 Task: Plan a trip to Sobral, Brazil from 1st November, 2023 to 4th November, 2023 for 1 adult.1  bedroom having 1 bed and 1 bathroom. Property type can be flat. Amenities needed are: wifi. Look for 3 properties as per requirement.
Action: Mouse moved to (424, 68)
Screenshot: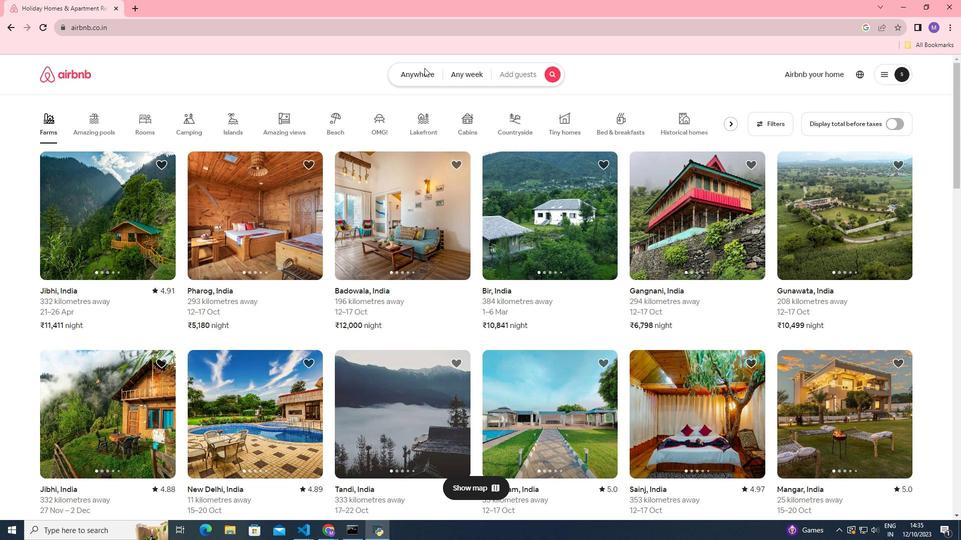 
Action: Mouse pressed left at (424, 68)
Screenshot: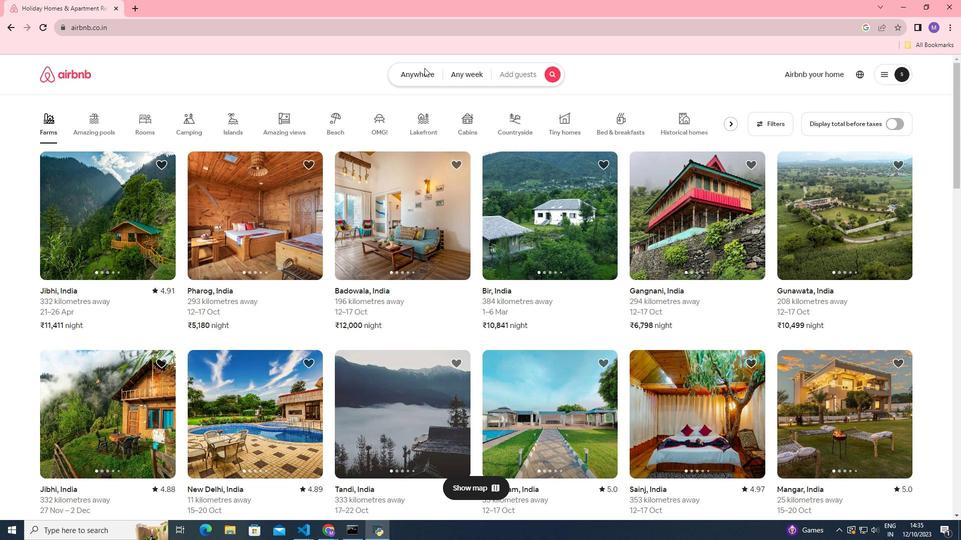 
Action: Mouse moved to (368, 110)
Screenshot: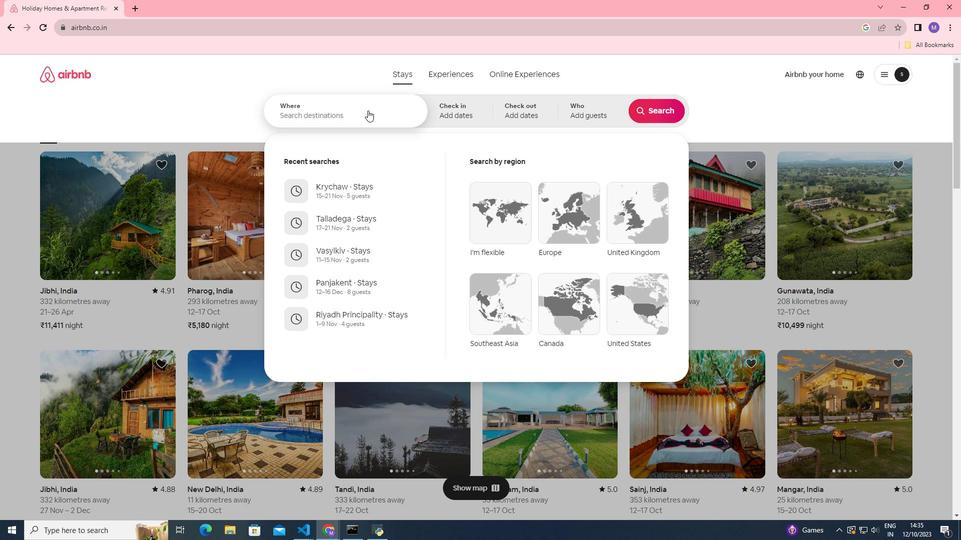 
Action: Mouse pressed left at (368, 110)
Screenshot: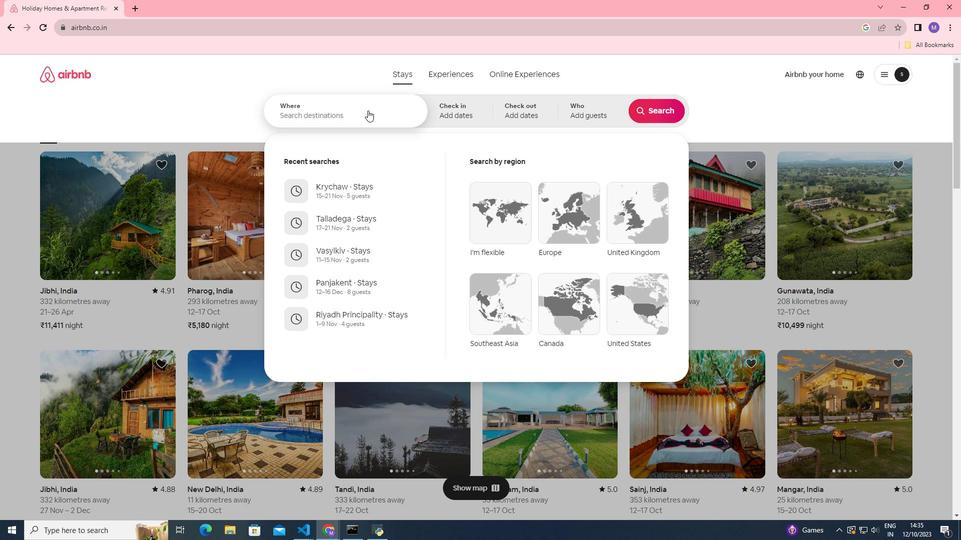 
Action: Mouse moved to (359, 112)
Screenshot: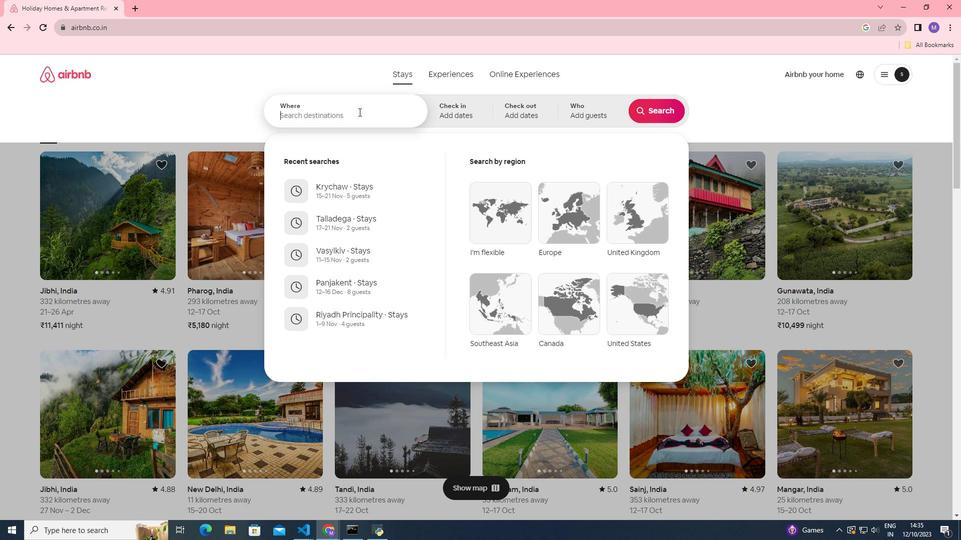 
Action: Key pressed <Key.shift><Key.shift><Key.shift>Brazil
Screenshot: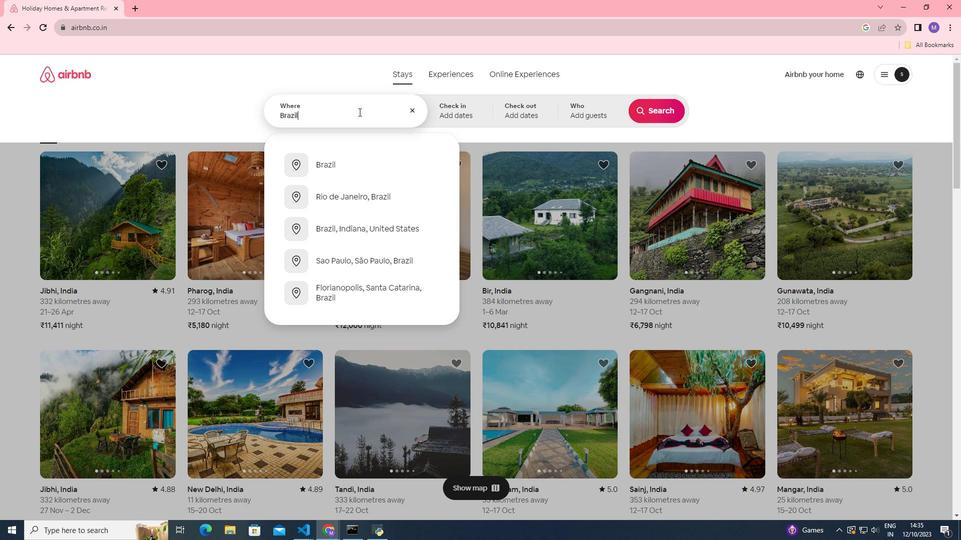 
Action: Mouse moved to (279, 115)
Screenshot: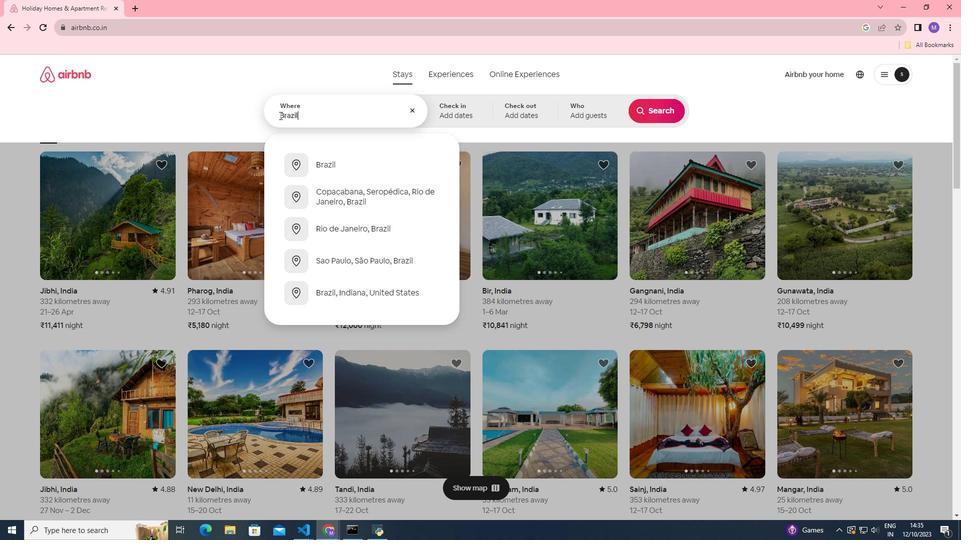 
Action: Mouse pressed left at (279, 115)
Screenshot: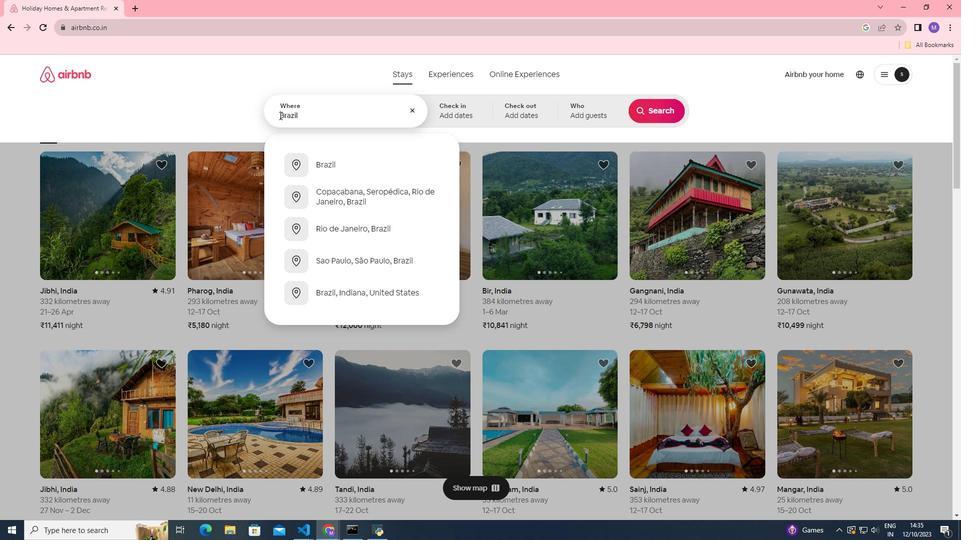 
Action: Key pressed <Key.shift><Key.shift><Key.shift><Key.shift><Key.shift><Key.shift><Key.shift><Key.shift><Key.shift><Key.shift><Key.shift>Sobral,
Screenshot: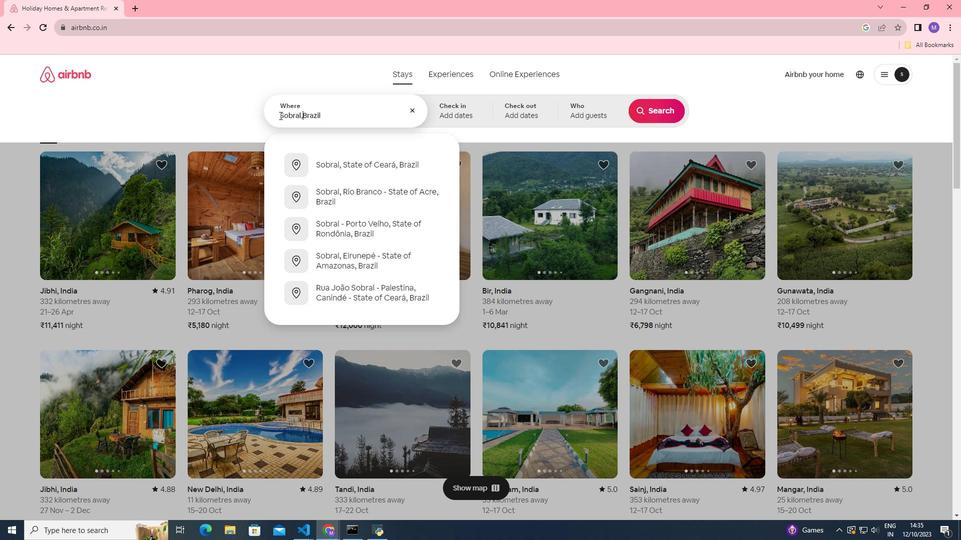 
Action: Mouse moved to (471, 112)
Screenshot: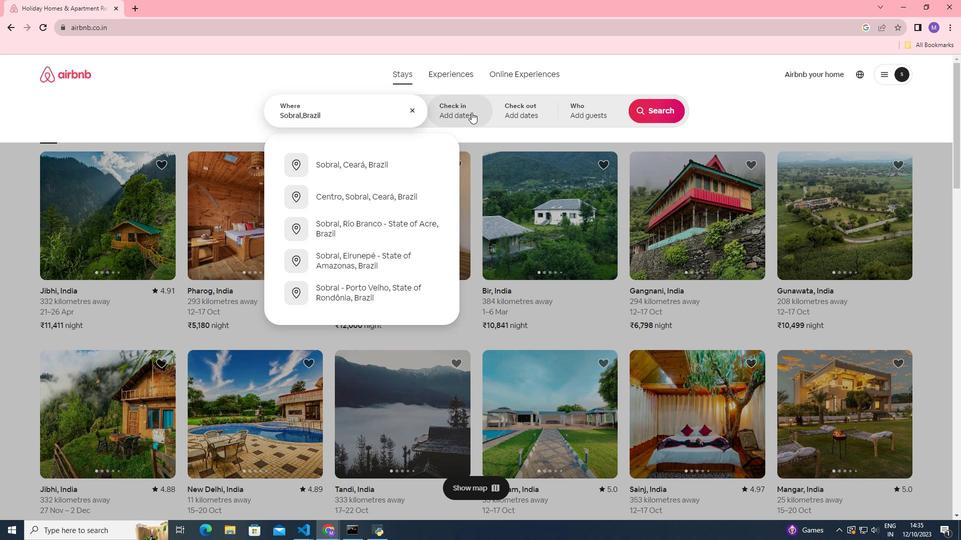 
Action: Mouse pressed left at (471, 112)
Screenshot: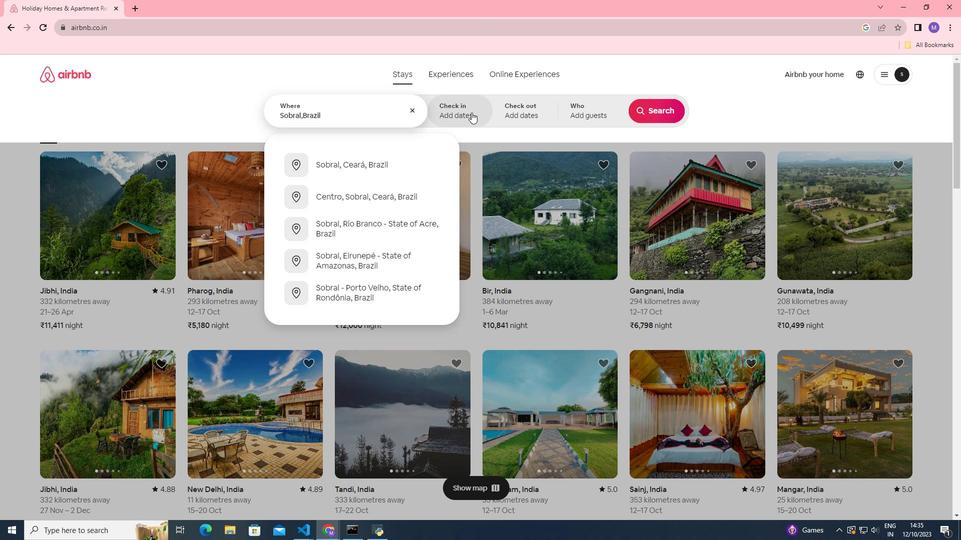 
Action: Mouse moved to (563, 234)
Screenshot: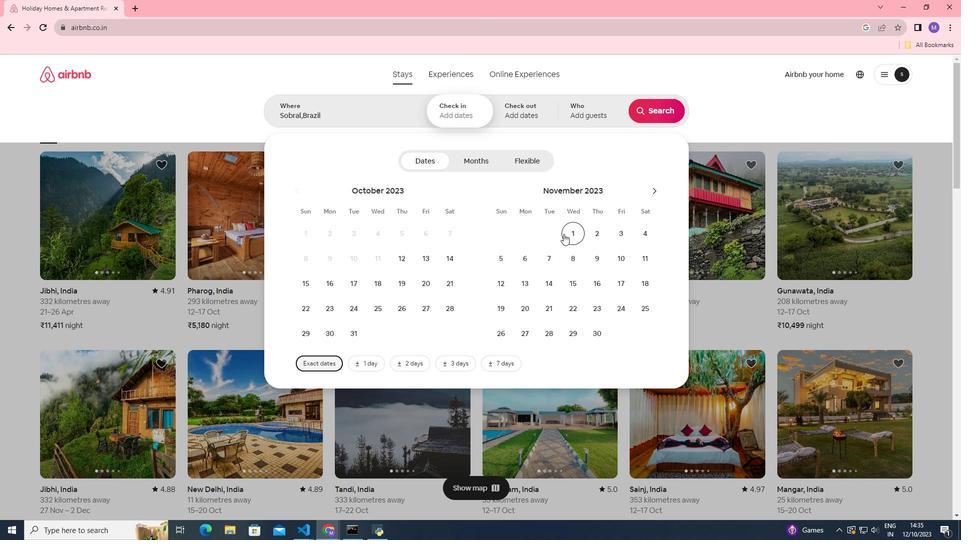 
Action: Mouse pressed left at (563, 234)
Screenshot: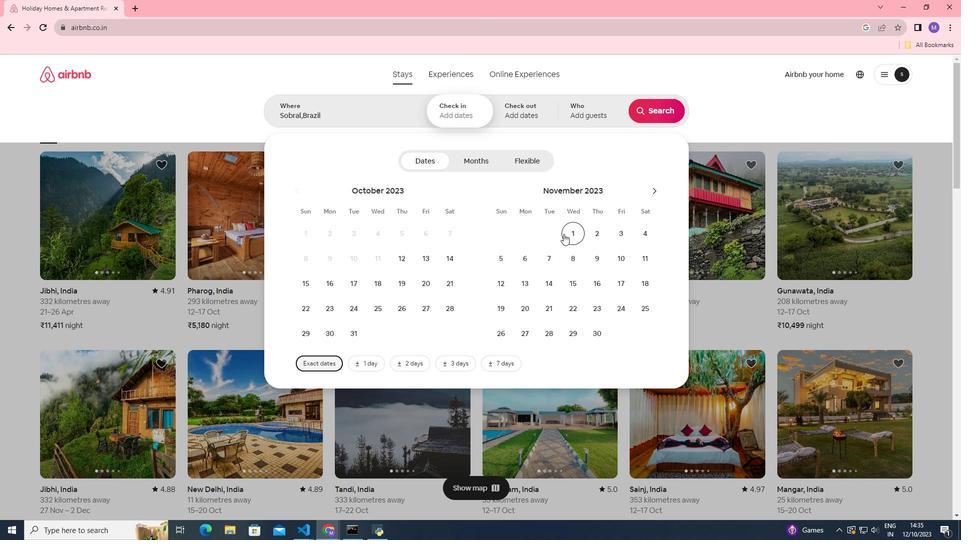 
Action: Mouse moved to (652, 231)
Screenshot: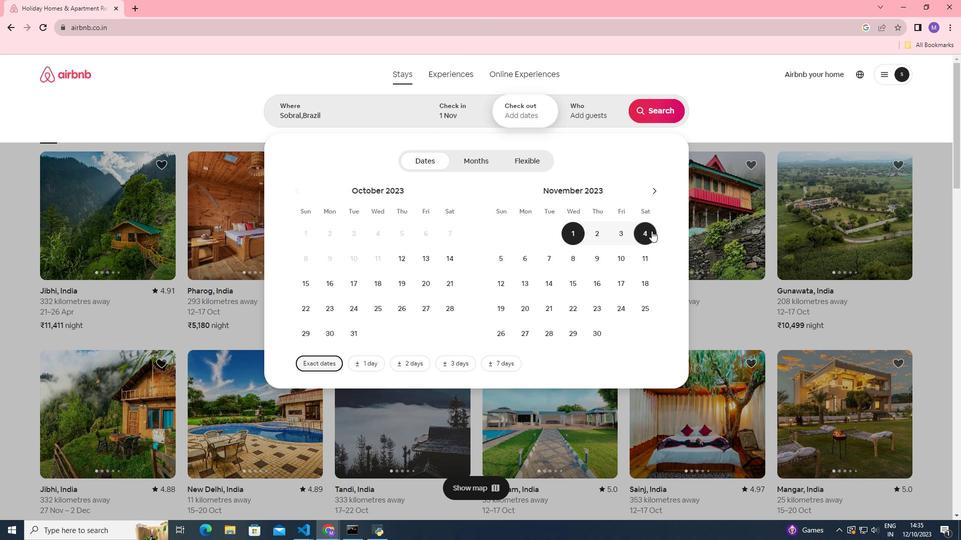 
Action: Mouse pressed left at (652, 231)
Screenshot: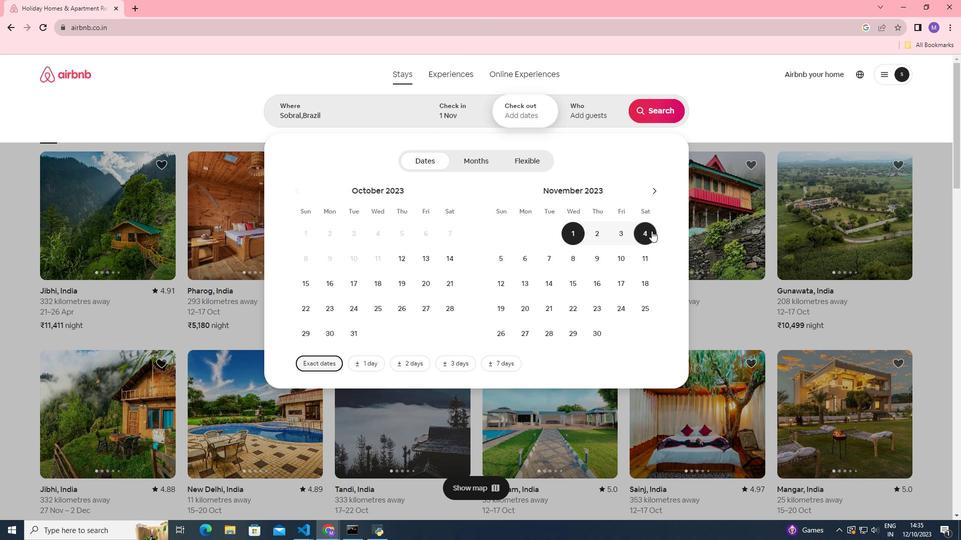 
Action: Mouse moved to (584, 105)
Screenshot: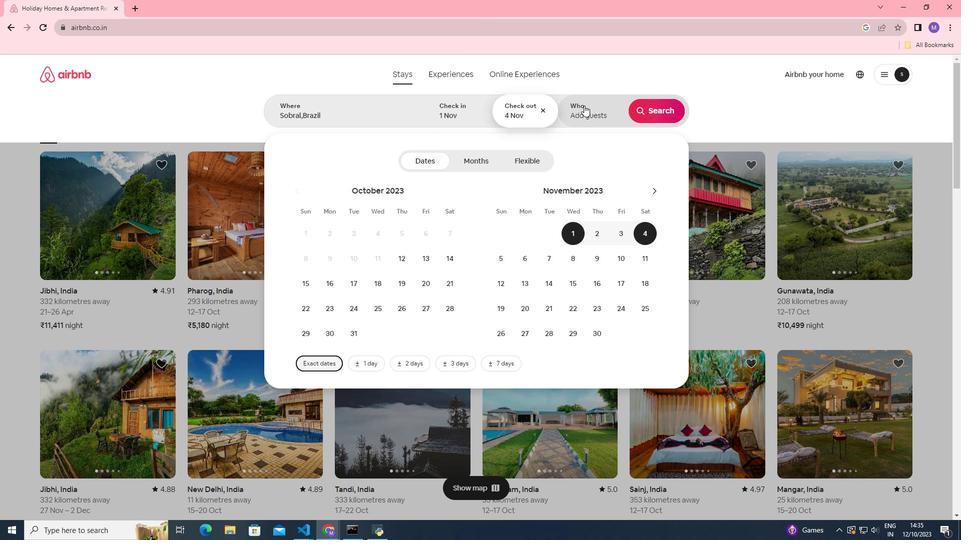 
Action: Mouse pressed left at (584, 105)
Screenshot: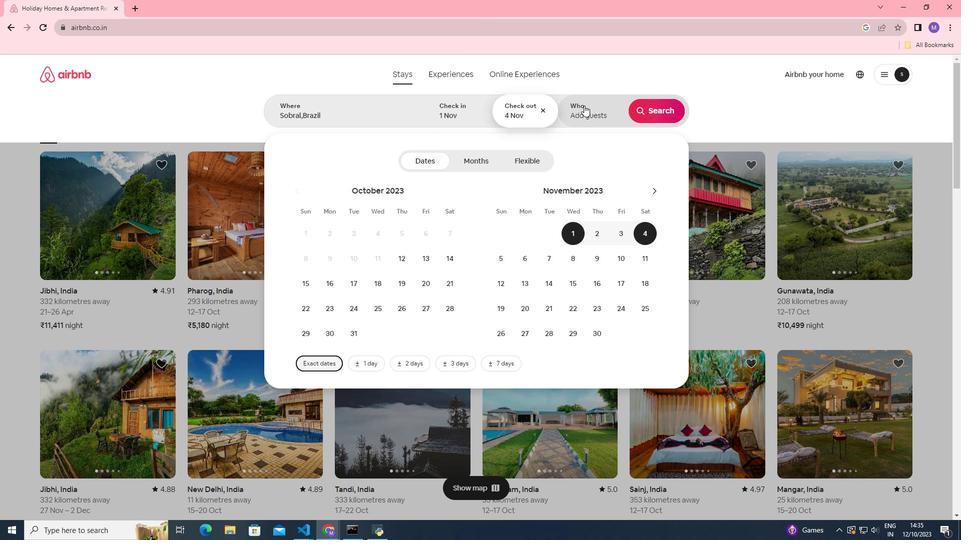 
Action: Mouse moved to (660, 163)
Screenshot: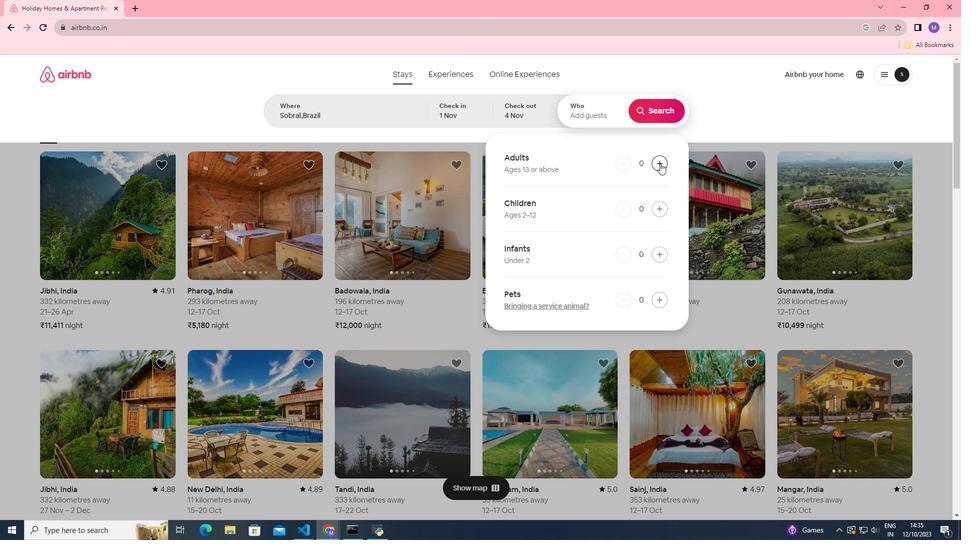 
Action: Mouse pressed left at (660, 163)
Screenshot: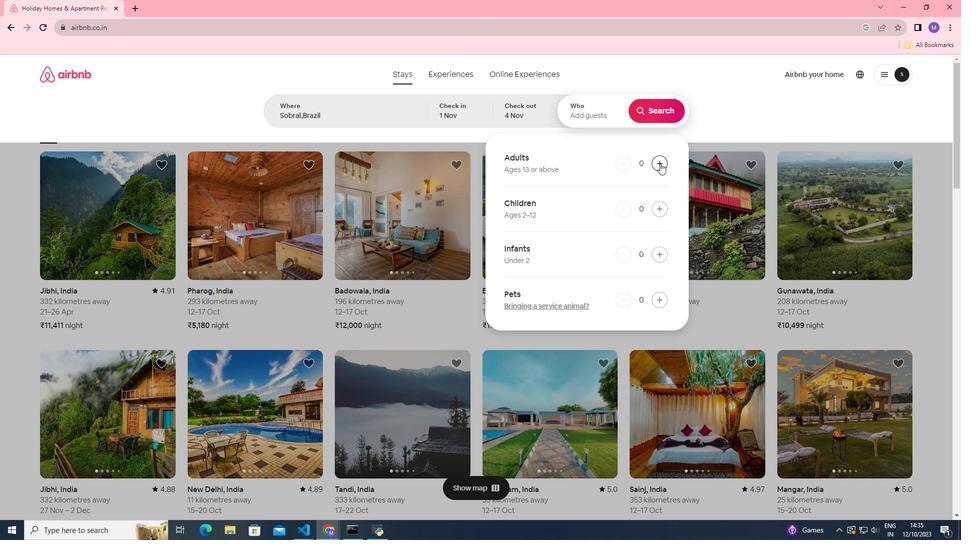 
Action: Mouse moved to (658, 110)
Screenshot: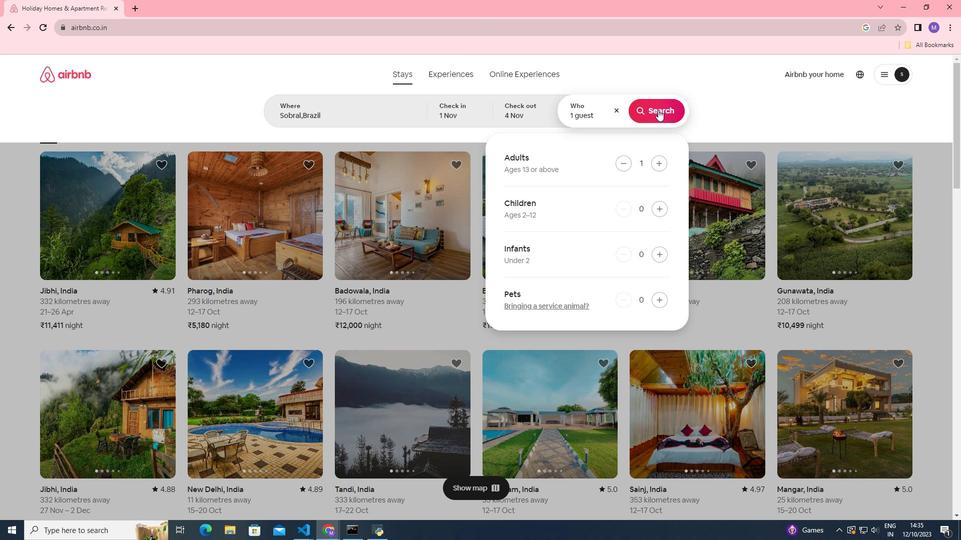
Action: Mouse pressed left at (658, 110)
Screenshot: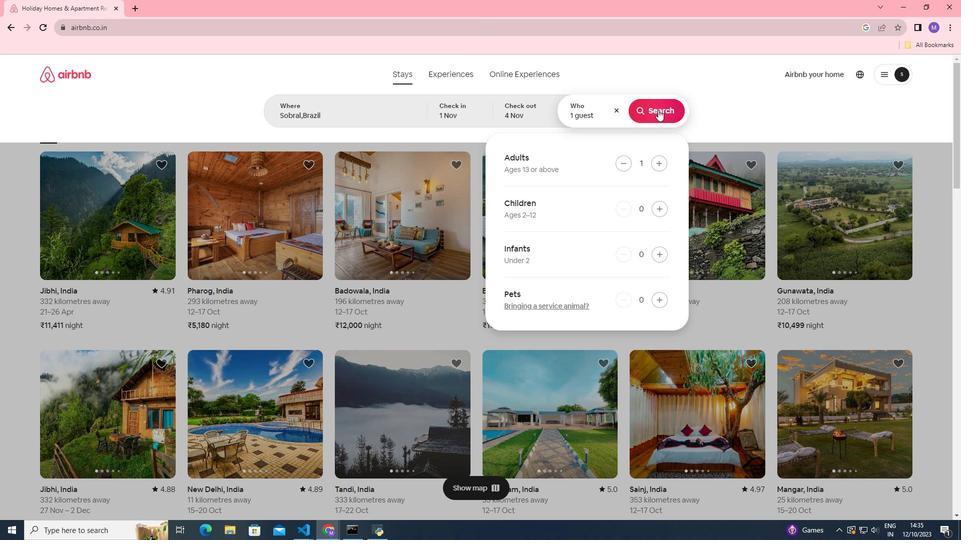 
Action: Mouse moved to (806, 117)
Screenshot: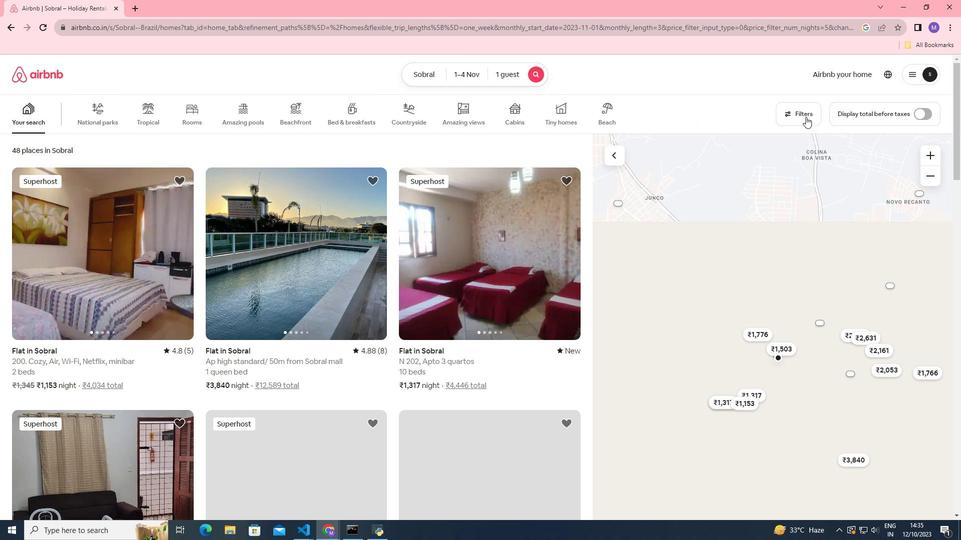 
Action: Mouse pressed left at (806, 117)
Screenshot: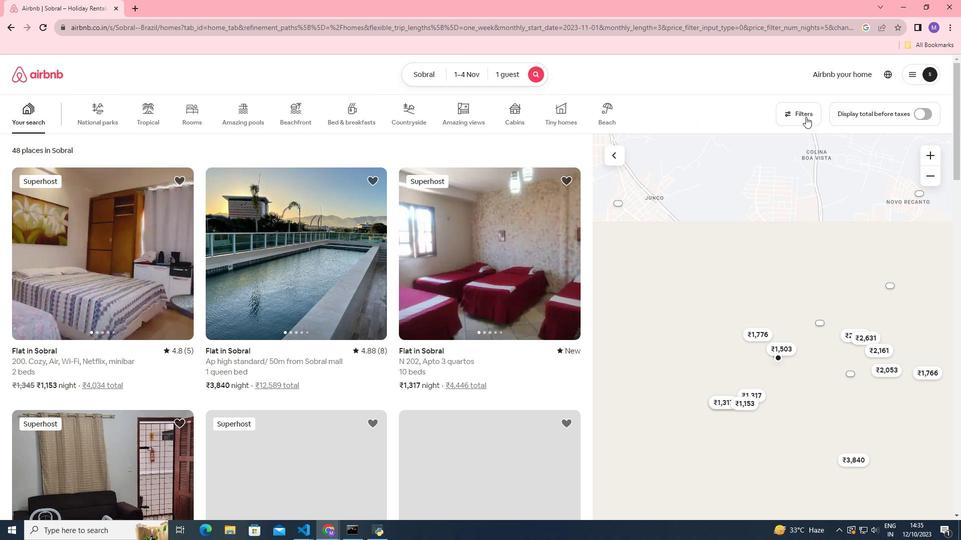 
Action: Mouse moved to (433, 381)
Screenshot: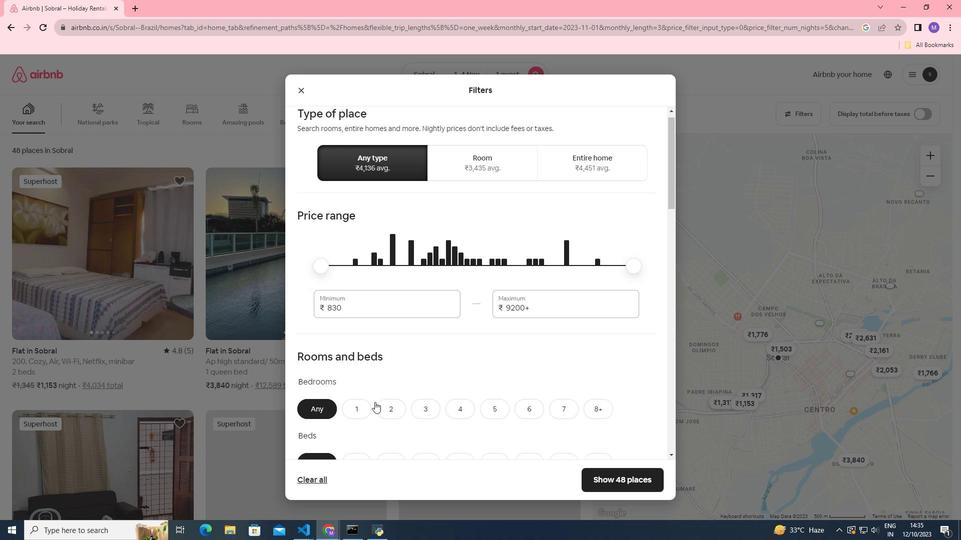 
Action: Mouse scrolled (433, 380) with delta (0, 0)
Screenshot: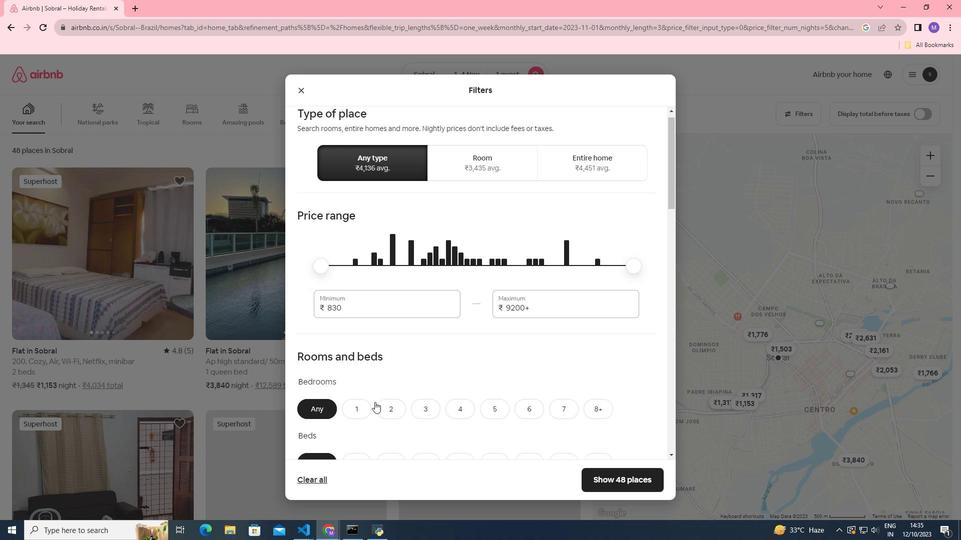 
Action: Mouse moved to (358, 368)
Screenshot: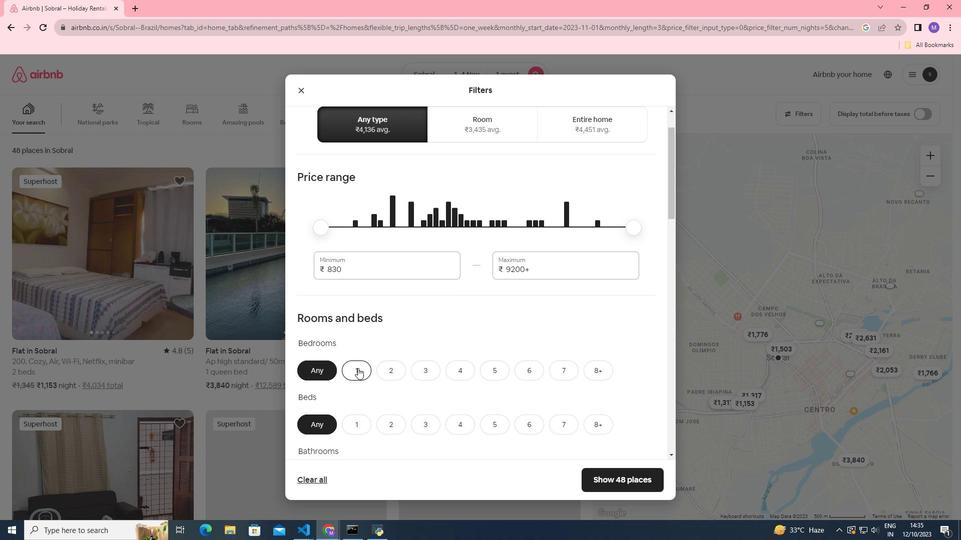 
Action: Mouse pressed left at (358, 368)
Screenshot: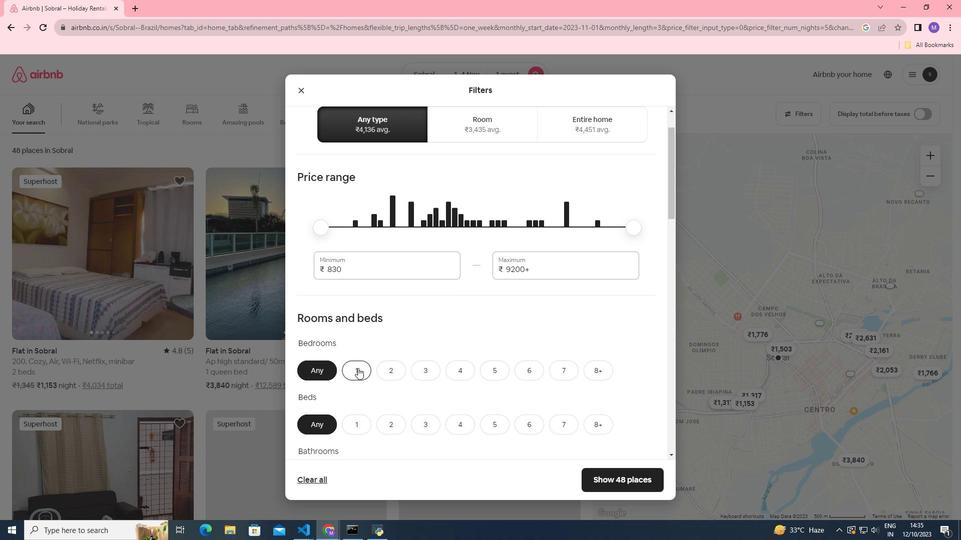 
Action: Mouse moved to (354, 428)
Screenshot: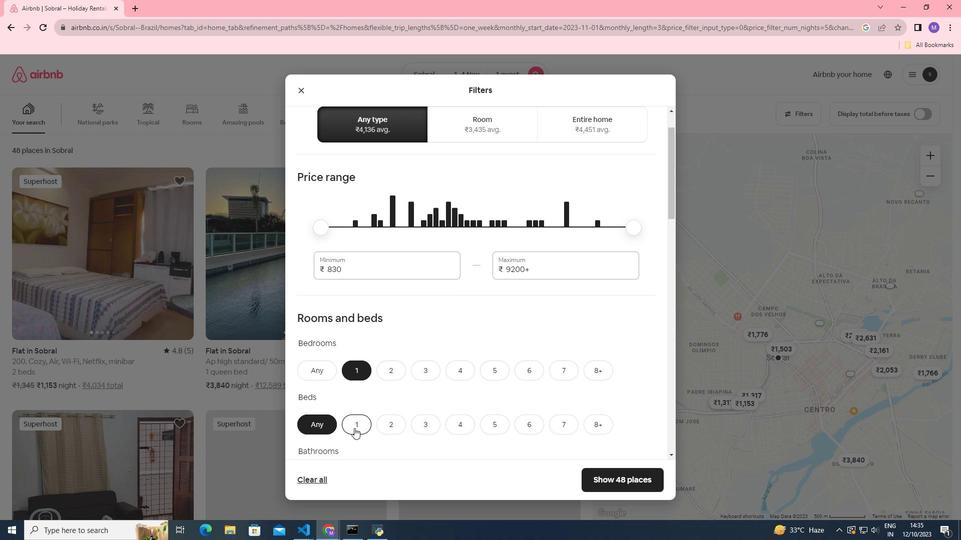 
Action: Mouse pressed left at (354, 428)
Screenshot: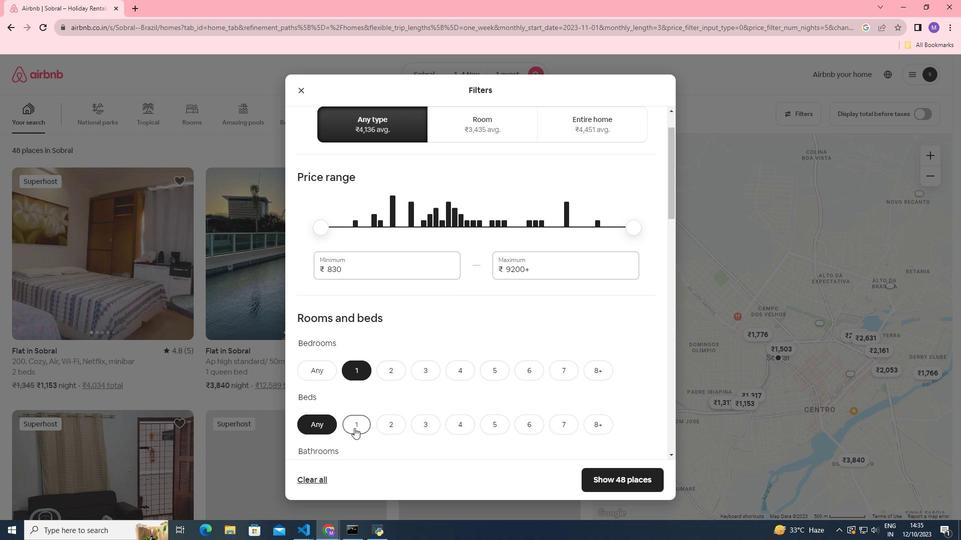 
Action: Mouse moved to (405, 383)
Screenshot: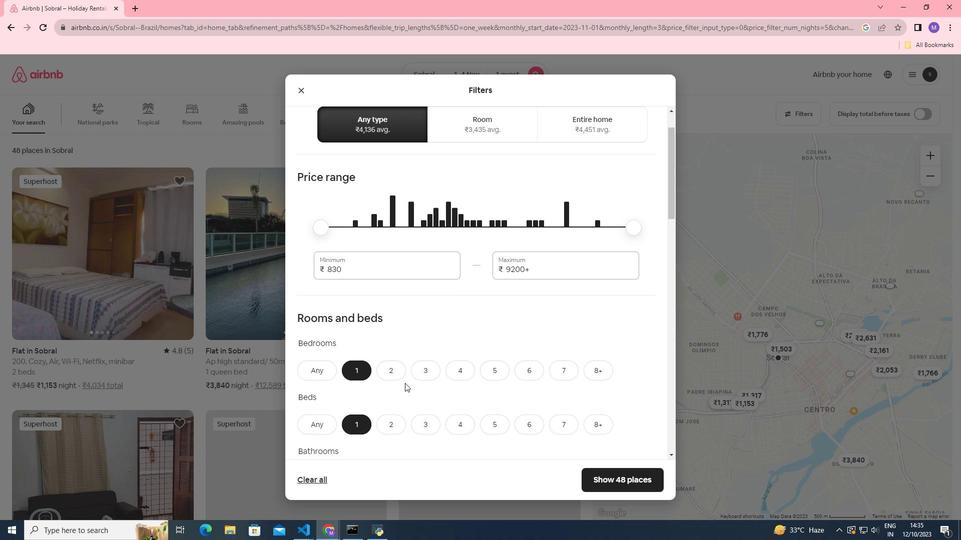 
Action: Mouse scrolled (405, 383) with delta (0, 0)
Screenshot: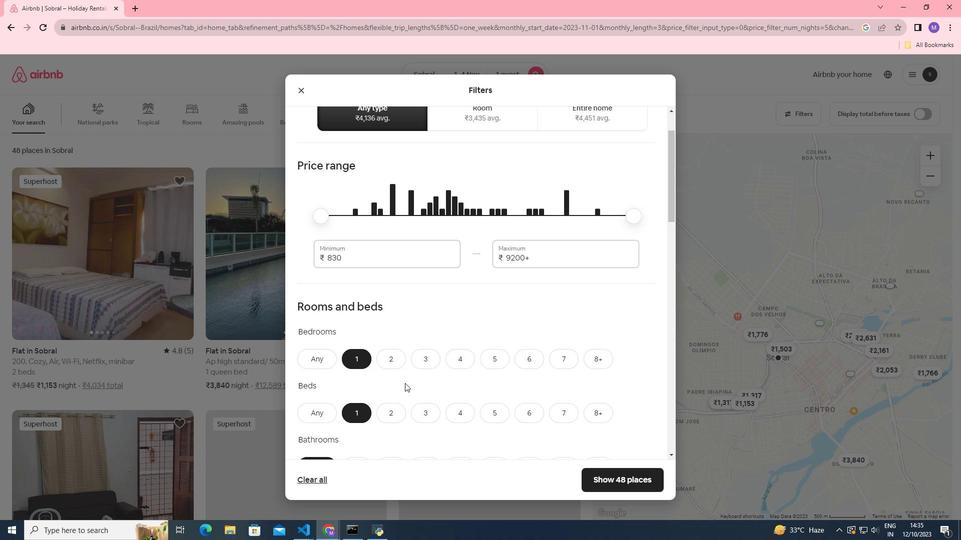 
Action: Mouse moved to (354, 425)
Screenshot: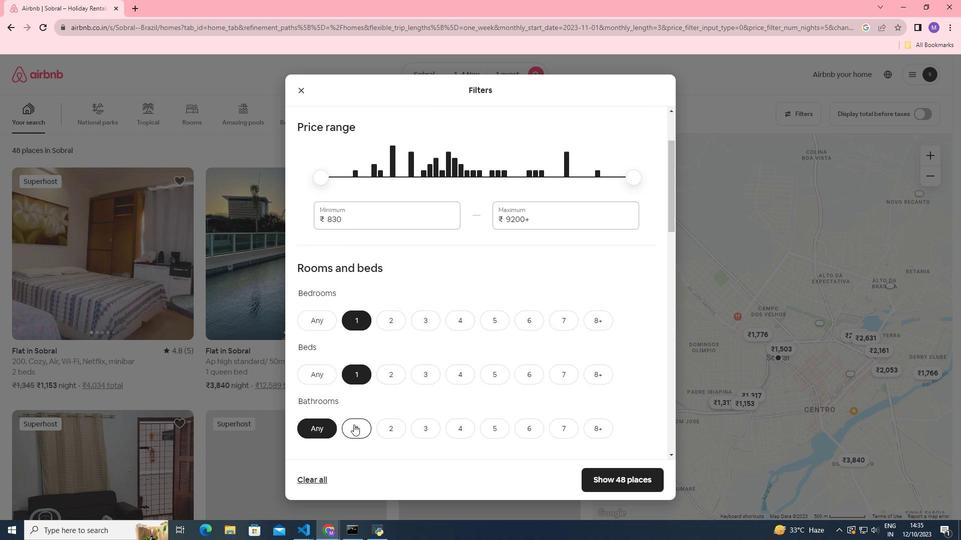 
Action: Mouse pressed left at (354, 425)
Screenshot: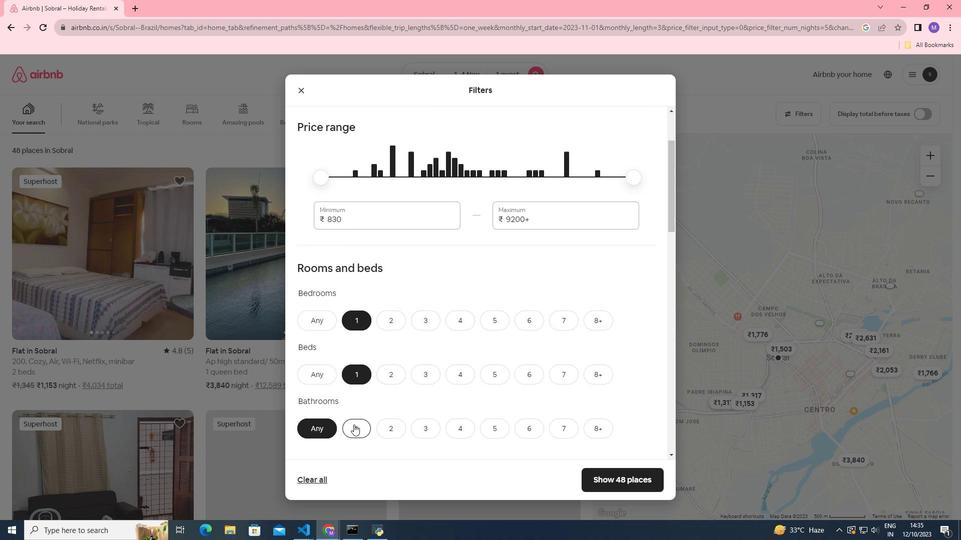 
Action: Mouse moved to (482, 403)
Screenshot: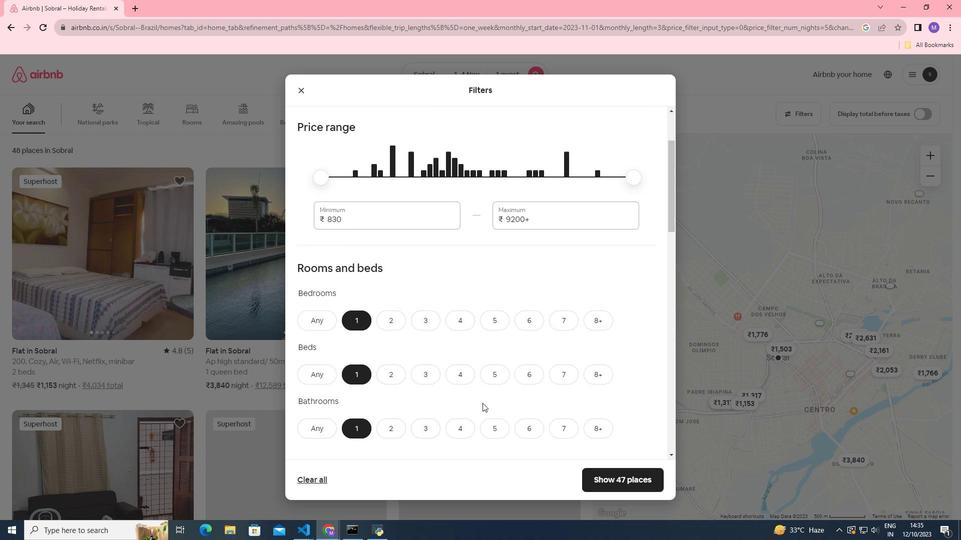 
Action: Mouse scrolled (482, 403) with delta (0, 0)
Screenshot: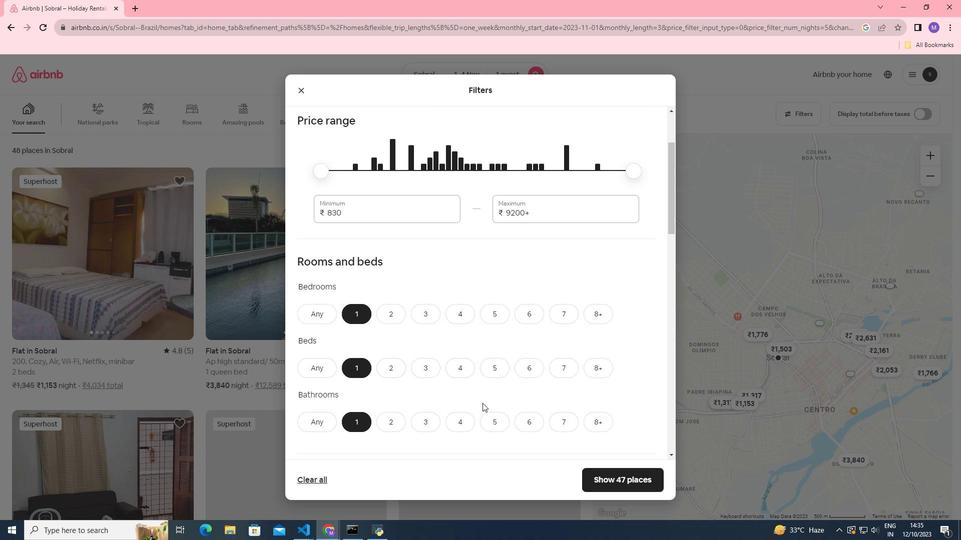 
Action: Mouse moved to (494, 376)
Screenshot: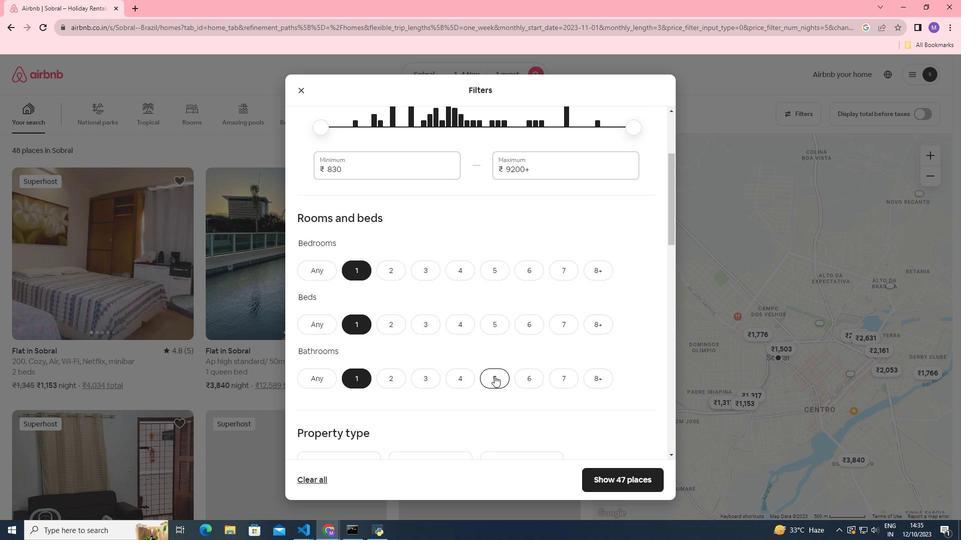 
Action: Mouse scrolled (494, 376) with delta (0, 0)
Screenshot: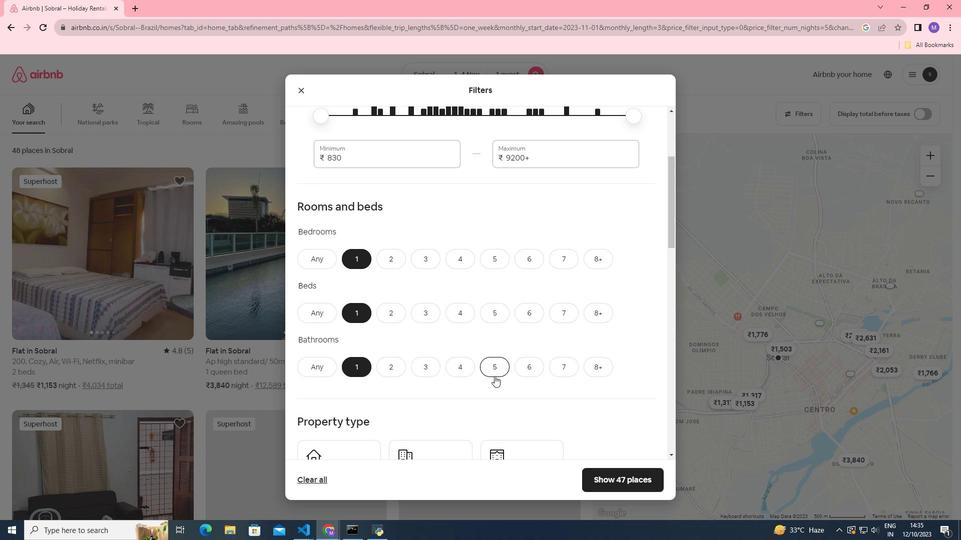 
Action: Mouse scrolled (494, 376) with delta (0, 0)
Screenshot: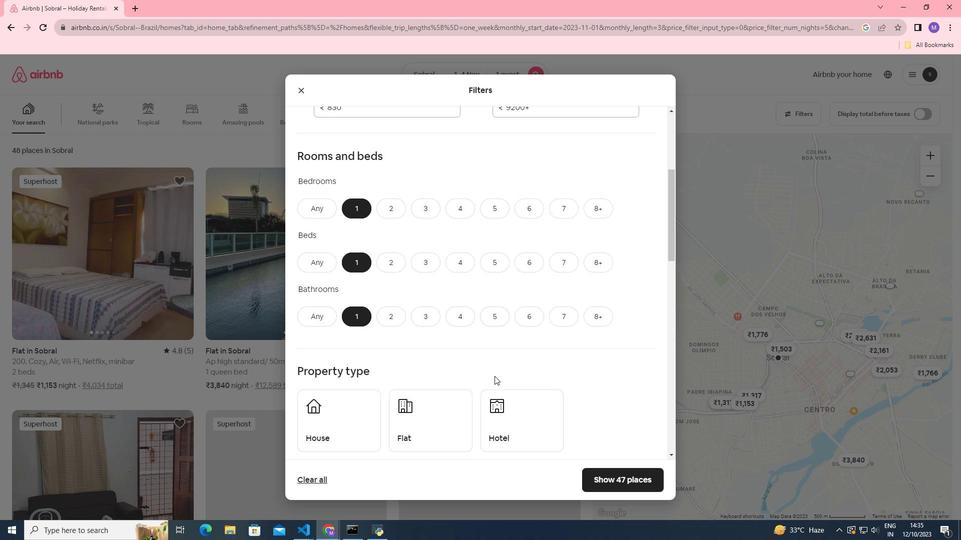 
Action: Mouse moved to (435, 372)
Screenshot: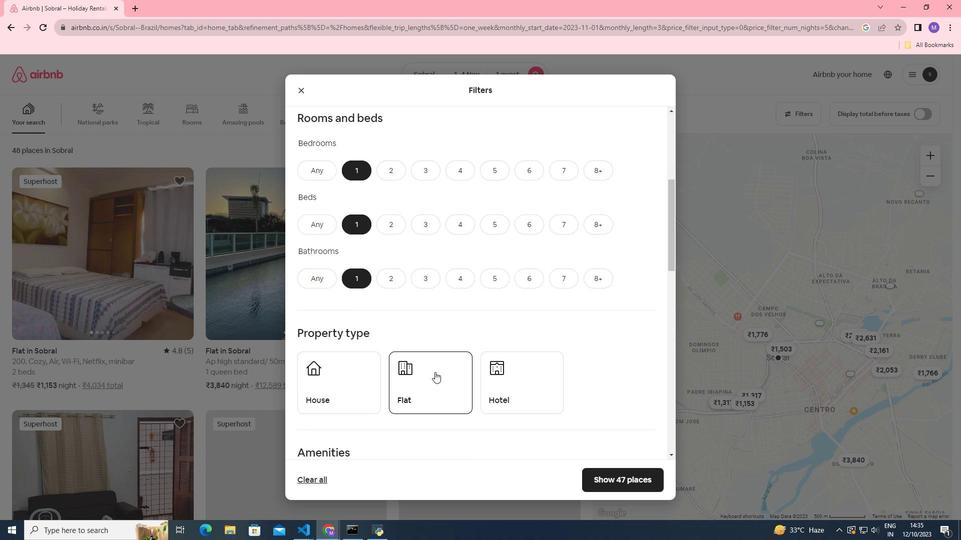 
Action: Mouse pressed left at (435, 372)
Screenshot: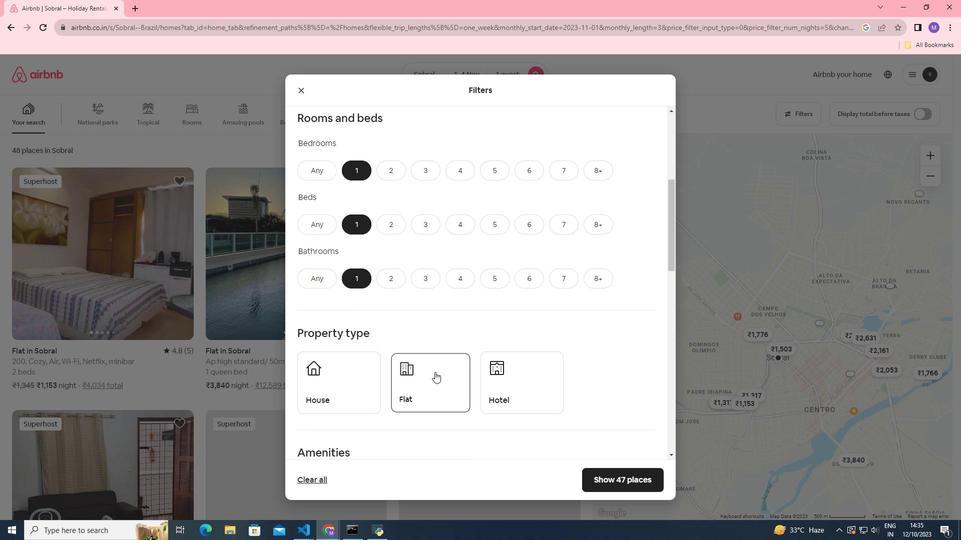 
Action: Mouse moved to (476, 363)
Screenshot: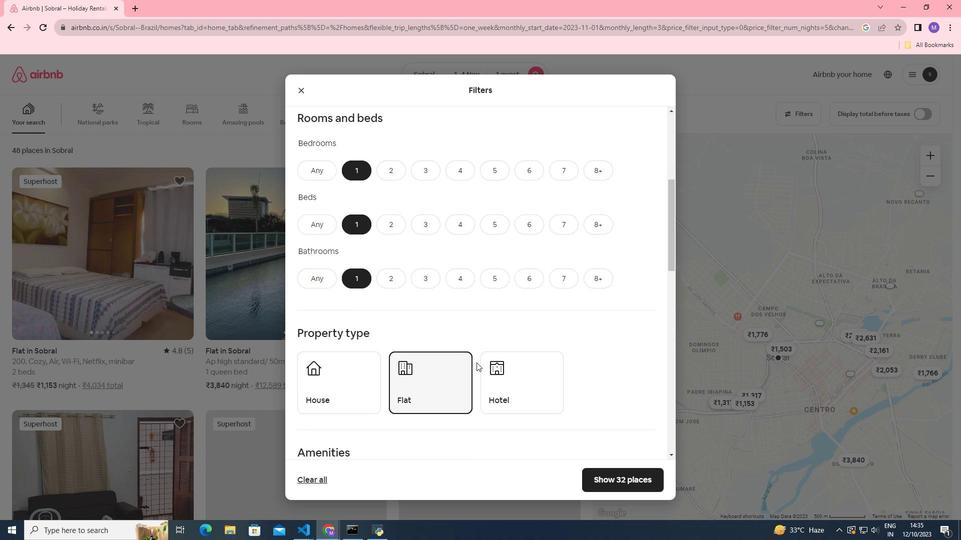 
Action: Mouse scrolled (476, 362) with delta (0, 0)
Screenshot: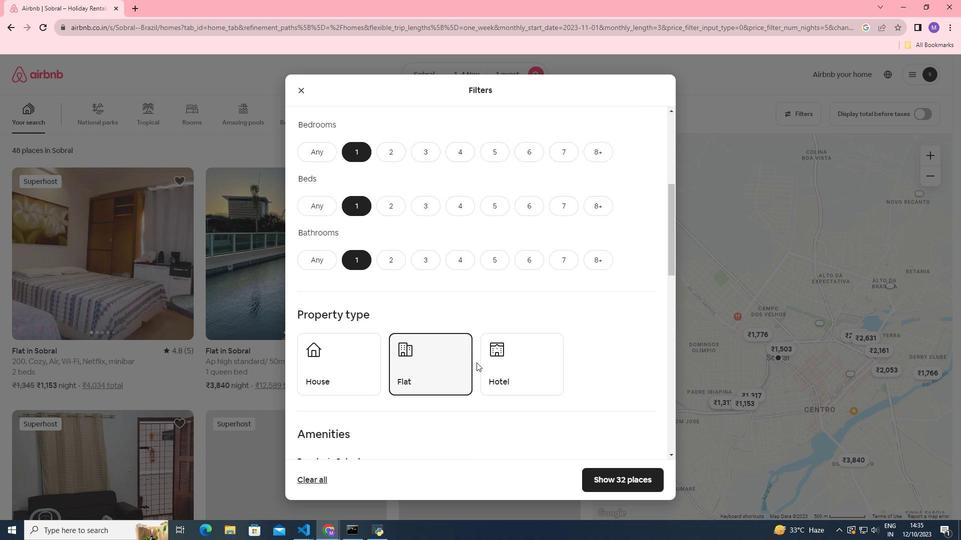 
Action: Mouse scrolled (476, 362) with delta (0, 0)
Screenshot: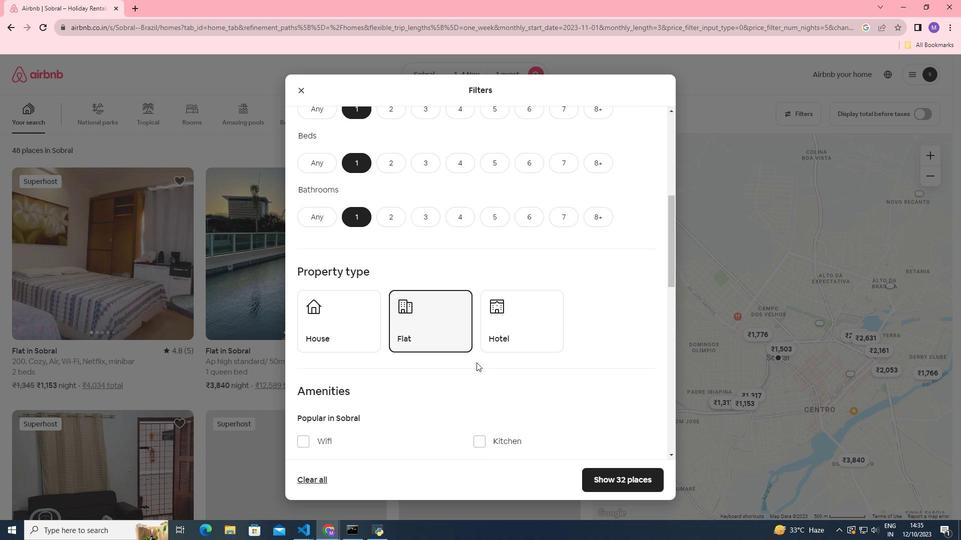 
Action: Mouse scrolled (476, 362) with delta (0, 0)
Screenshot: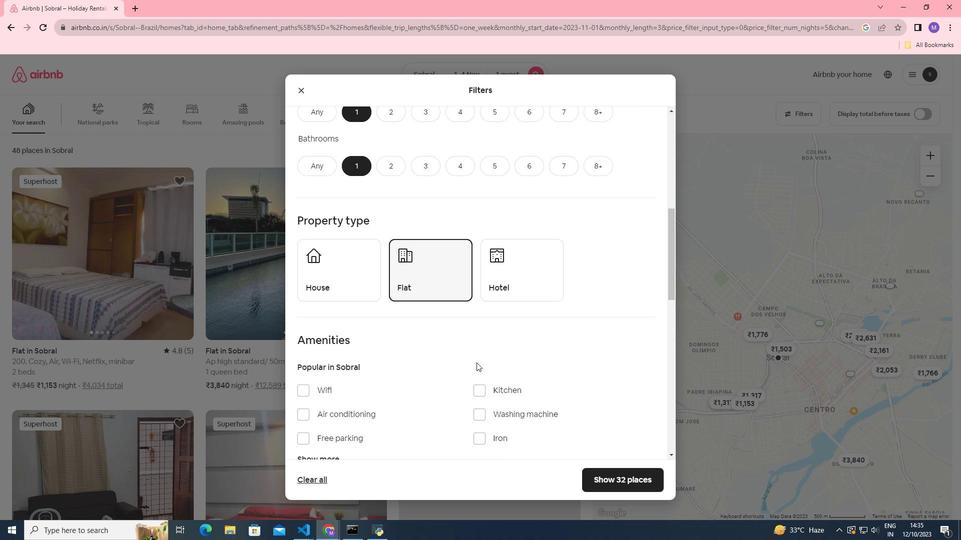 
Action: Mouse moved to (306, 349)
Screenshot: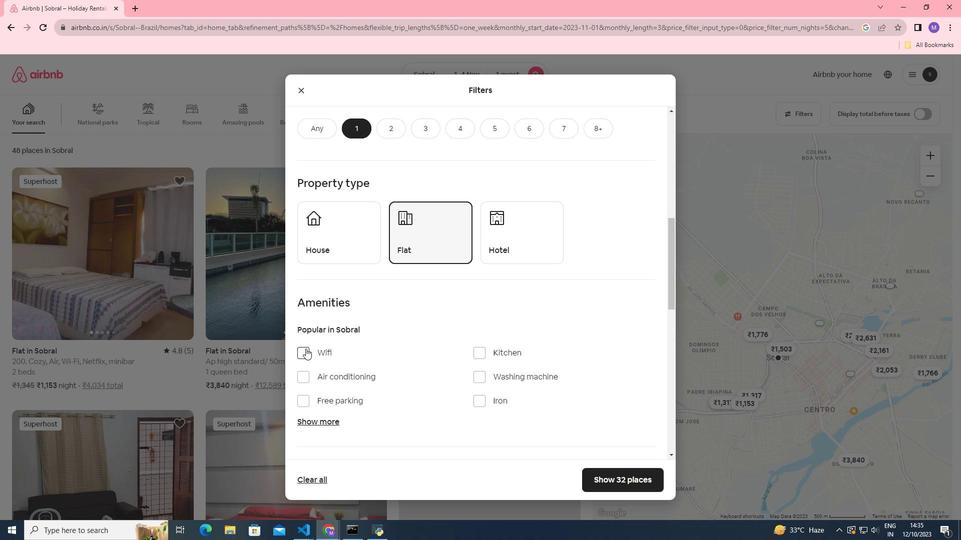 
Action: Mouse pressed left at (306, 349)
Screenshot: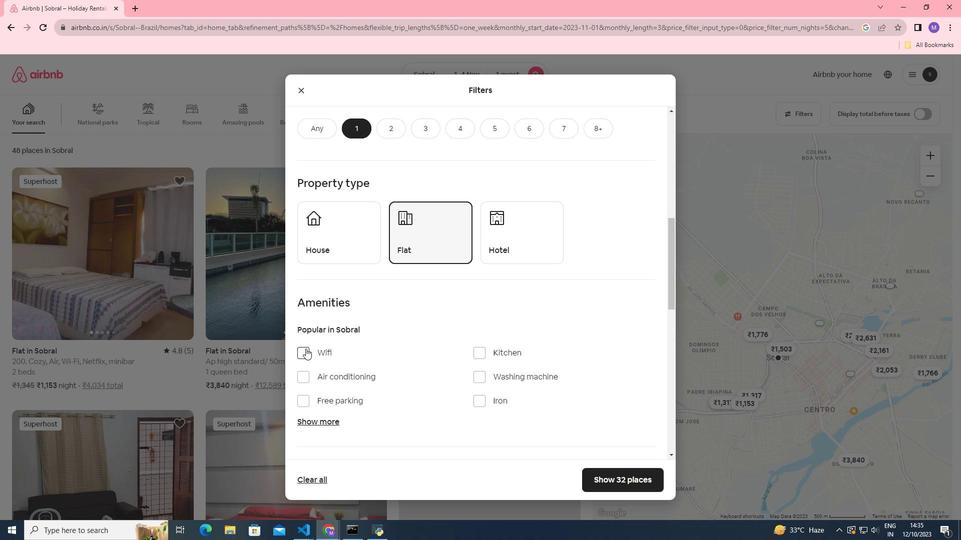 
Action: Mouse moved to (431, 367)
Screenshot: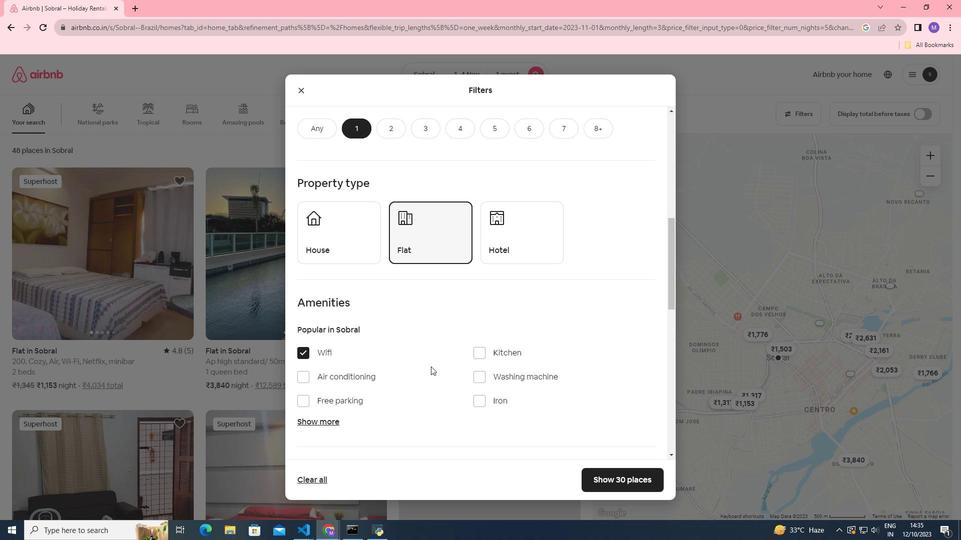 
Action: Mouse scrolled (431, 366) with delta (0, 0)
Screenshot: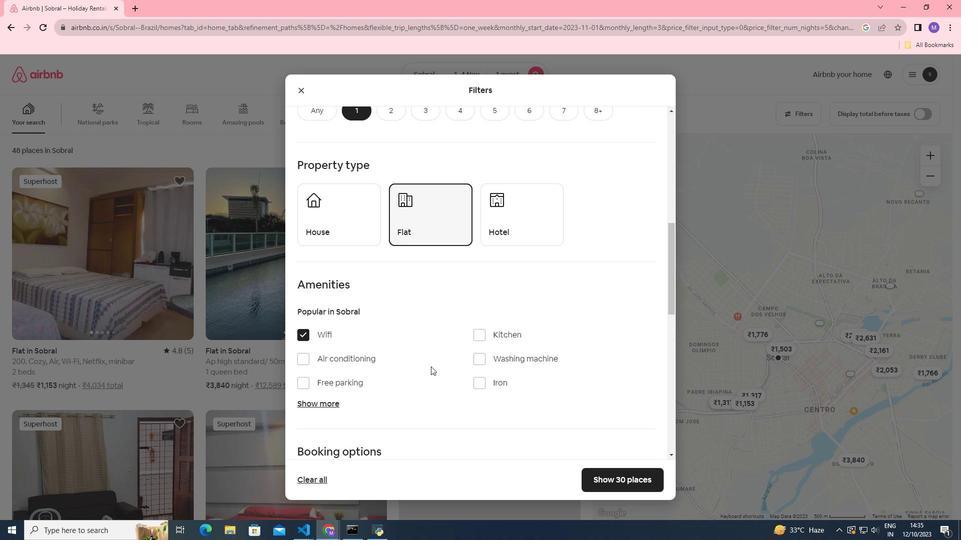 
Action: Mouse moved to (605, 474)
Screenshot: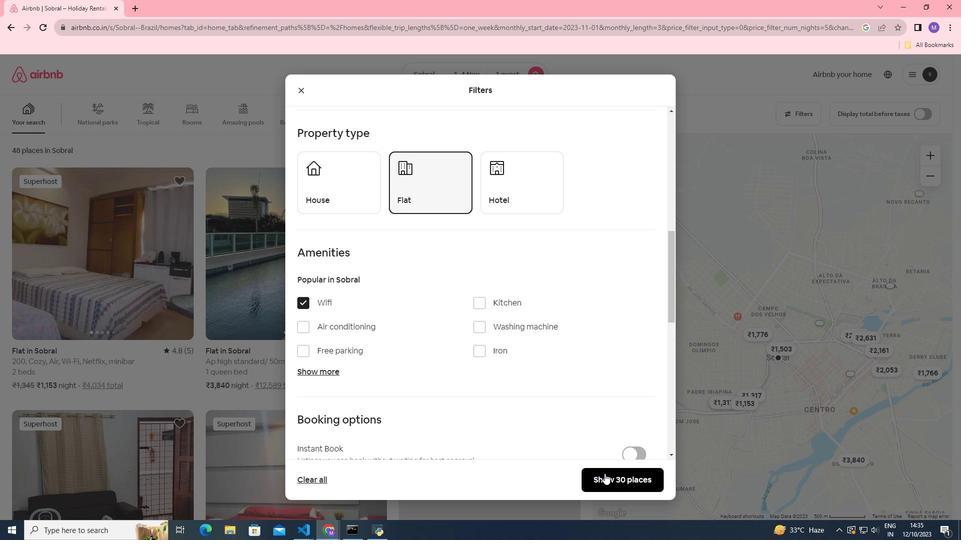 
Action: Mouse pressed left at (605, 474)
Screenshot: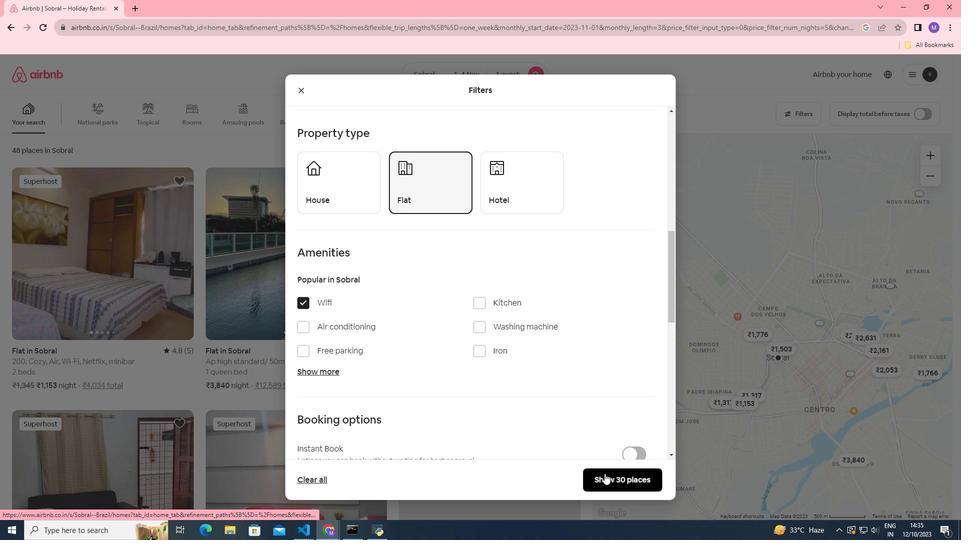 
Action: Mouse moved to (140, 238)
Screenshot: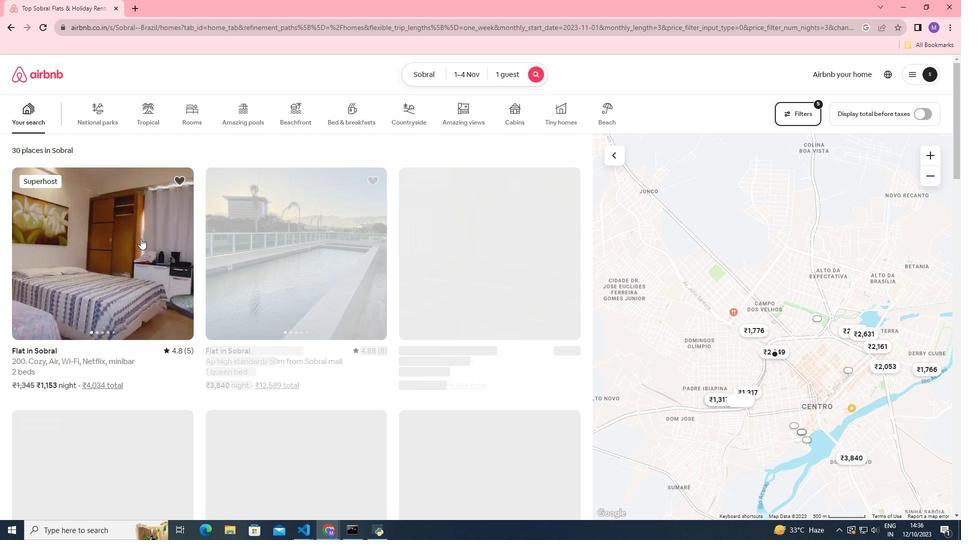 
Action: Mouse pressed left at (140, 238)
Screenshot: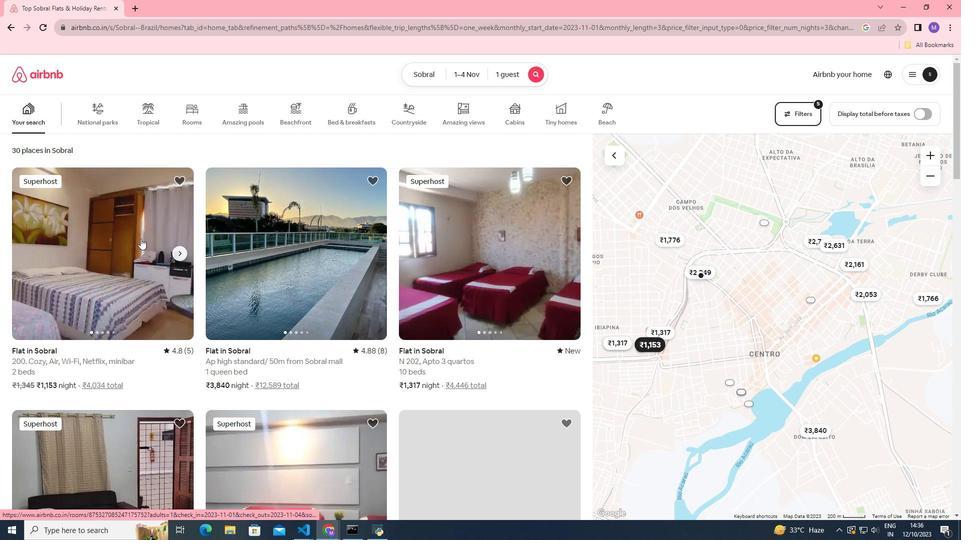 
Action: Mouse pressed left at (140, 238)
Screenshot: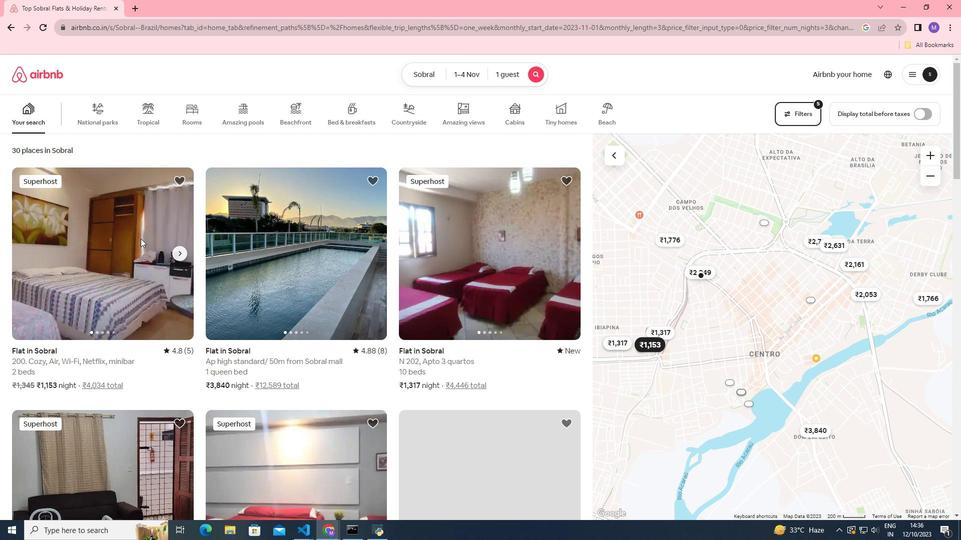
Action: Mouse moved to (737, 373)
Screenshot: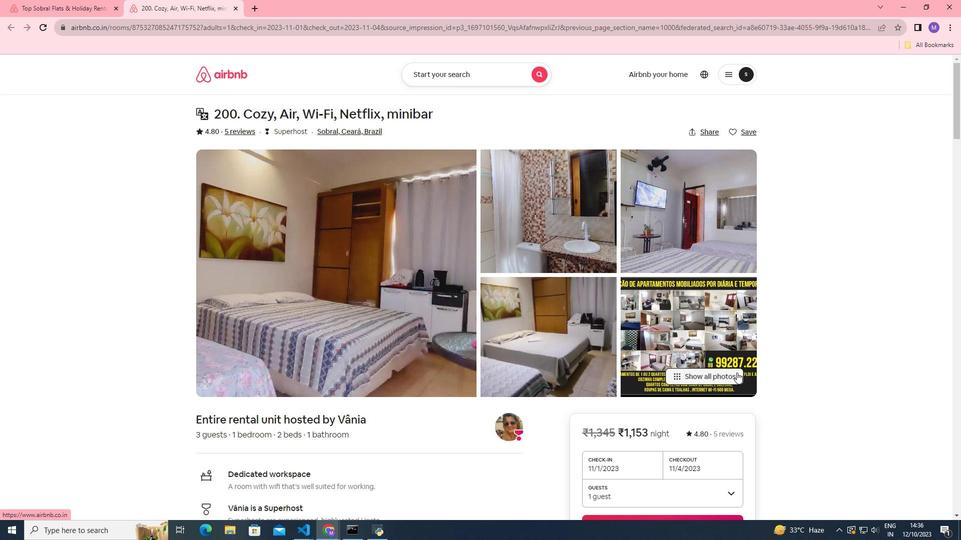
Action: Mouse pressed left at (737, 373)
Screenshot: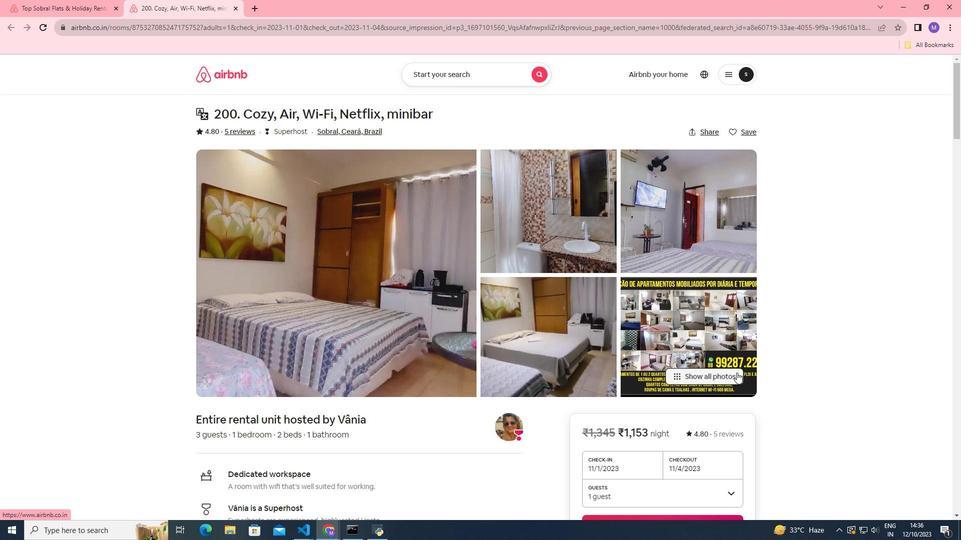 
Action: Mouse moved to (573, 297)
Screenshot: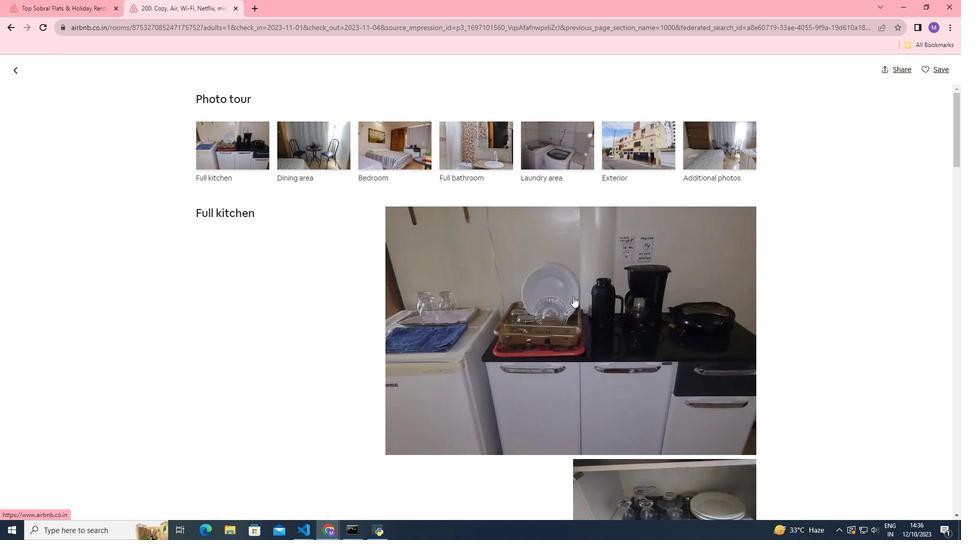 
Action: Mouse scrolled (573, 296) with delta (0, 0)
Screenshot: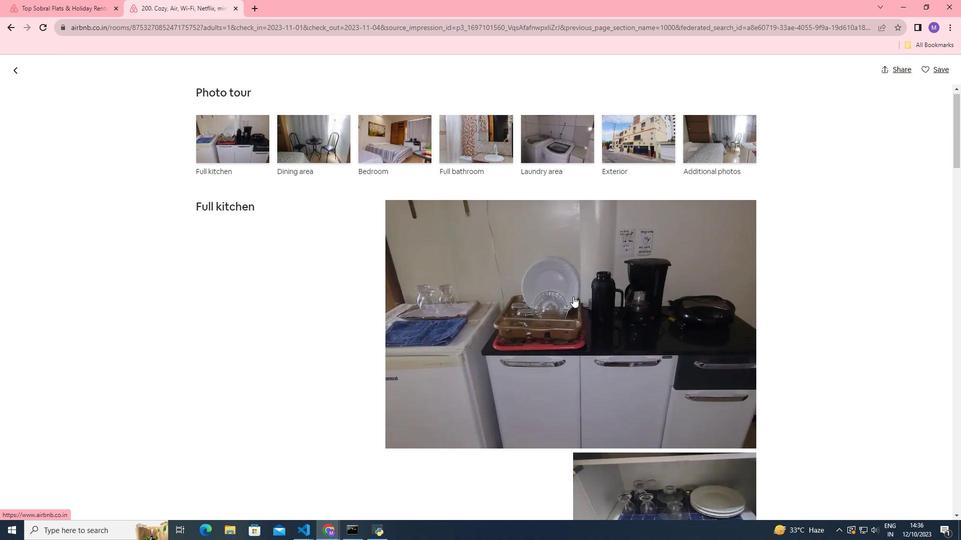 
Action: Mouse scrolled (573, 296) with delta (0, 0)
Screenshot: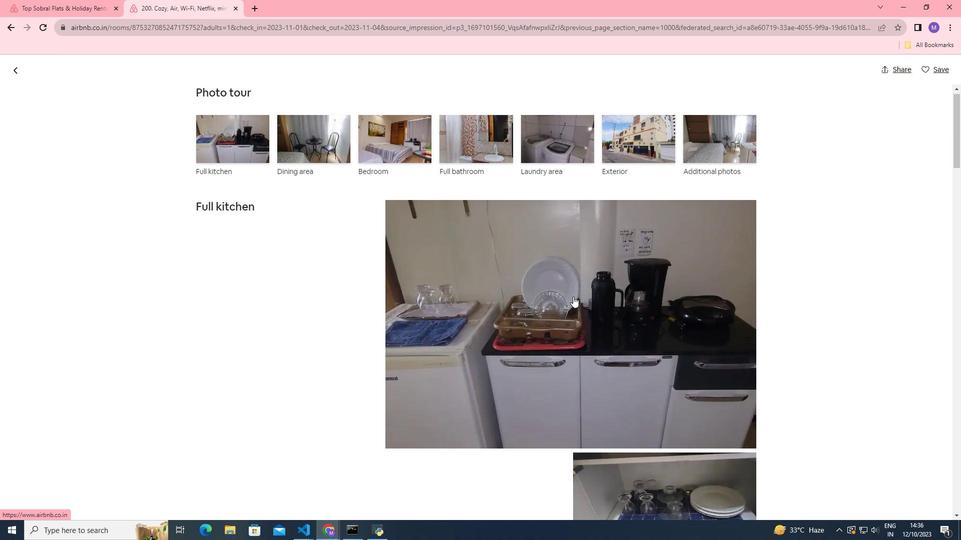 
Action: Mouse scrolled (573, 296) with delta (0, 0)
Screenshot: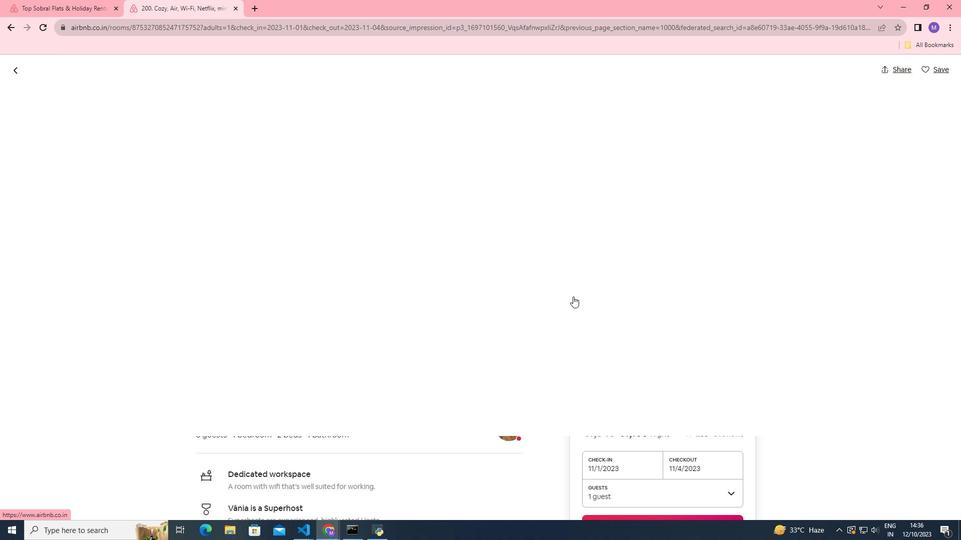 
Action: Mouse scrolled (573, 296) with delta (0, 0)
Screenshot: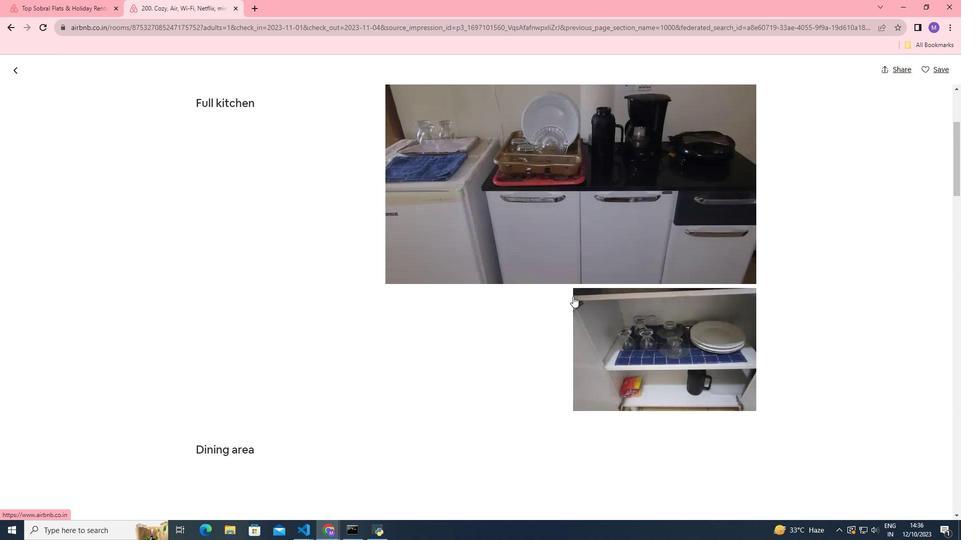 
Action: Mouse scrolled (573, 296) with delta (0, 0)
Screenshot: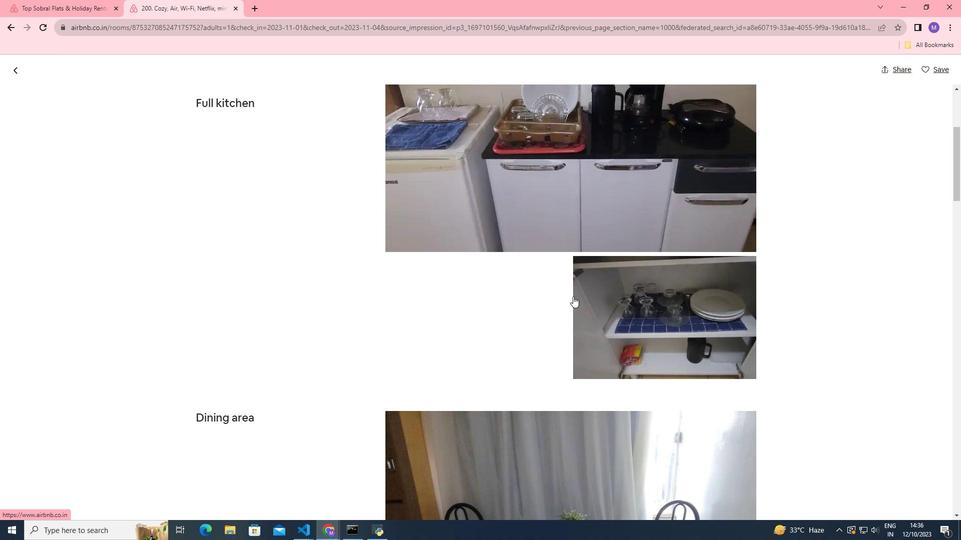 
Action: Mouse scrolled (573, 296) with delta (0, 0)
Screenshot: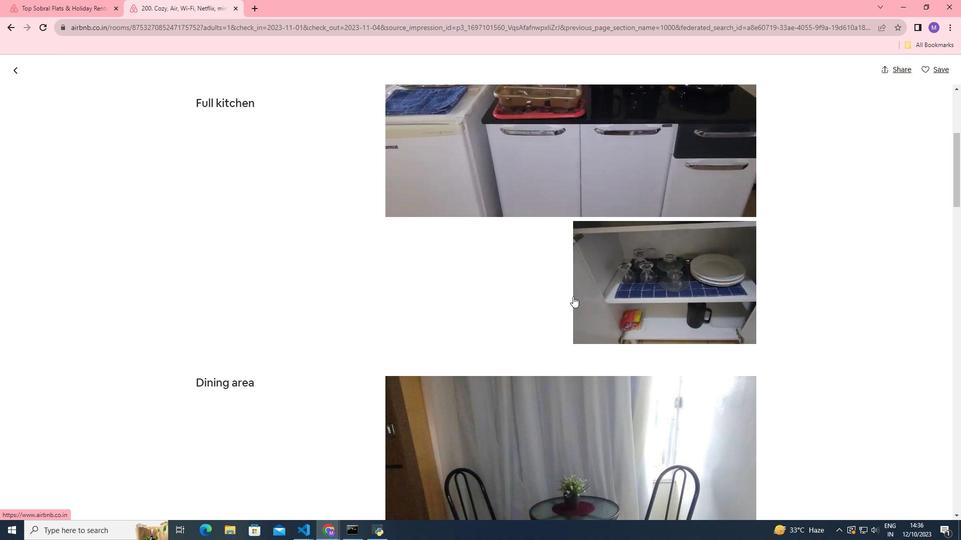 
Action: Mouse scrolled (573, 296) with delta (0, 0)
Screenshot: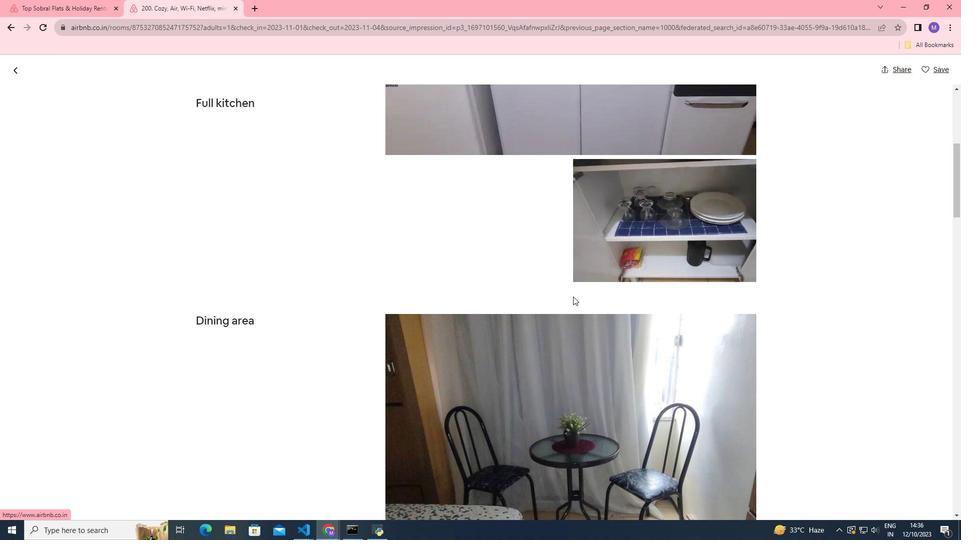 
Action: Mouse scrolled (573, 296) with delta (0, 0)
Screenshot: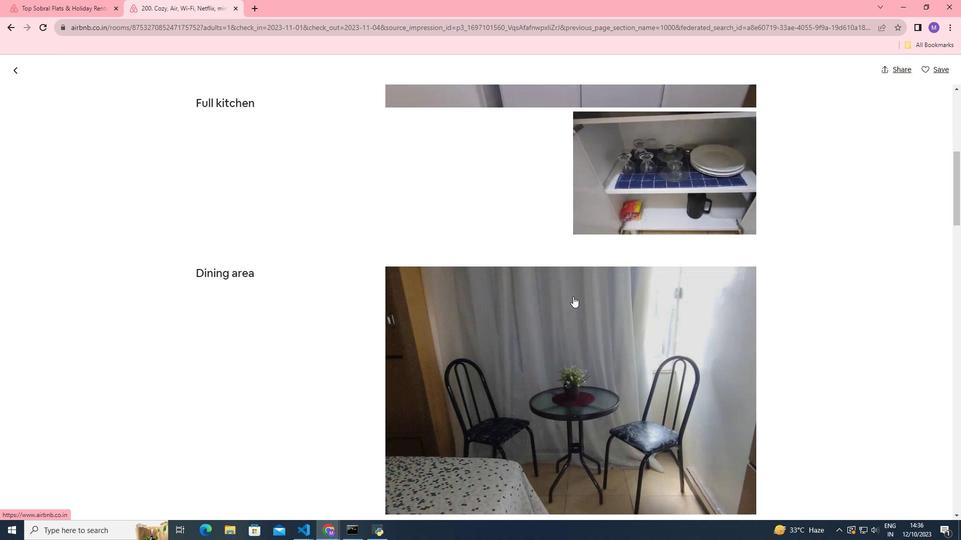 
Action: Mouse scrolled (573, 296) with delta (0, 0)
Screenshot: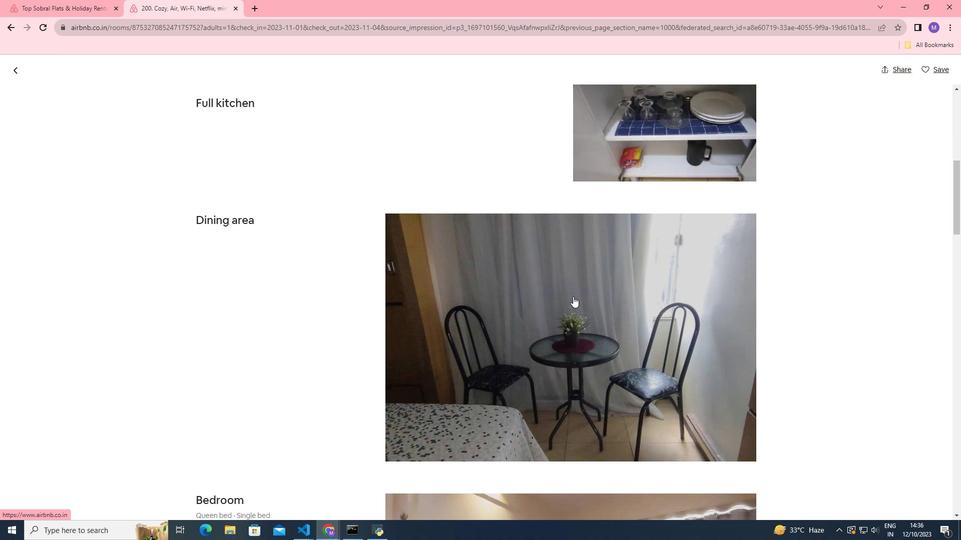 
Action: Mouse scrolled (573, 296) with delta (0, 0)
Screenshot: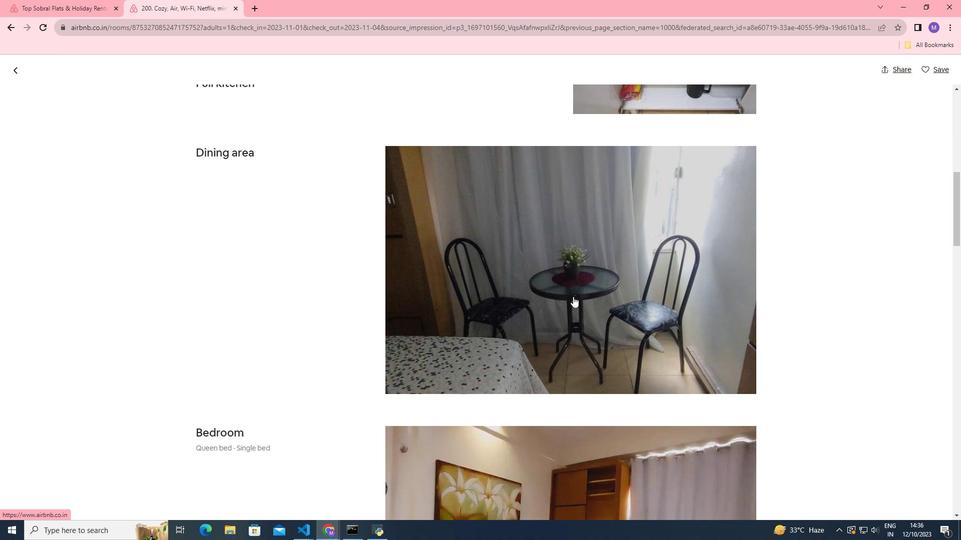 
Action: Mouse scrolled (573, 296) with delta (0, 0)
Screenshot: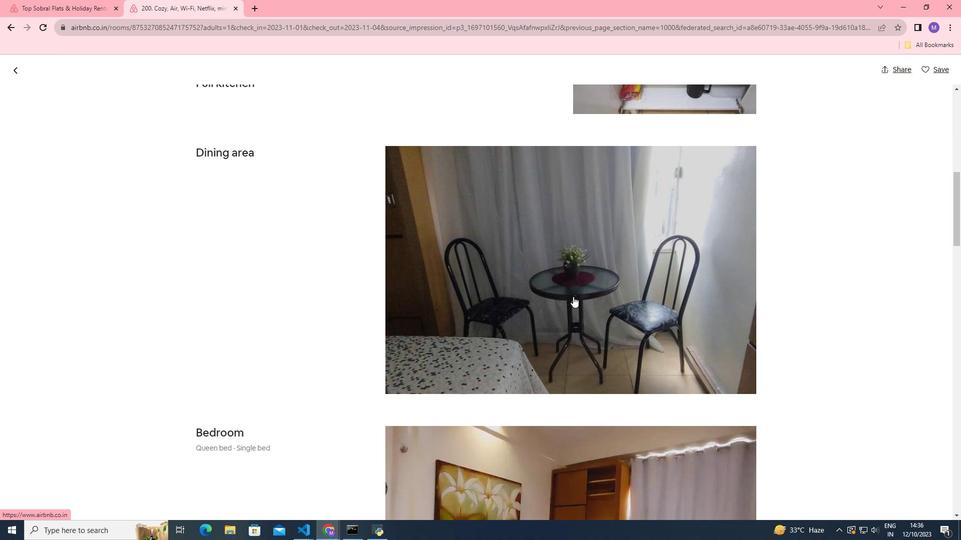 
Action: Mouse scrolled (573, 296) with delta (0, 0)
Screenshot: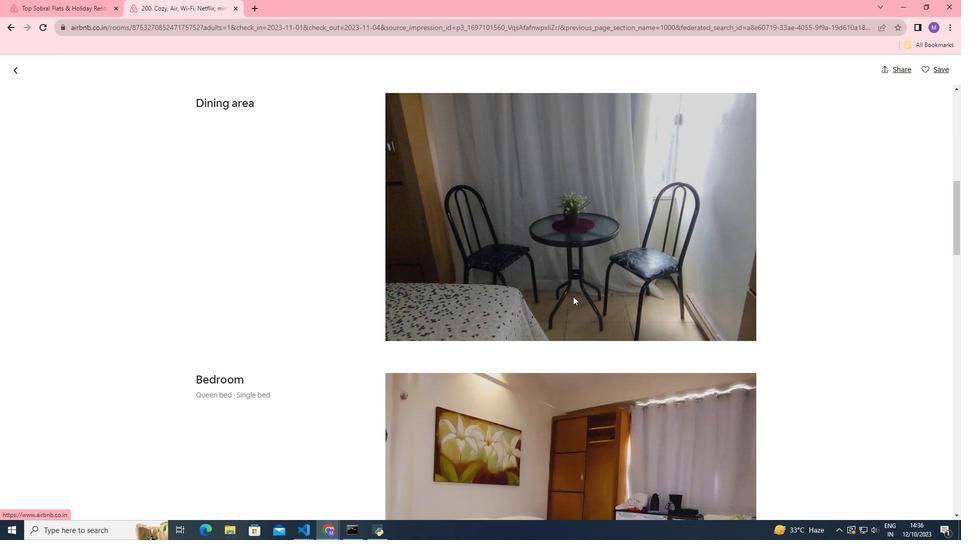 
Action: Mouse scrolled (573, 296) with delta (0, 0)
Screenshot: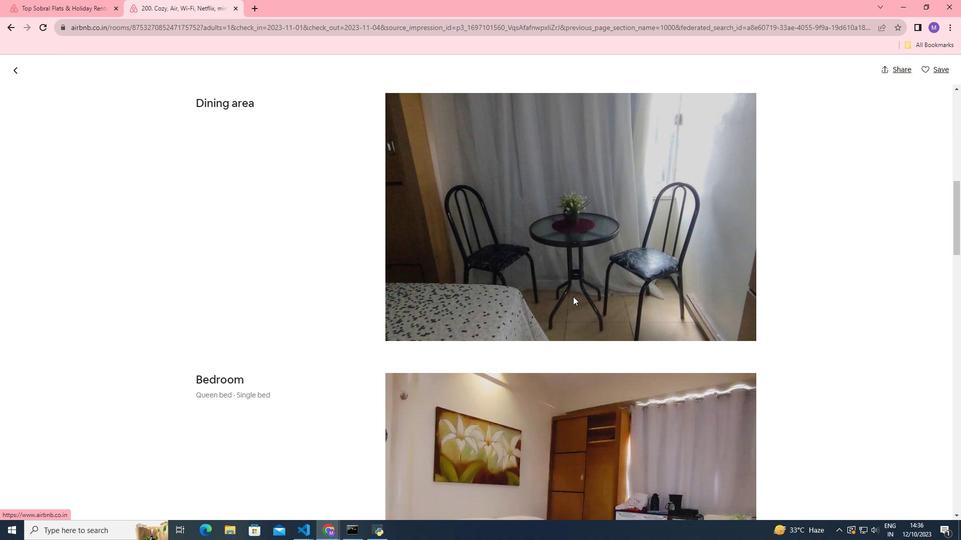 
Action: Mouse scrolled (573, 296) with delta (0, 0)
Screenshot: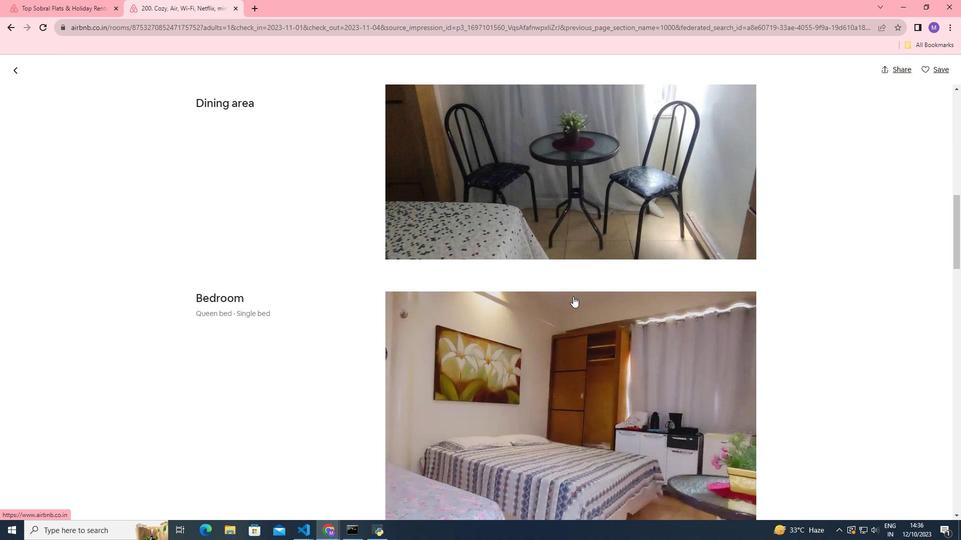 
Action: Mouse moved to (572, 296)
Screenshot: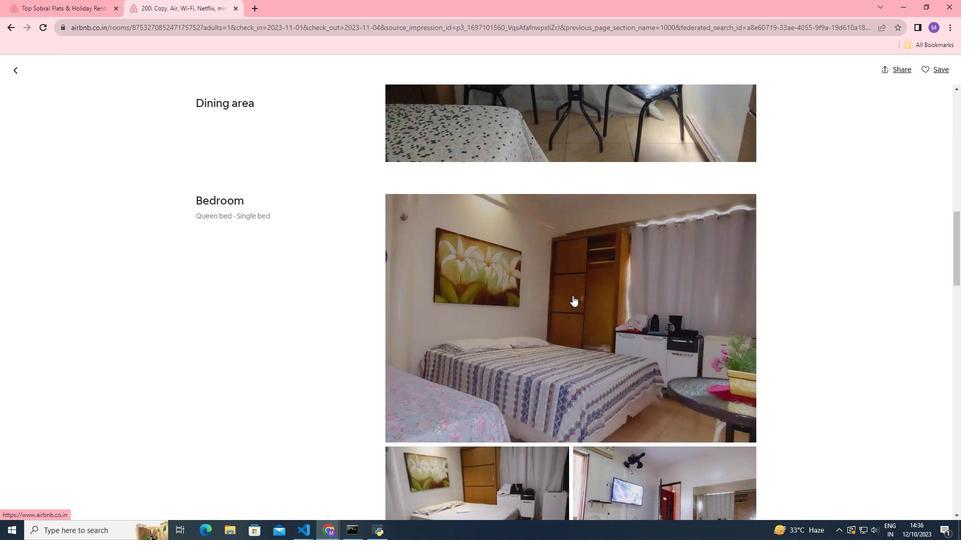 
Action: Mouse scrolled (572, 295) with delta (0, 0)
Screenshot: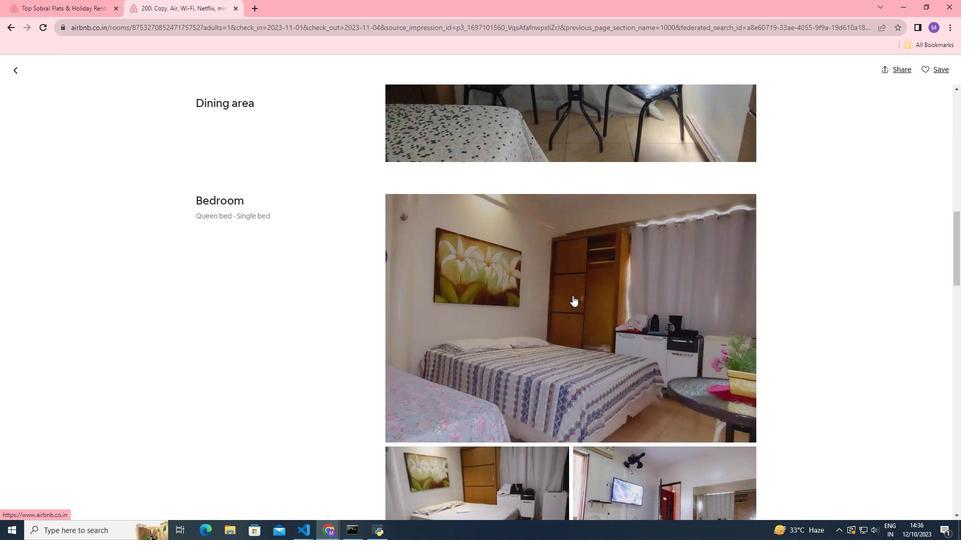 
Action: Mouse scrolled (572, 295) with delta (0, 0)
Screenshot: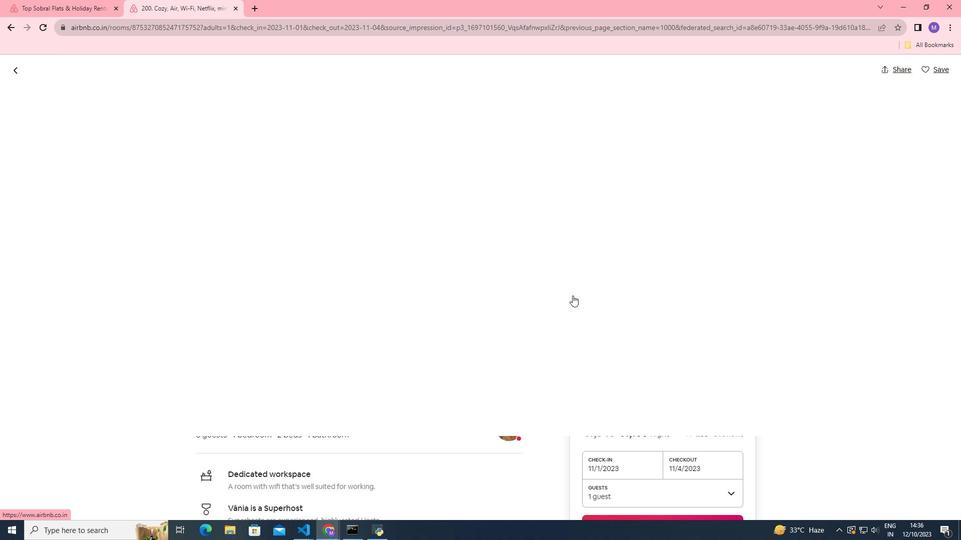 
Action: Mouse scrolled (572, 295) with delta (0, 0)
Screenshot: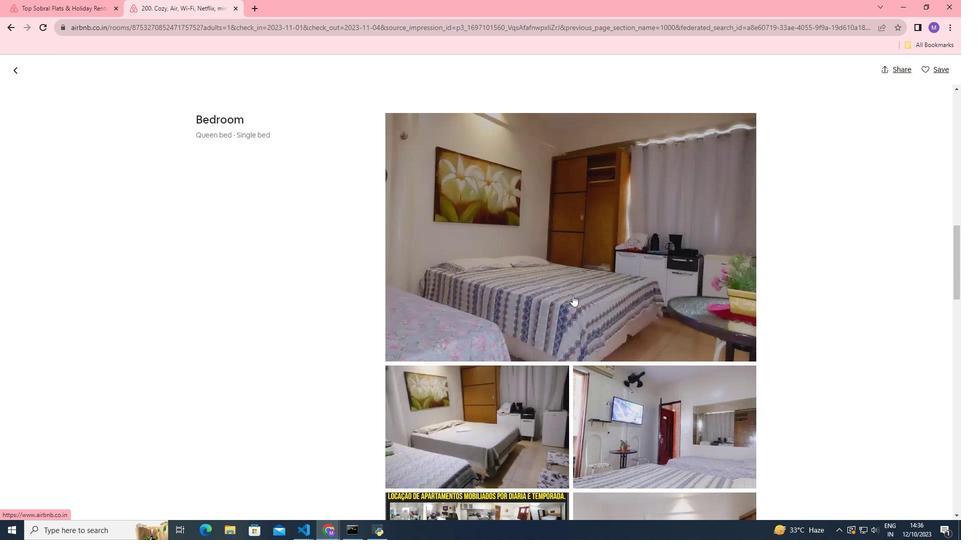 
Action: Mouse scrolled (572, 295) with delta (0, 0)
Screenshot: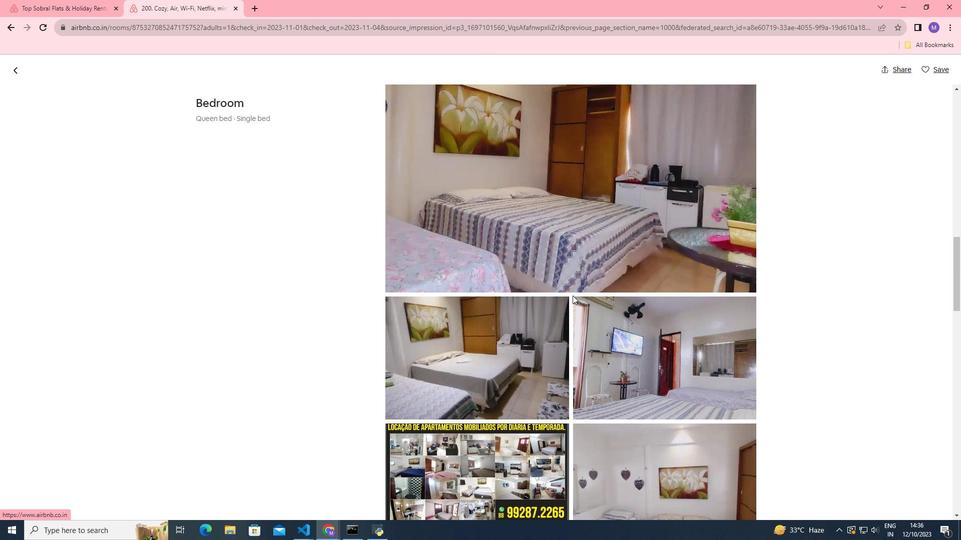 
Action: Mouse scrolled (572, 295) with delta (0, 0)
Screenshot: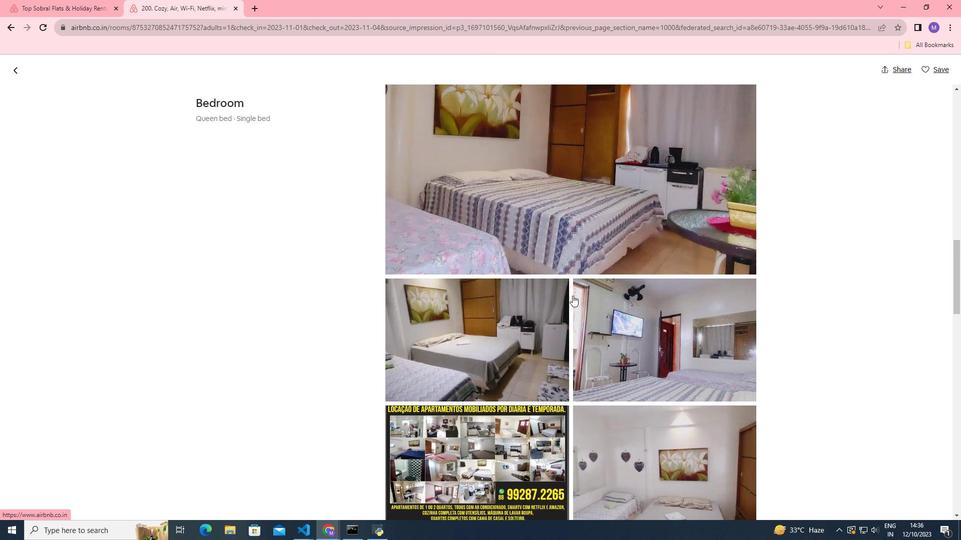 
Action: Mouse scrolled (572, 295) with delta (0, 0)
Screenshot: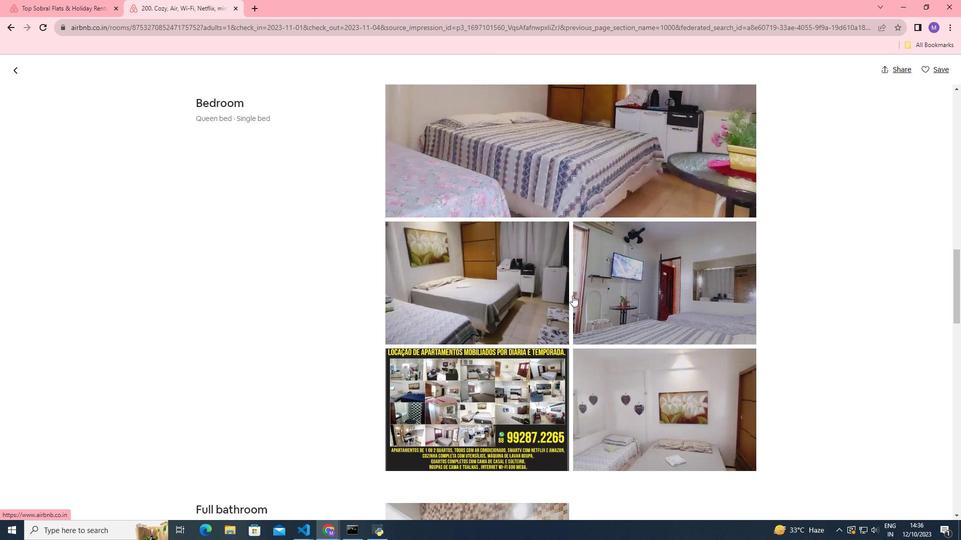 
Action: Mouse scrolled (572, 295) with delta (0, 0)
Screenshot: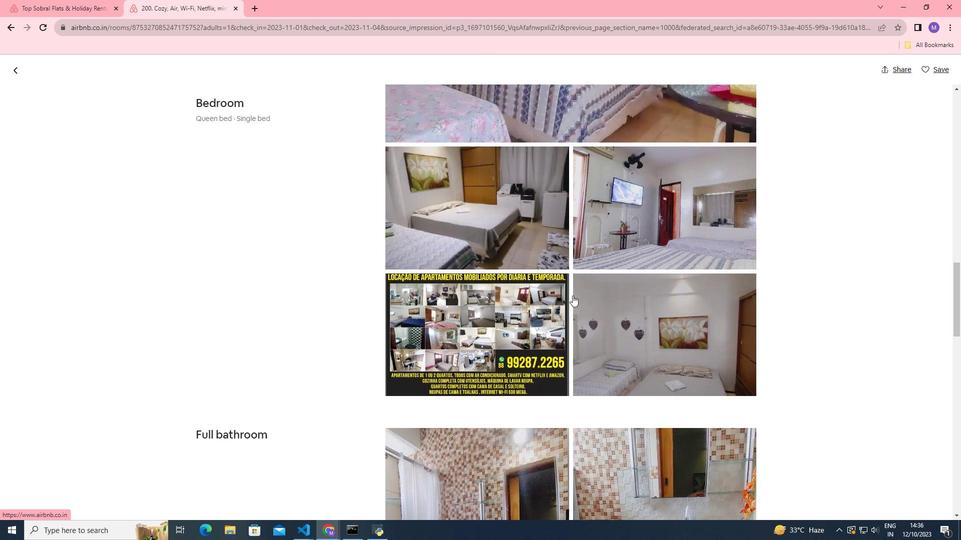 
Action: Mouse scrolled (572, 295) with delta (0, 0)
Screenshot: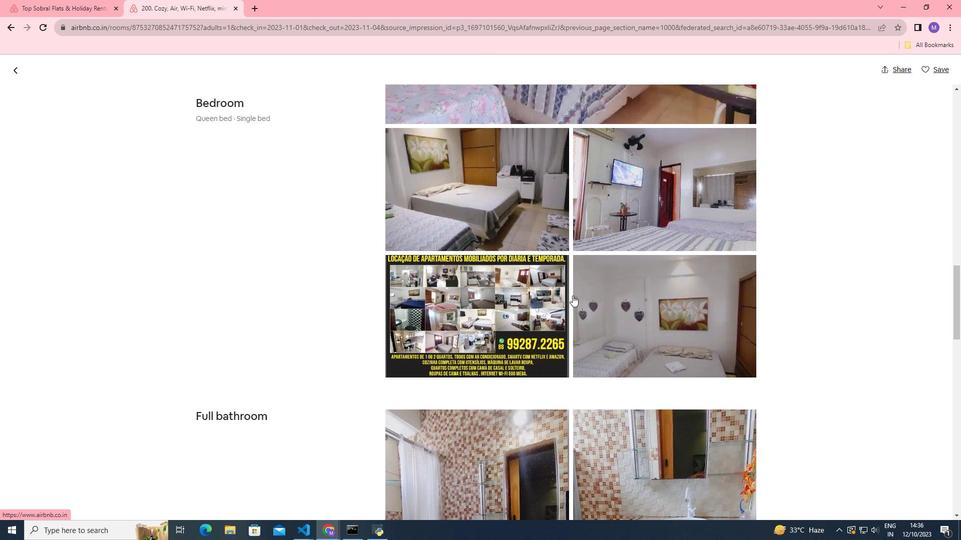 
Action: Mouse scrolled (572, 295) with delta (0, 0)
Screenshot: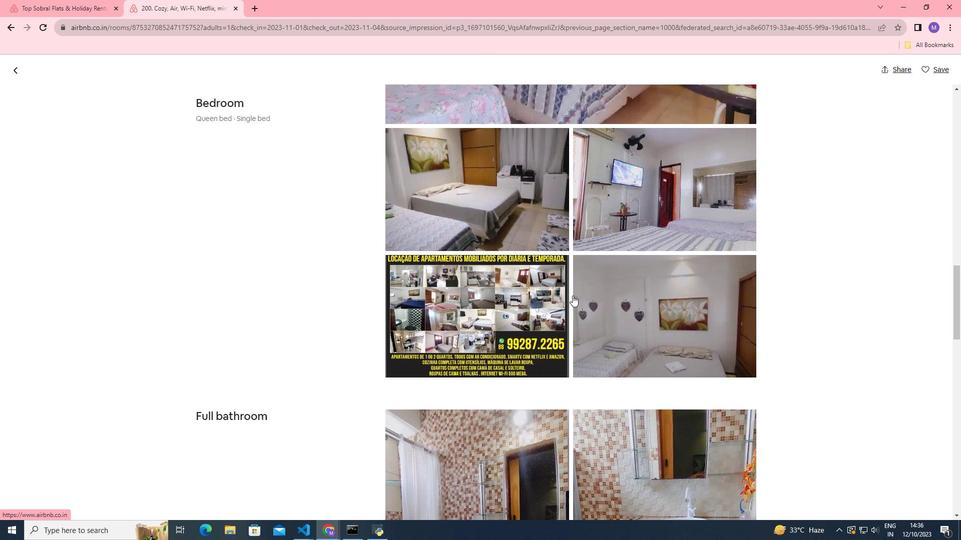
Action: Mouse moved to (570, 296)
Screenshot: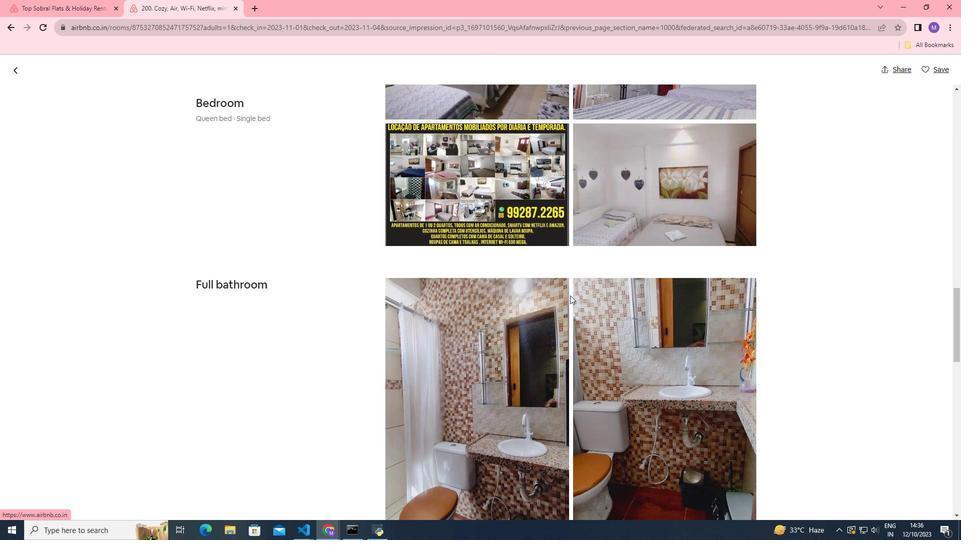 
Action: Mouse scrolled (570, 295) with delta (0, 0)
Screenshot: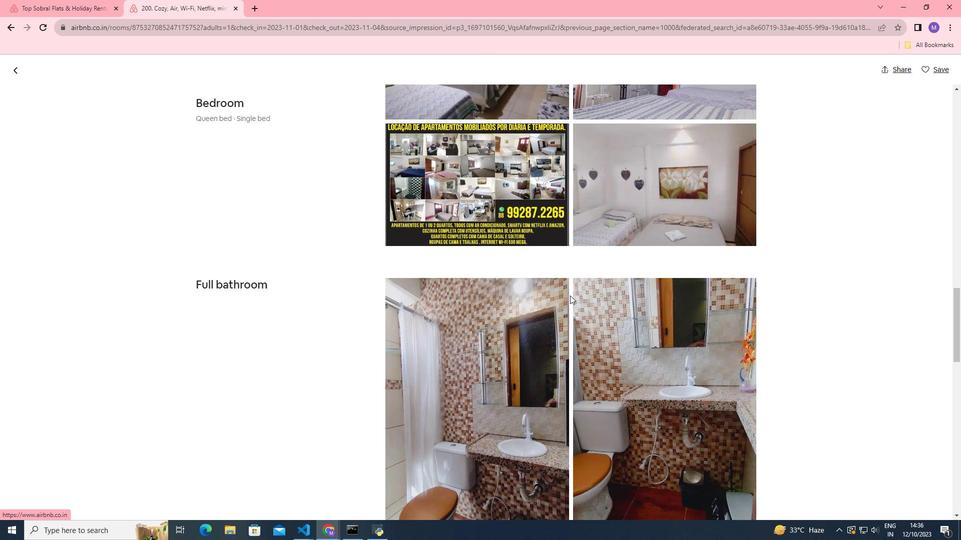 
Action: Mouse moved to (570, 296)
Screenshot: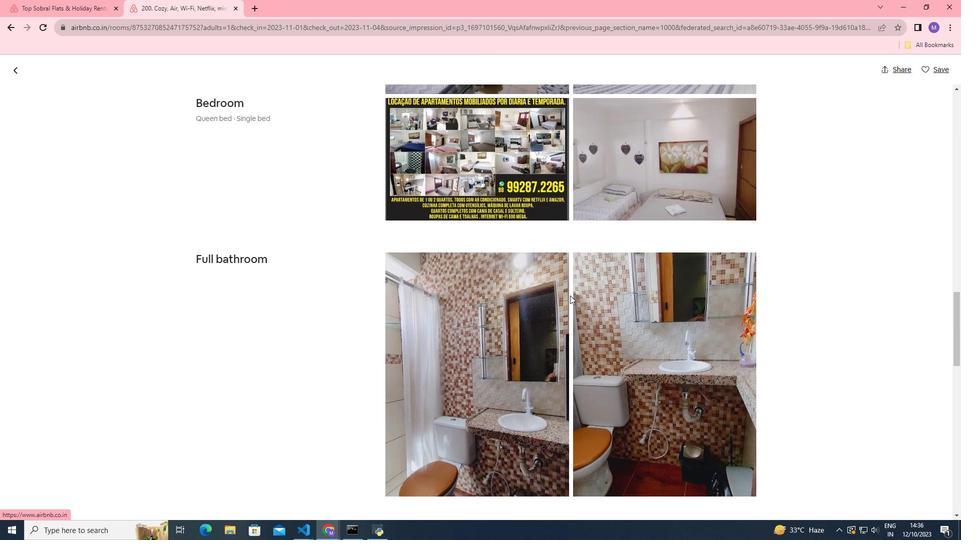
Action: Mouse scrolled (570, 295) with delta (0, 0)
Screenshot: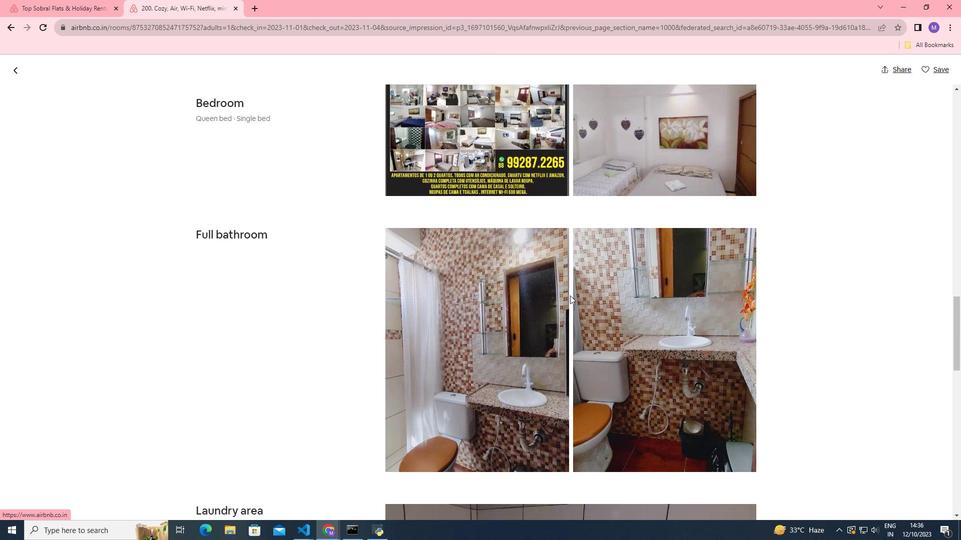 
Action: Mouse scrolled (570, 295) with delta (0, 0)
Screenshot: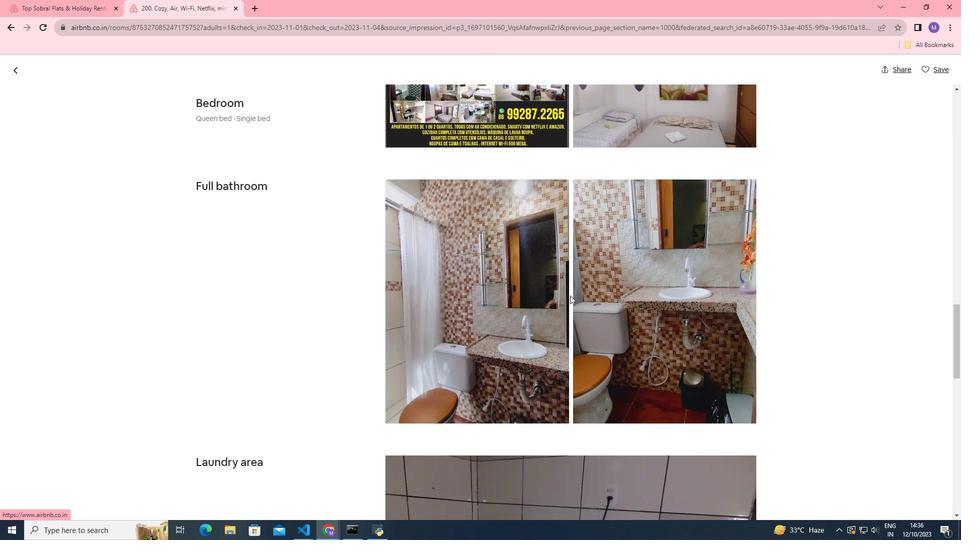 
Action: Mouse scrolled (570, 295) with delta (0, 0)
Screenshot: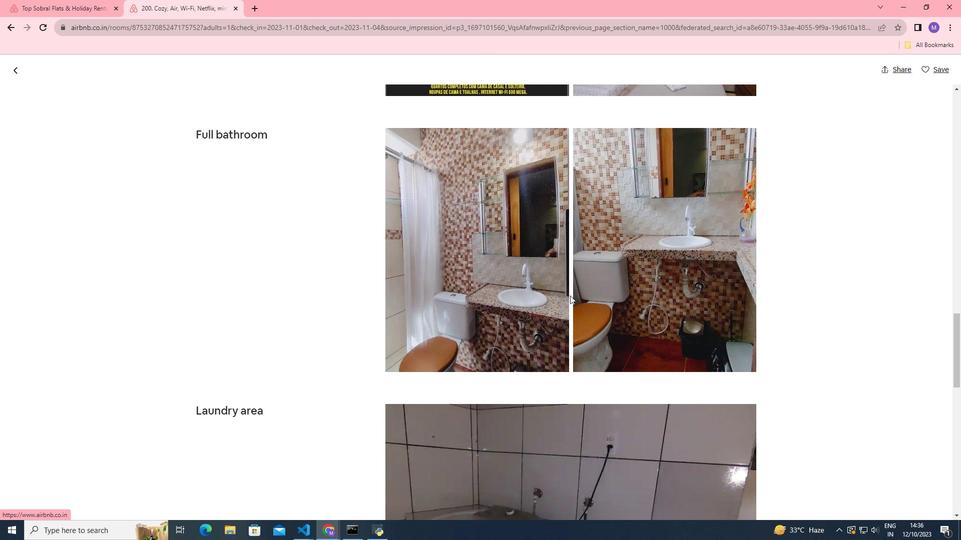 
Action: Mouse moved to (569, 296)
Screenshot: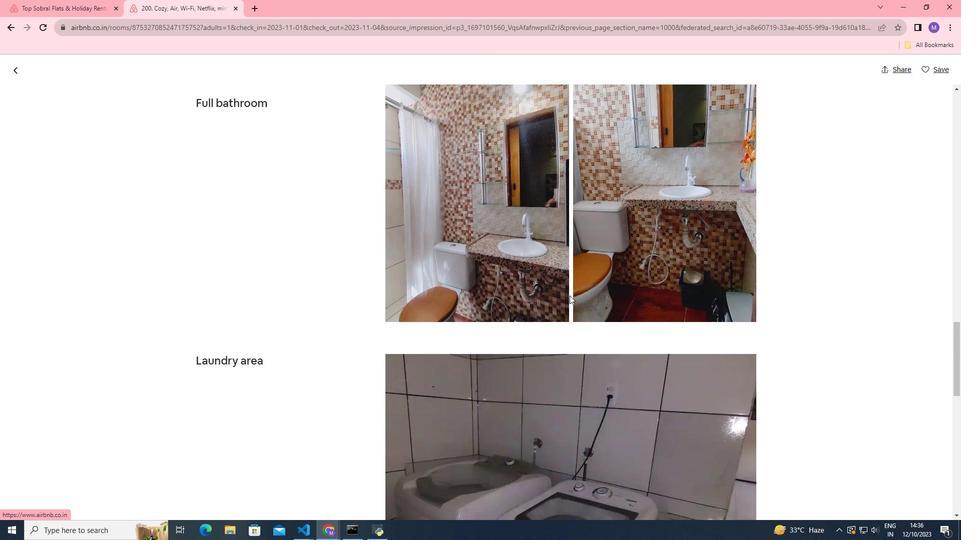 
Action: Mouse scrolled (569, 295) with delta (0, 0)
Screenshot: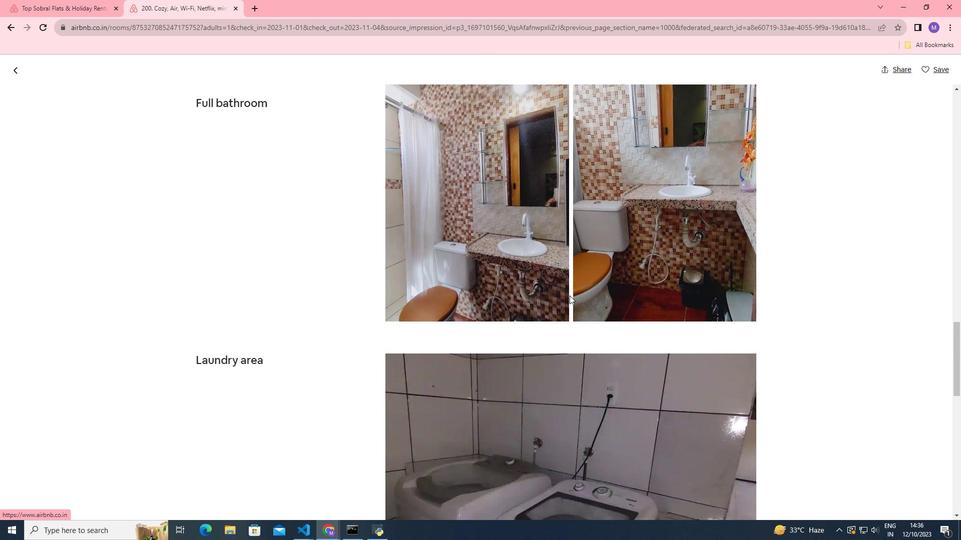 
Action: Mouse scrolled (569, 295) with delta (0, 0)
Screenshot: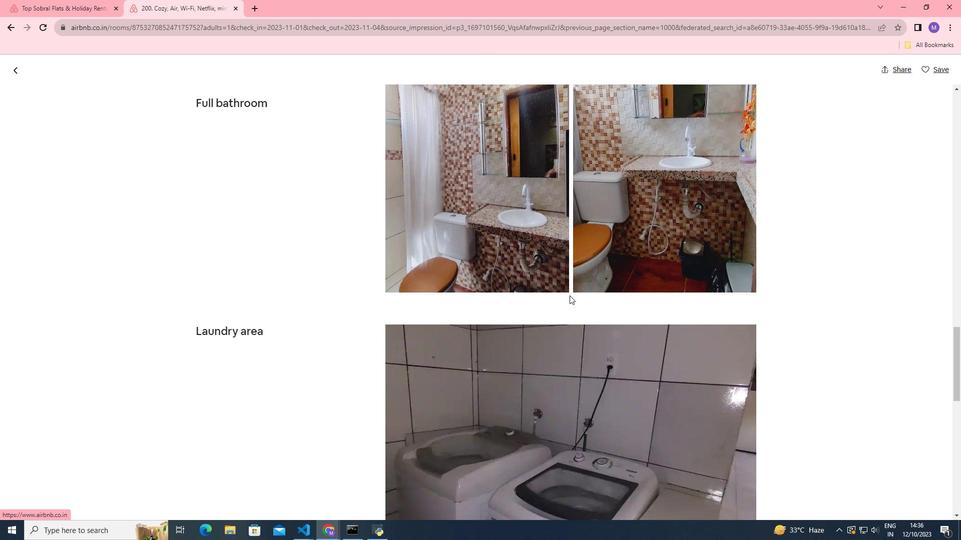 
Action: Mouse scrolled (569, 295) with delta (0, 0)
Screenshot: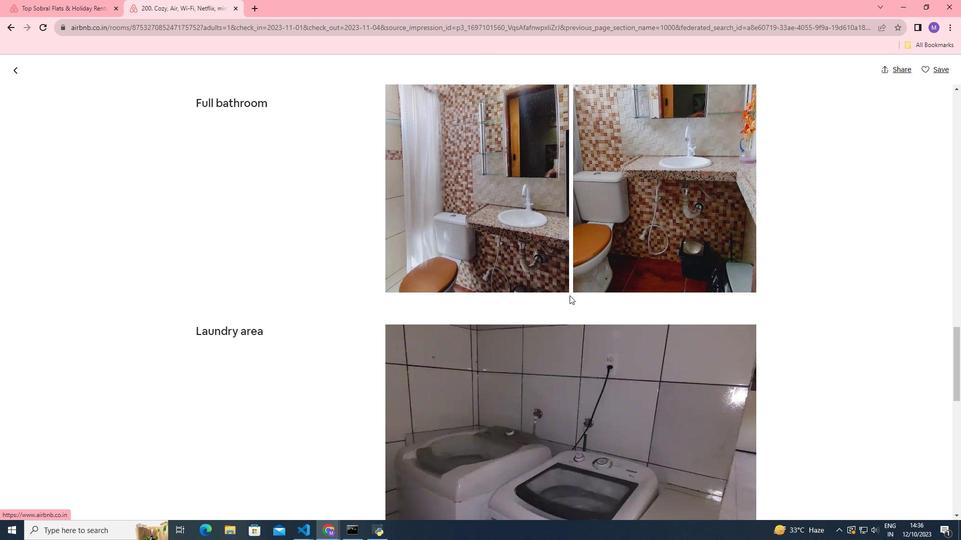 
Action: Mouse scrolled (569, 295) with delta (0, 0)
Screenshot: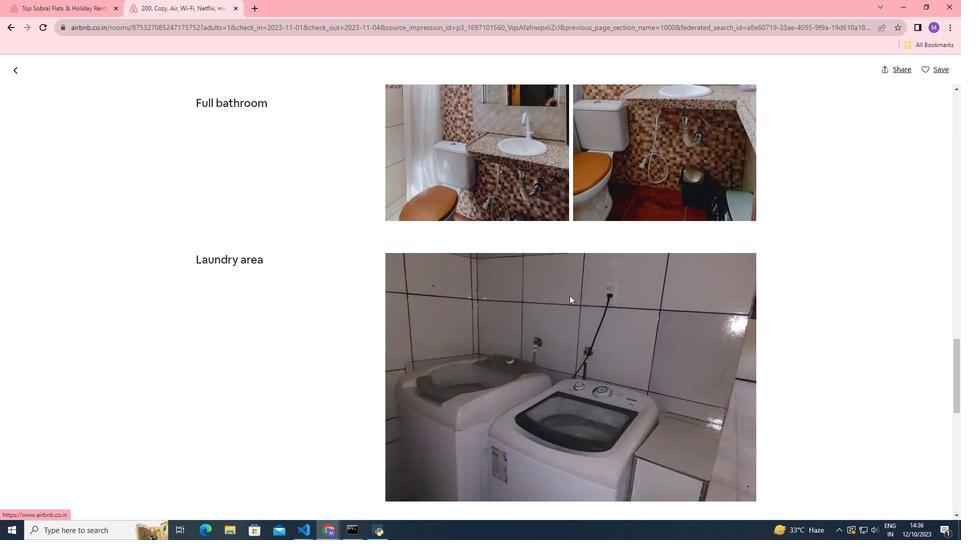
Action: Mouse scrolled (569, 295) with delta (0, 0)
Screenshot: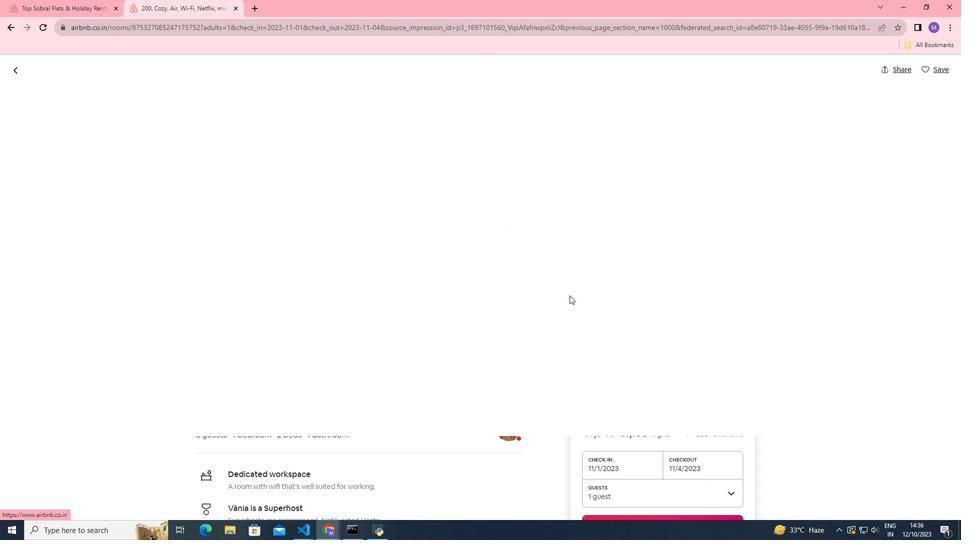 
Action: Mouse scrolled (569, 295) with delta (0, 0)
Screenshot: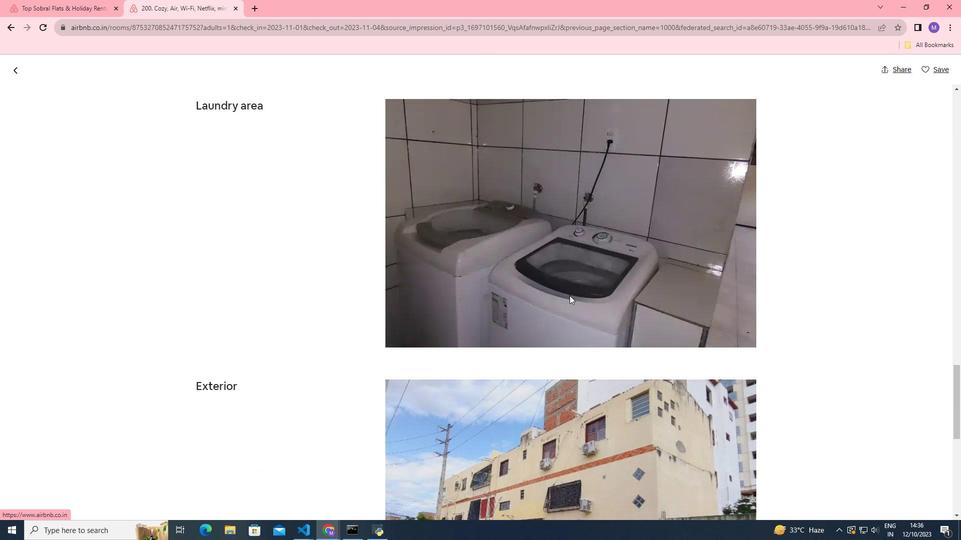 
Action: Mouse scrolled (569, 296) with delta (0, 0)
Screenshot: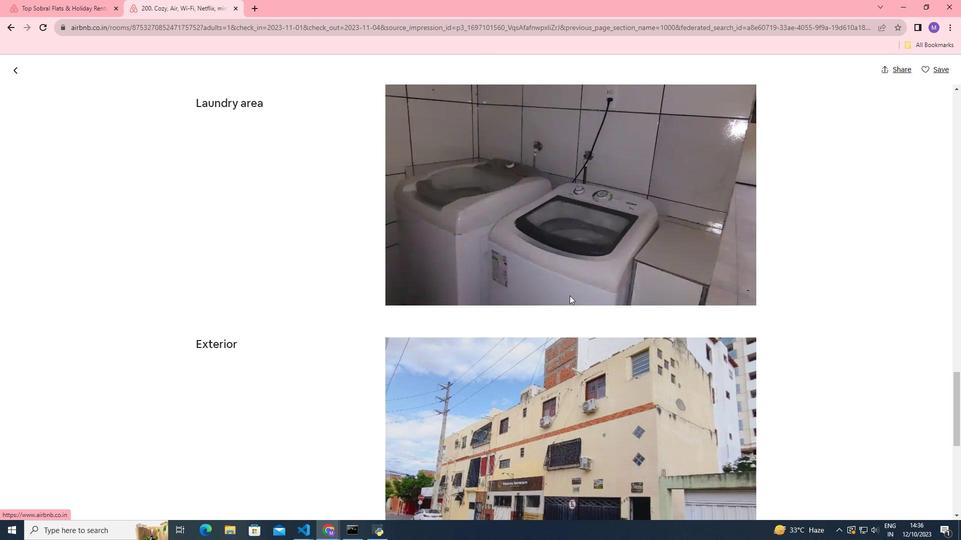 
Action: Mouse scrolled (569, 295) with delta (0, 0)
Screenshot: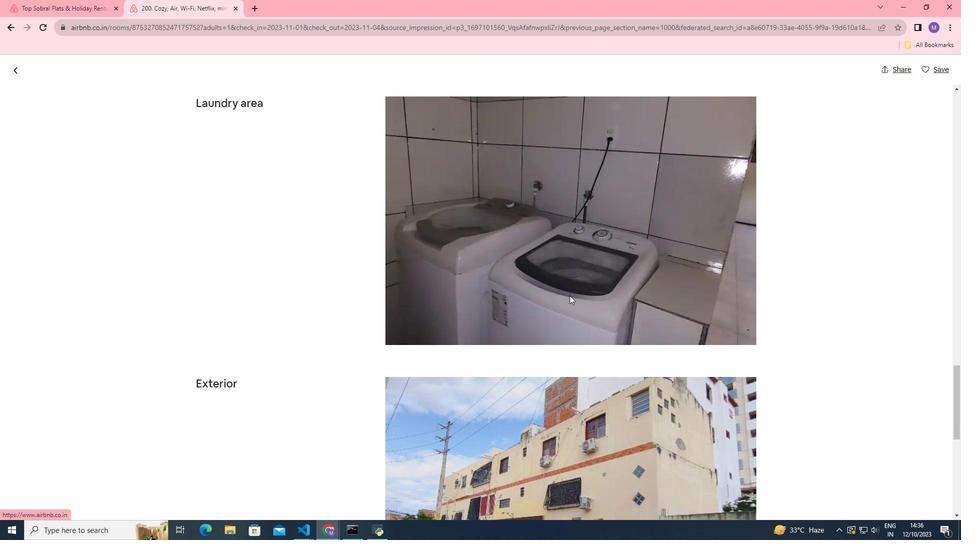 
Action: Mouse scrolled (569, 295) with delta (0, 0)
Screenshot: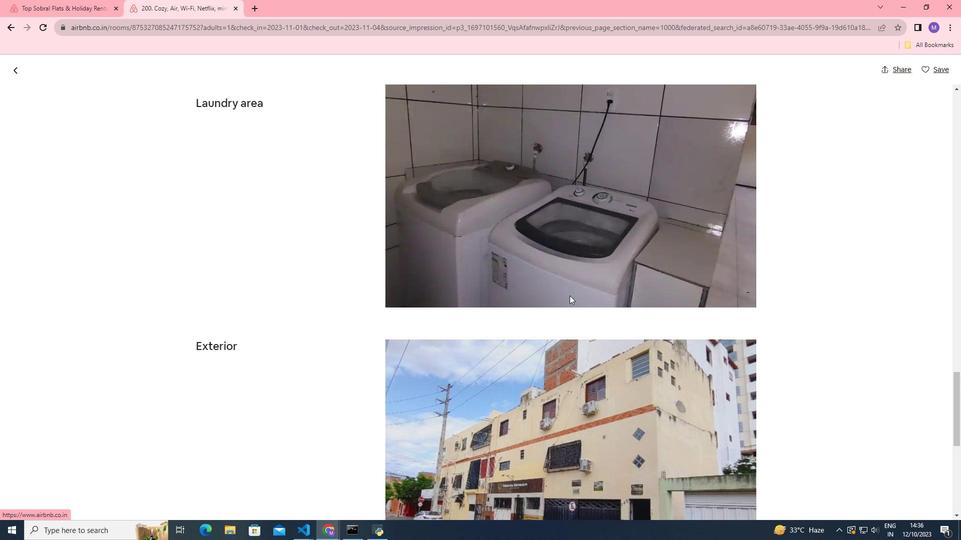 
Action: Mouse scrolled (569, 295) with delta (0, 0)
Screenshot: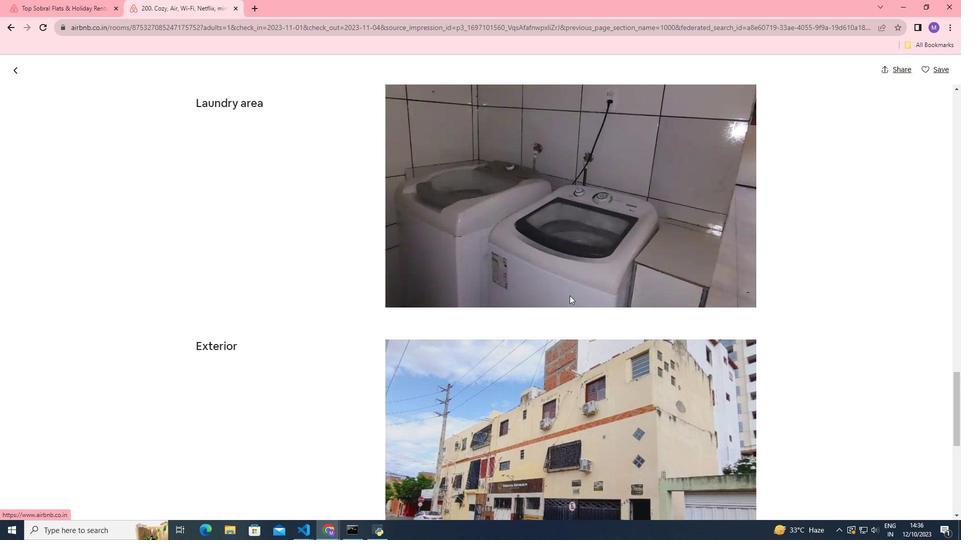 
Action: Mouse scrolled (569, 295) with delta (0, 0)
Screenshot: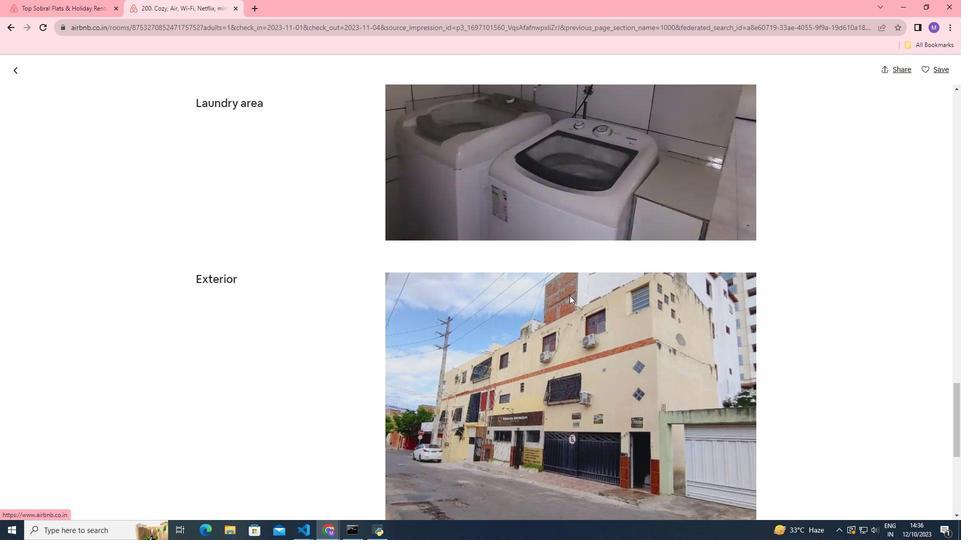 
Action: Mouse scrolled (569, 295) with delta (0, 0)
Screenshot: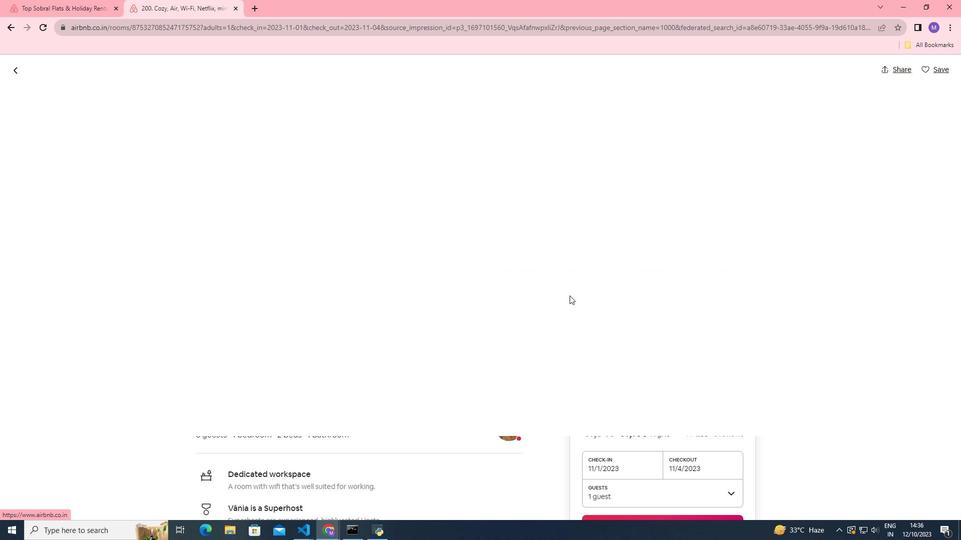 
Action: Mouse scrolled (569, 295) with delta (0, 0)
Screenshot: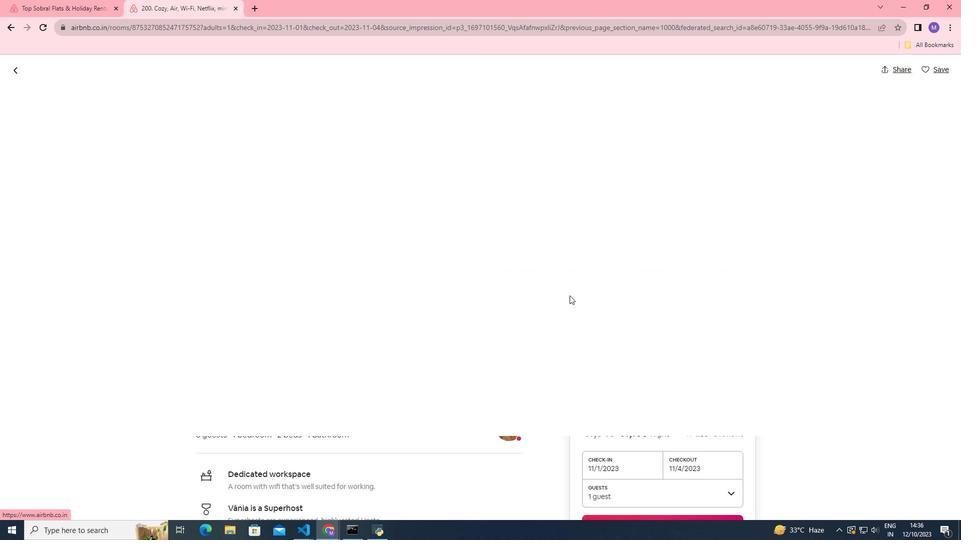 
Action: Mouse scrolled (569, 295) with delta (0, 0)
Screenshot: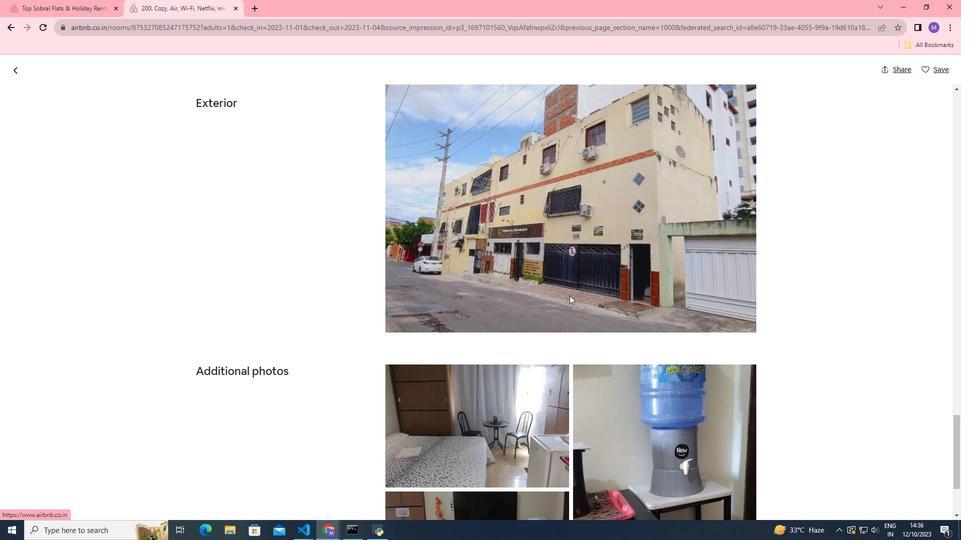 
Action: Mouse scrolled (569, 295) with delta (0, 0)
Screenshot: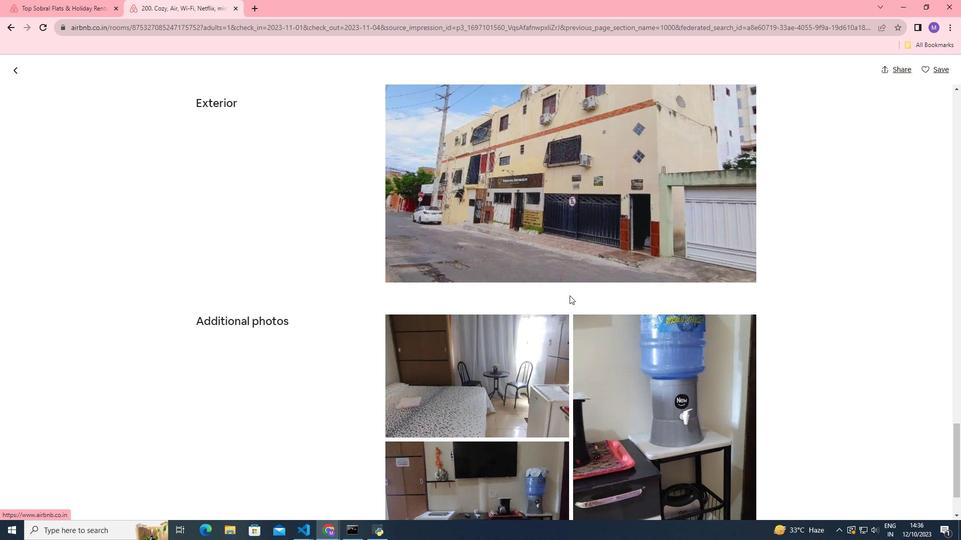 
Action: Mouse scrolled (569, 295) with delta (0, 0)
Screenshot: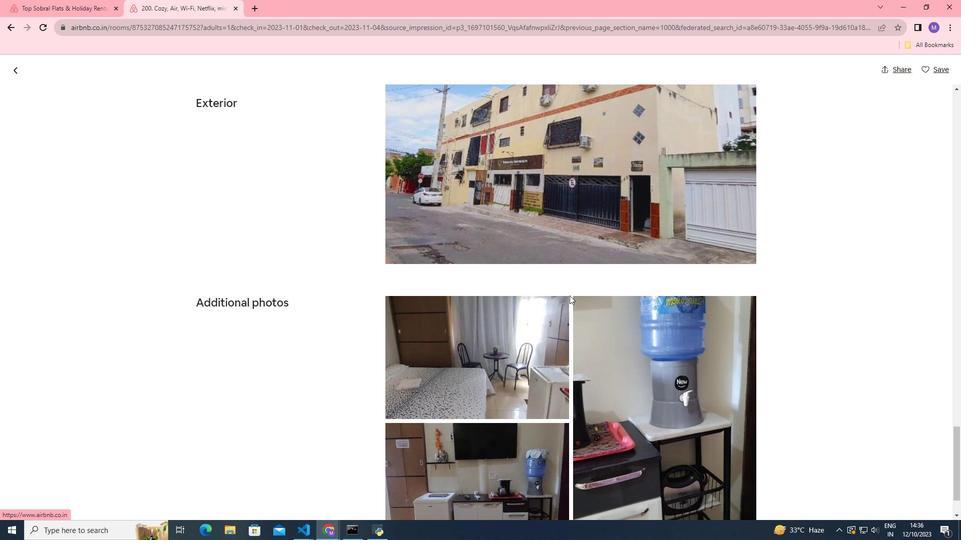 
Action: Mouse scrolled (569, 295) with delta (0, 0)
Screenshot: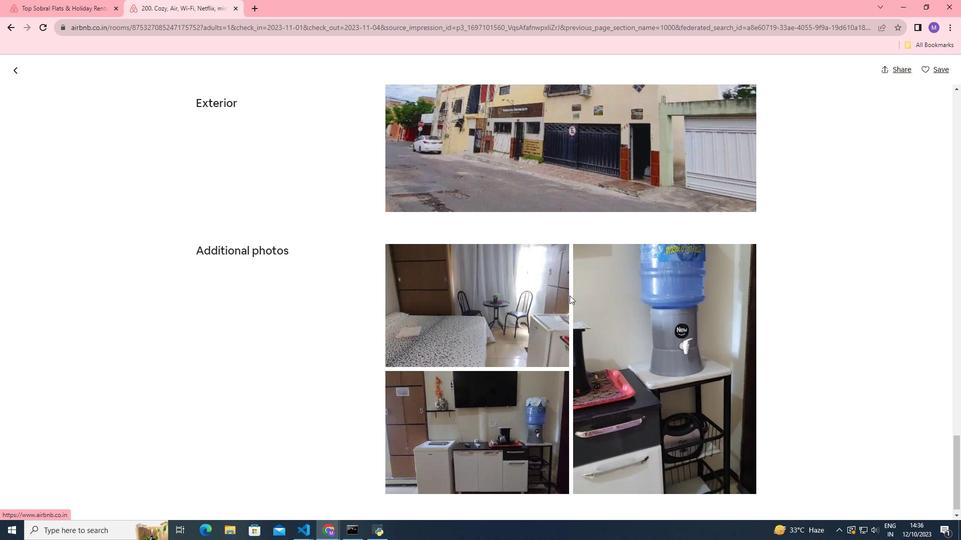 
Action: Mouse scrolled (569, 295) with delta (0, 0)
Screenshot: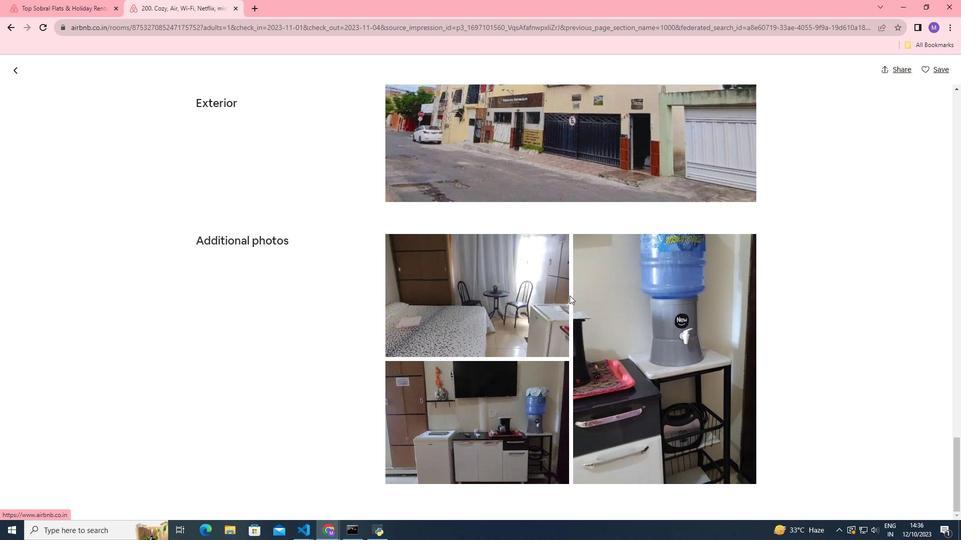 
Action: Mouse scrolled (569, 295) with delta (0, 0)
Screenshot: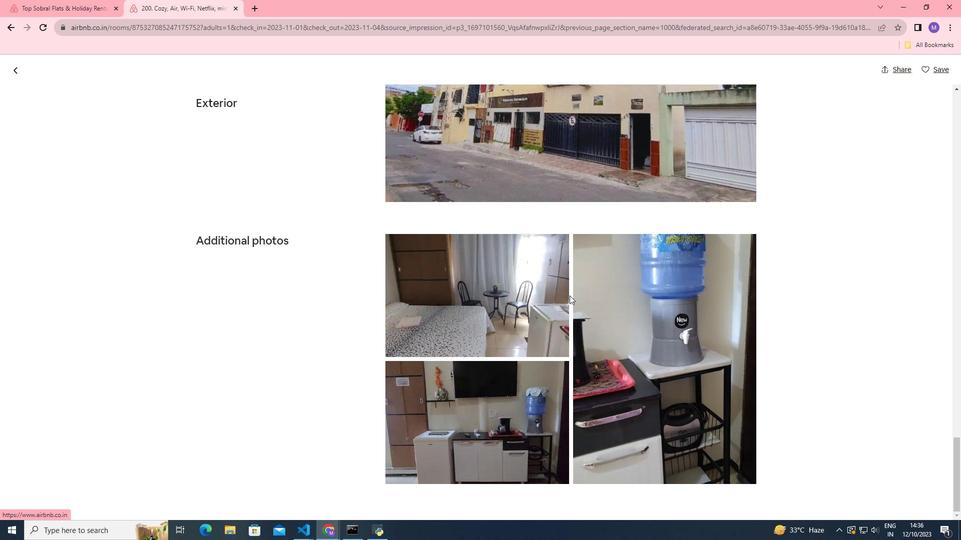 
Action: Mouse scrolled (569, 295) with delta (0, 0)
Screenshot: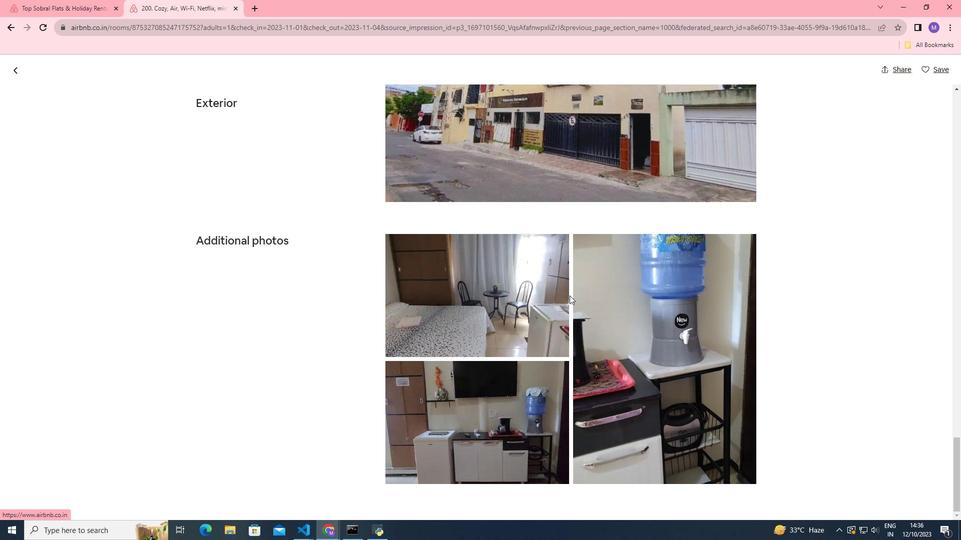 
Action: Mouse scrolled (569, 295) with delta (0, 0)
Screenshot: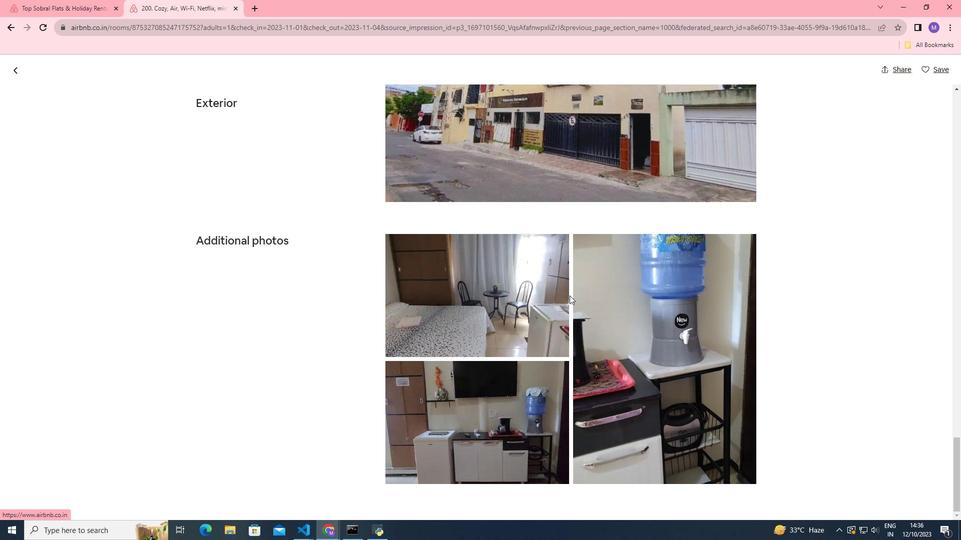 
Action: Mouse scrolled (569, 295) with delta (0, 0)
Screenshot: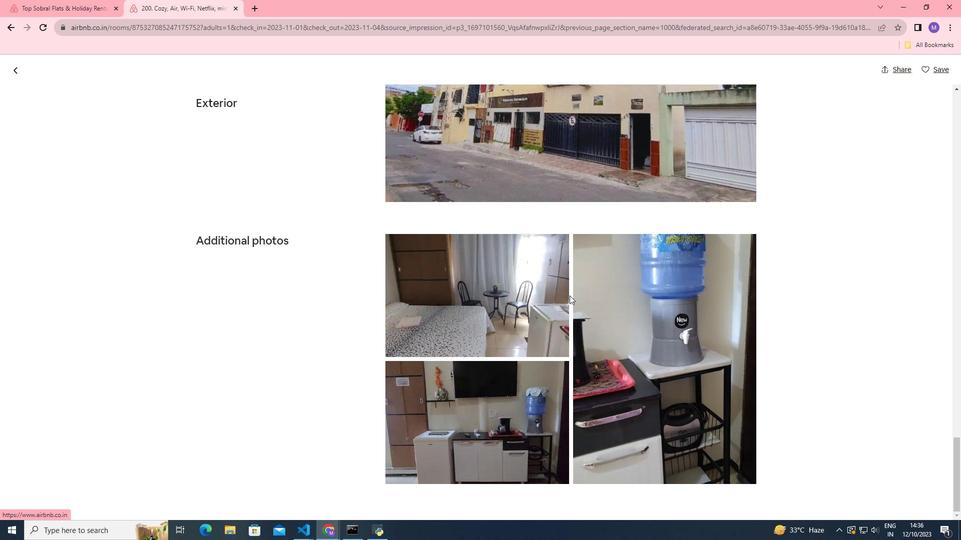 
Action: Mouse moved to (567, 295)
Screenshot: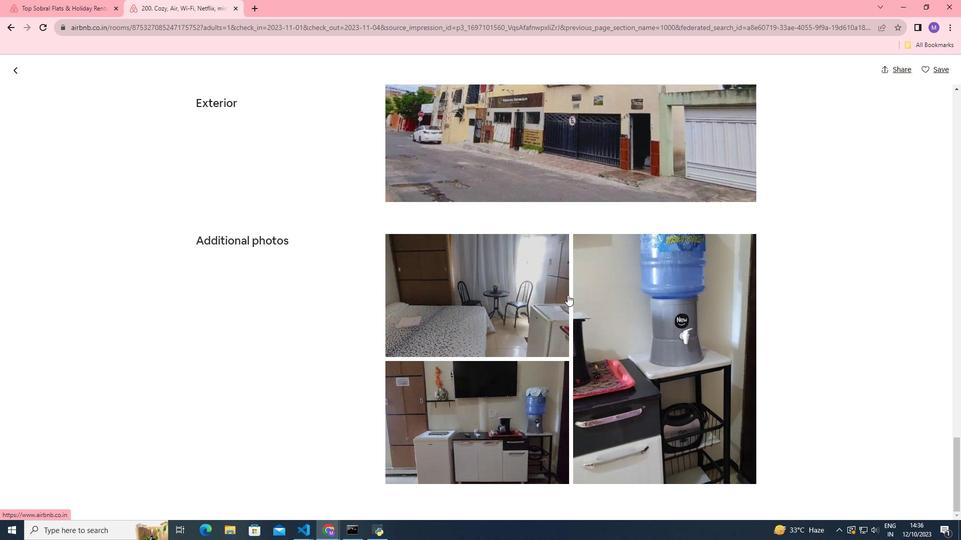 
Action: Mouse scrolled (567, 294) with delta (0, 0)
Screenshot: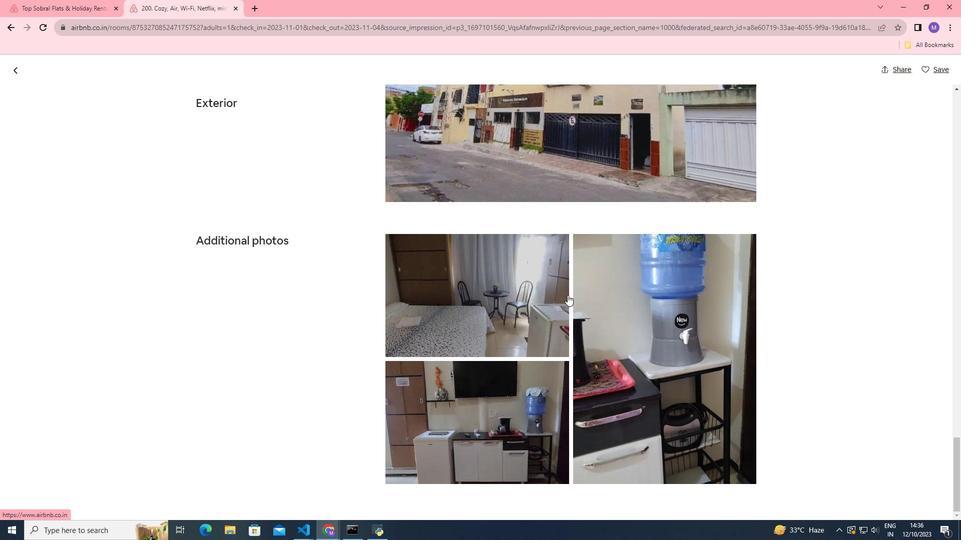 
Action: Mouse scrolled (567, 294) with delta (0, 0)
Screenshot: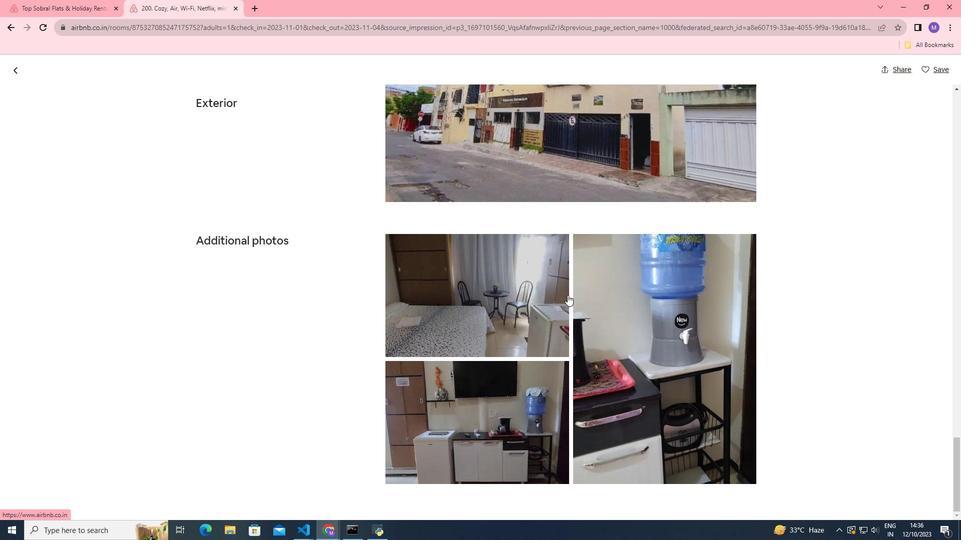 
Action: Mouse scrolled (567, 294) with delta (0, 0)
Screenshot: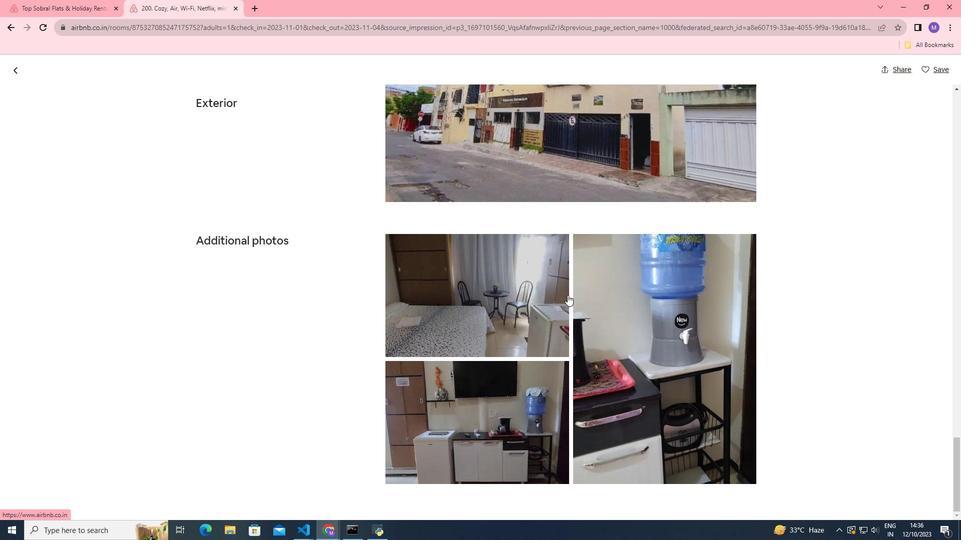 
Action: Mouse scrolled (567, 294) with delta (0, 0)
Screenshot: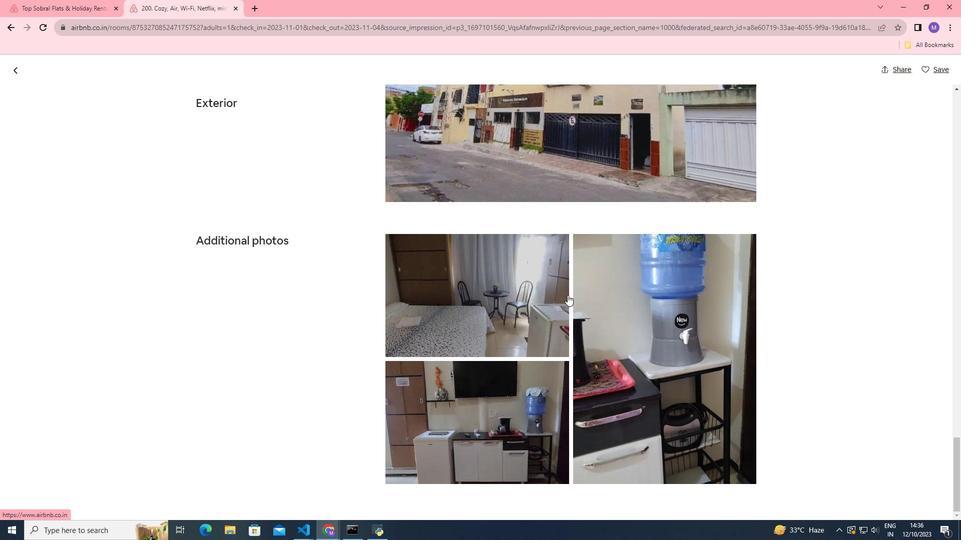 
Action: Mouse scrolled (567, 294) with delta (0, 0)
Screenshot: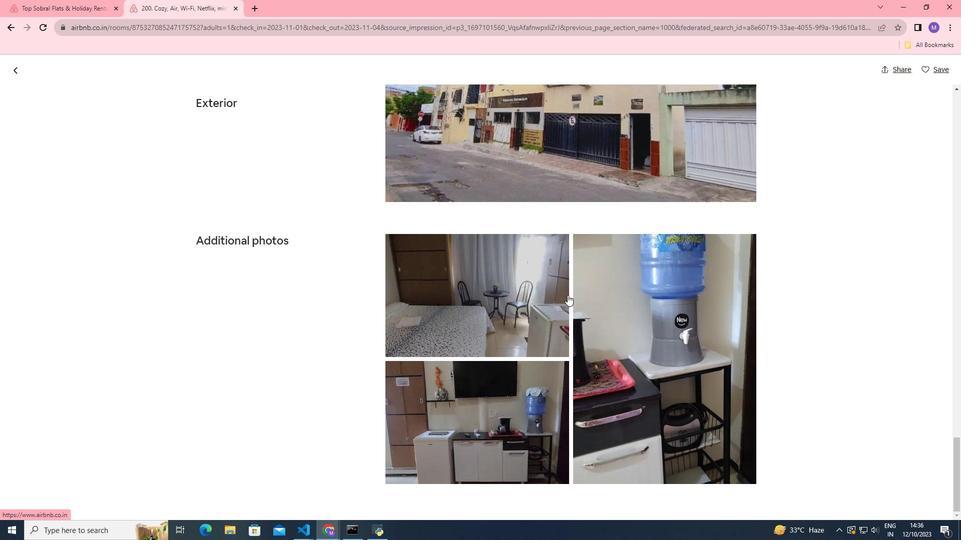 
Action: Mouse scrolled (567, 294) with delta (0, 0)
Screenshot: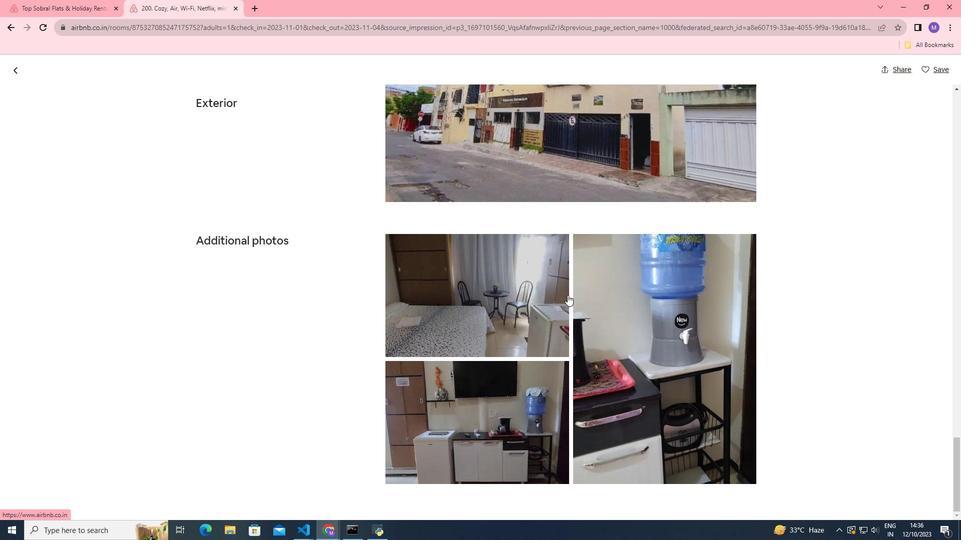 
Action: Mouse scrolled (567, 294) with delta (0, 0)
Screenshot: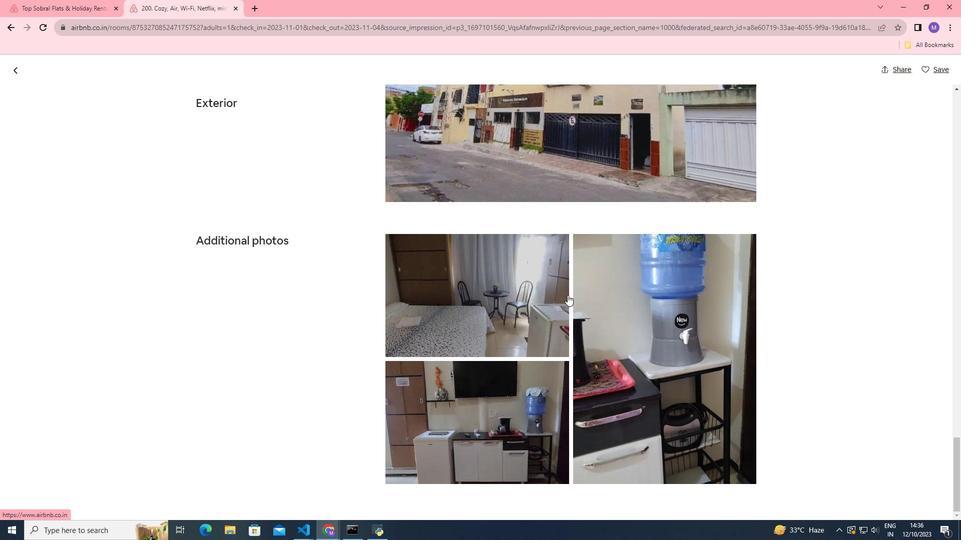 
Action: Mouse moved to (19, 67)
Screenshot: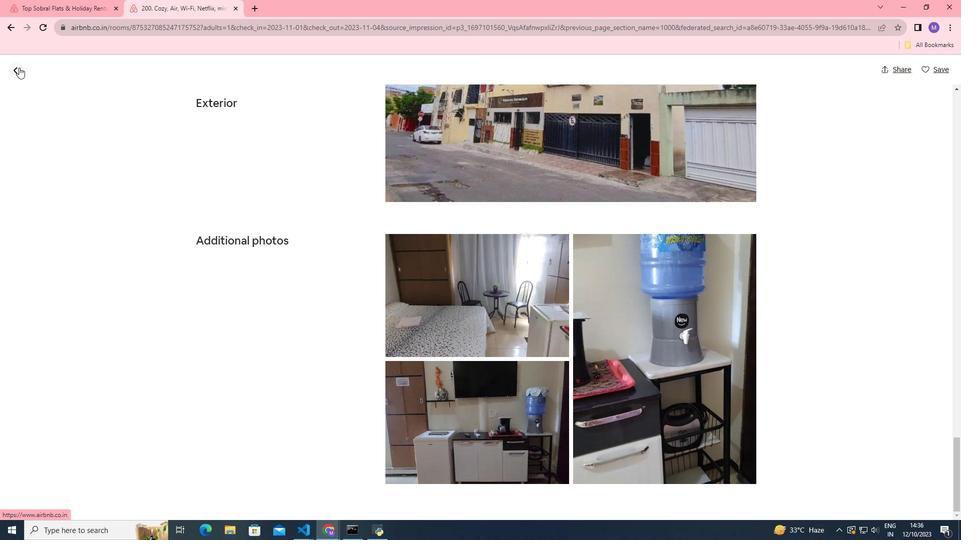 
Action: Mouse pressed left at (19, 67)
Screenshot: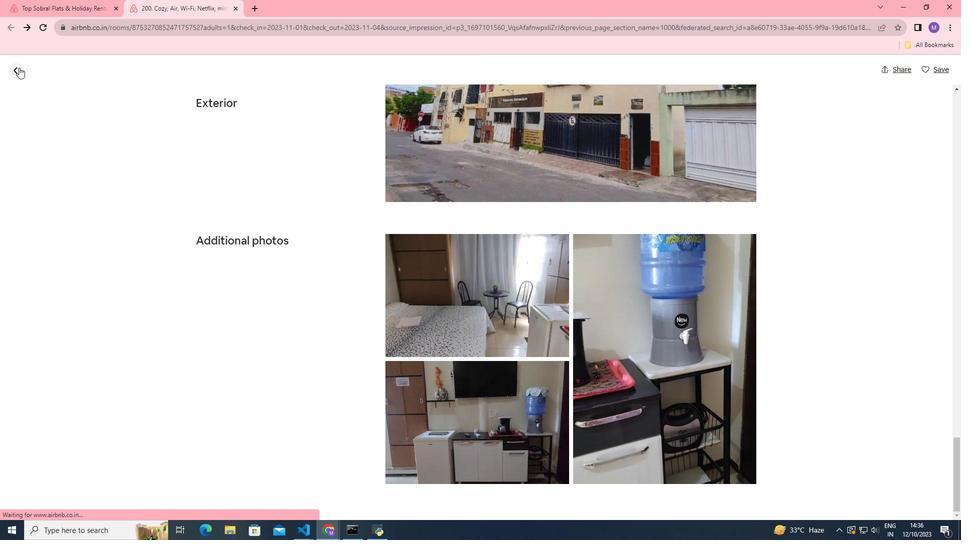 
Action: Mouse moved to (559, 297)
Screenshot: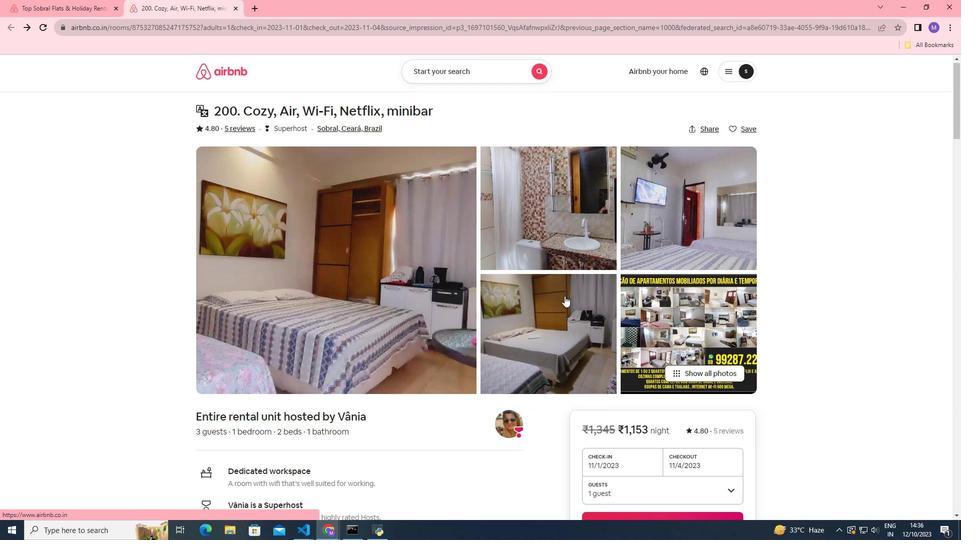 
Action: Mouse scrolled (559, 297) with delta (0, 0)
Screenshot: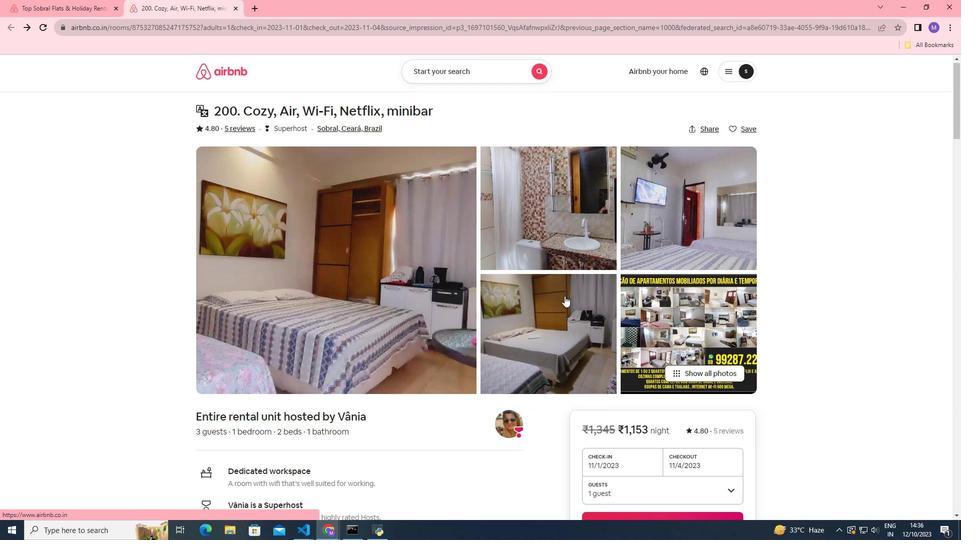 
Action: Mouse moved to (564, 296)
Screenshot: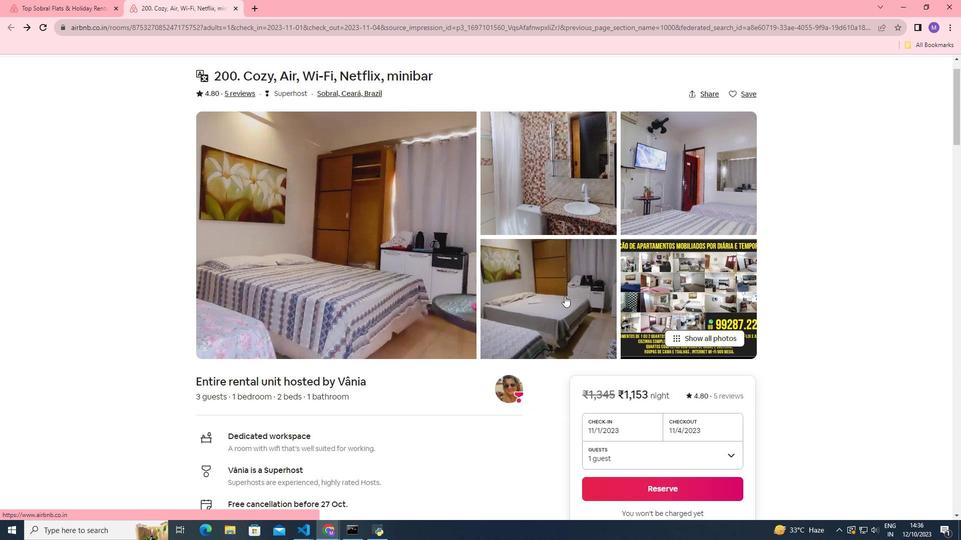 
Action: Mouse scrolled (564, 296) with delta (0, 0)
Screenshot: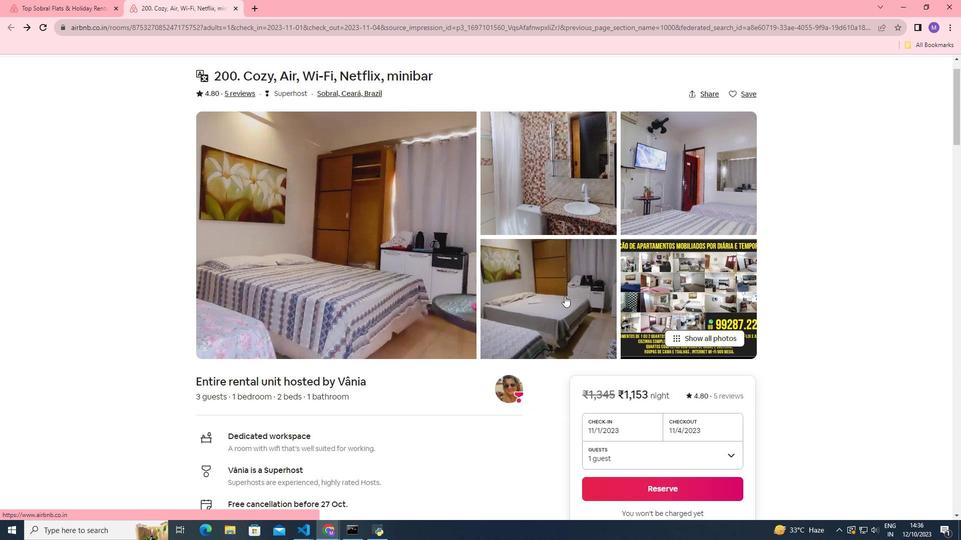 
Action: Mouse scrolled (564, 296) with delta (0, 0)
Screenshot: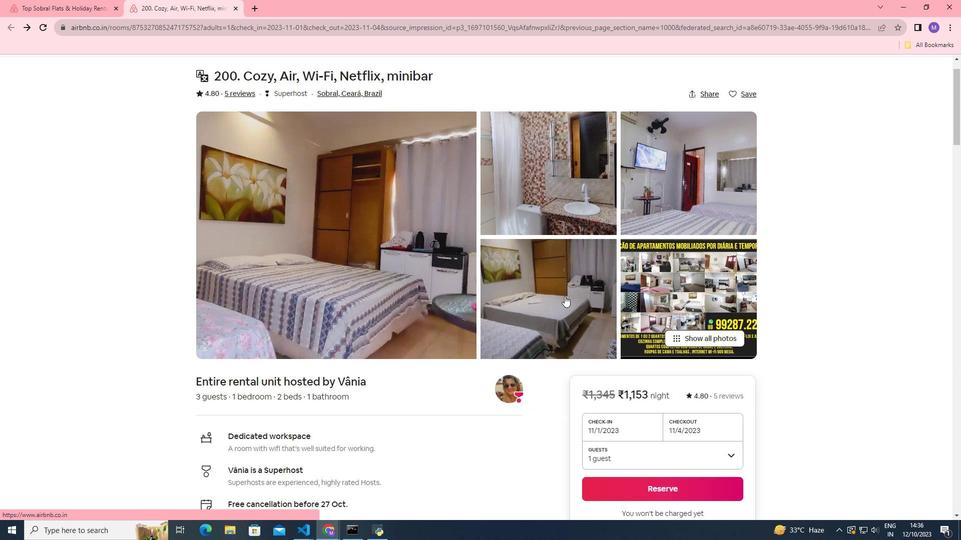 
Action: Mouse scrolled (564, 296) with delta (0, 0)
Screenshot: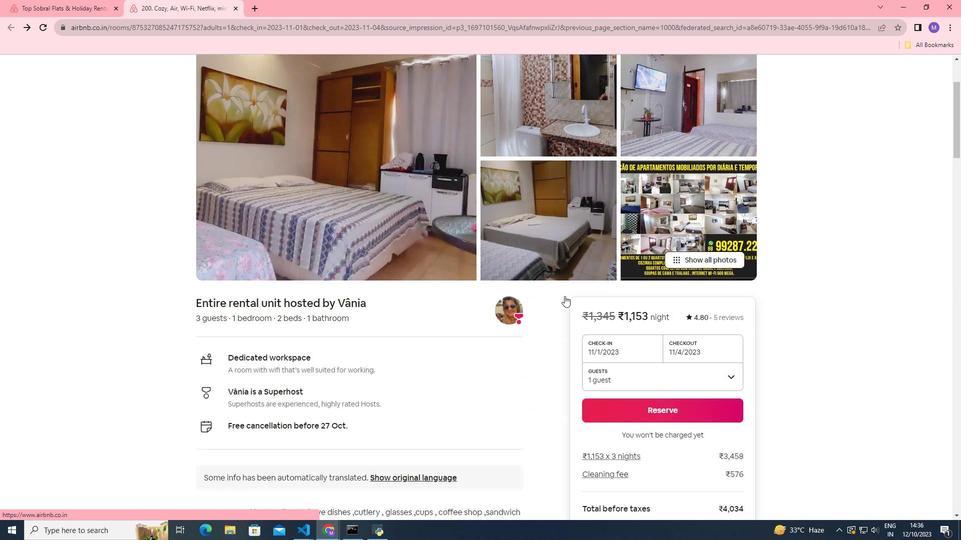 
Action: Mouse scrolled (564, 296) with delta (0, 0)
Screenshot: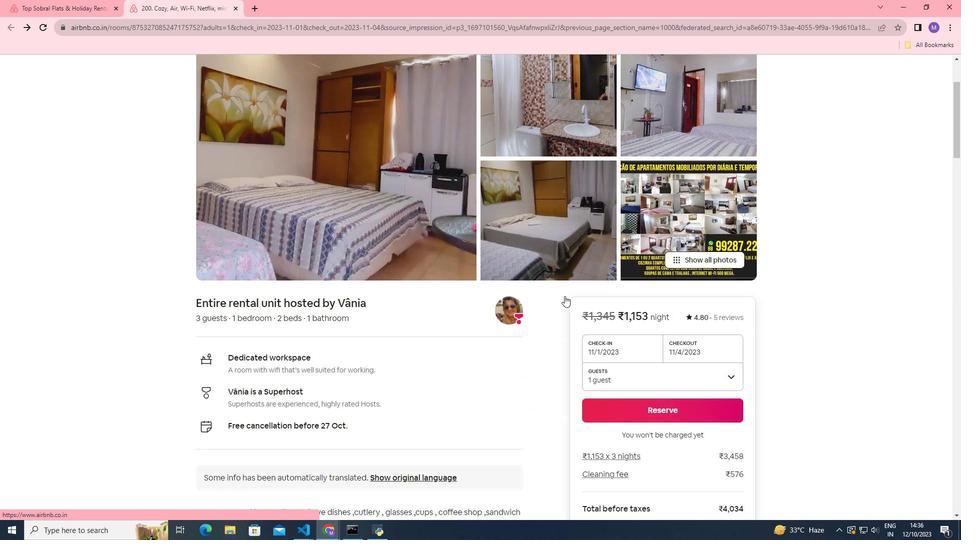 
Action: Mouse moved to (219, 356)
Screenshot: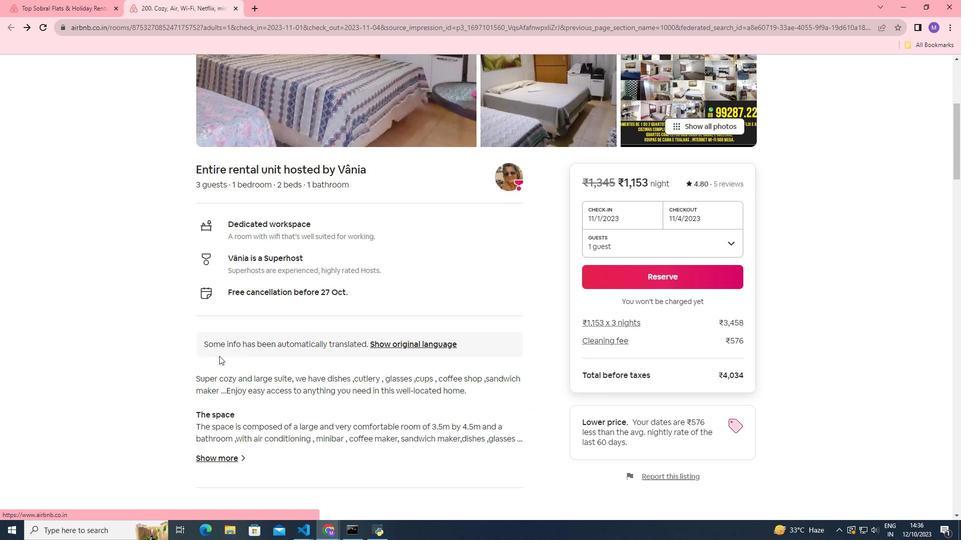 
Action: Mouse scrolled (219, 356) with delta (0, 0)
Screenshot: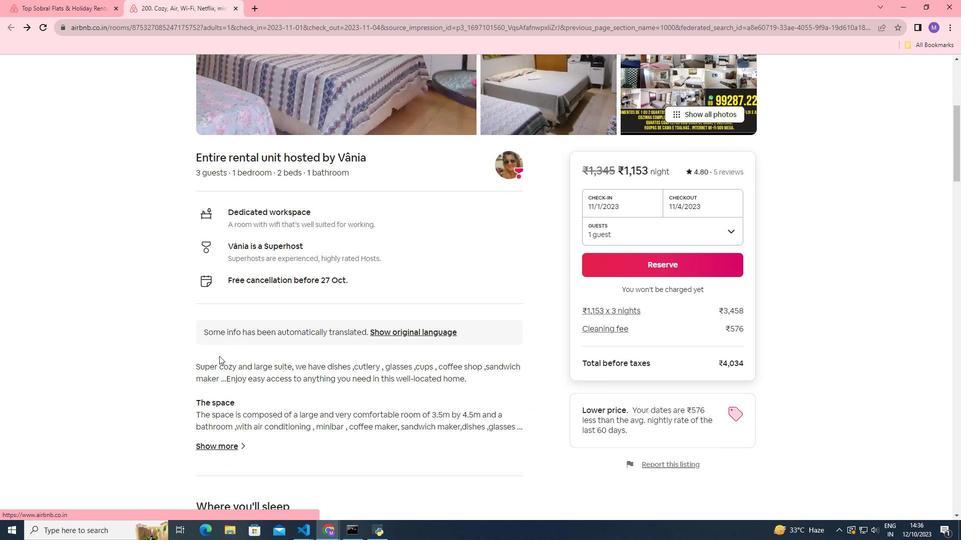 
Action: Mouse scrolled (219, 356) with delta (0, 0)
Screenshot: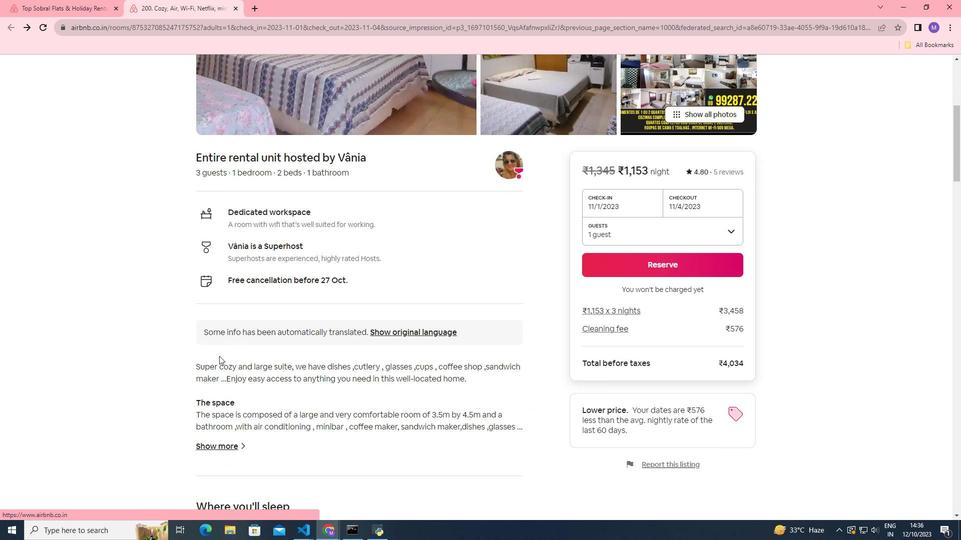 
Action: Mouse scrolled (219, 356) with delta (0, 0)
Screenshot: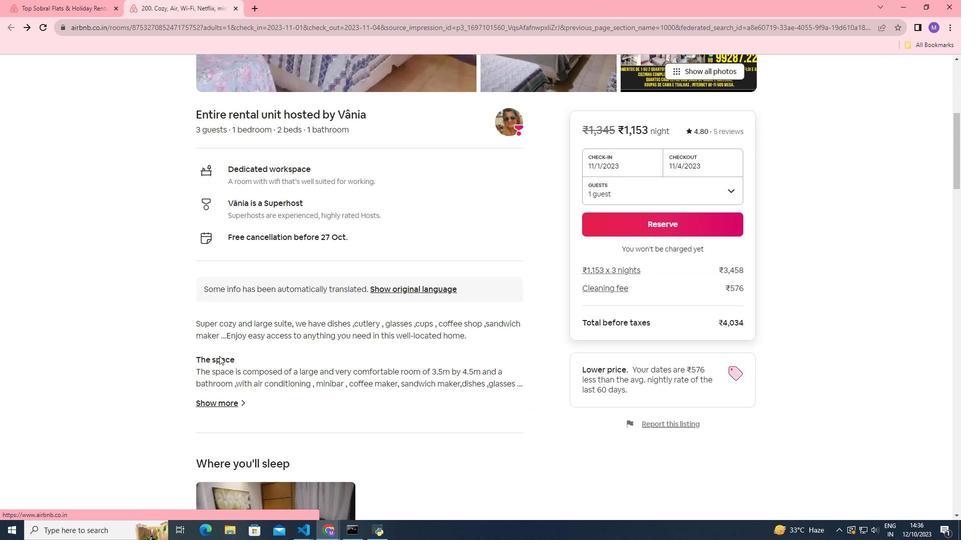 
Action: Mouse moved to (211, 306)
Screenshot: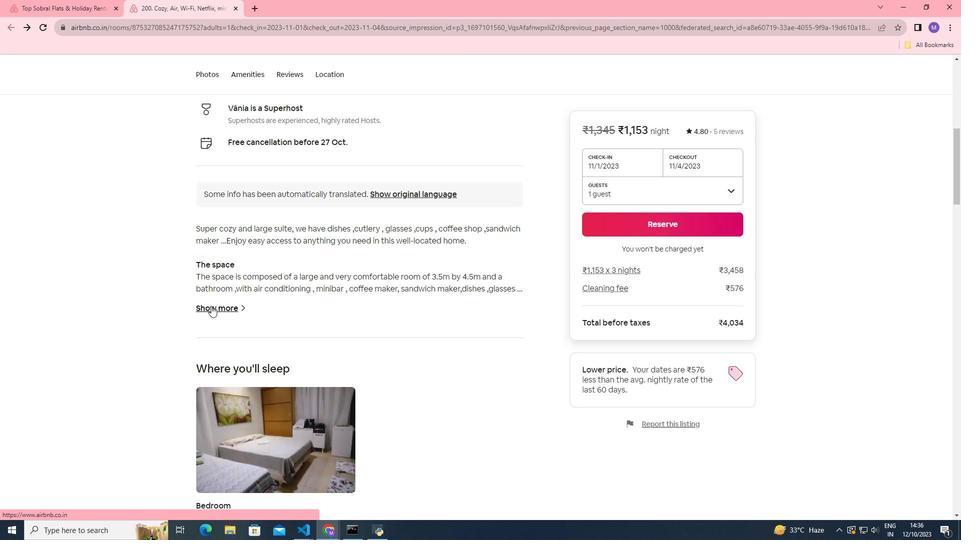 
Action: Mouse pressed left at (211, 306)
Screenshot: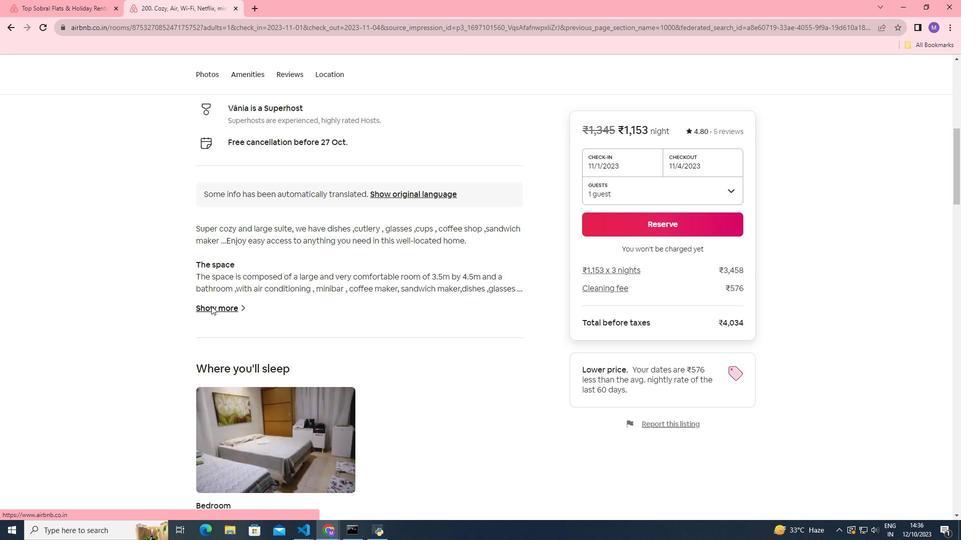 
Action: Mouse moved to (299, 196)
Screenshot: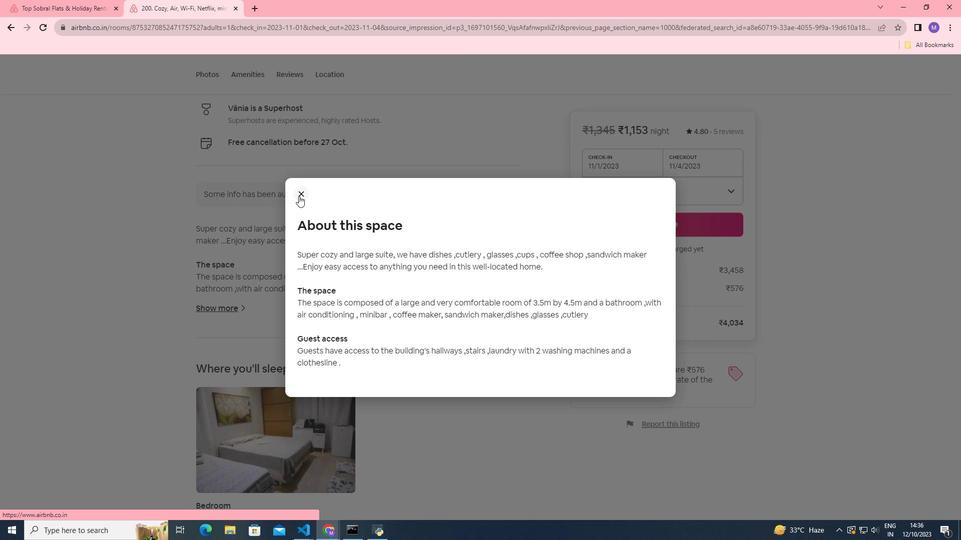 
Action: Mouse pressed left at (299, 196)
Screenshot: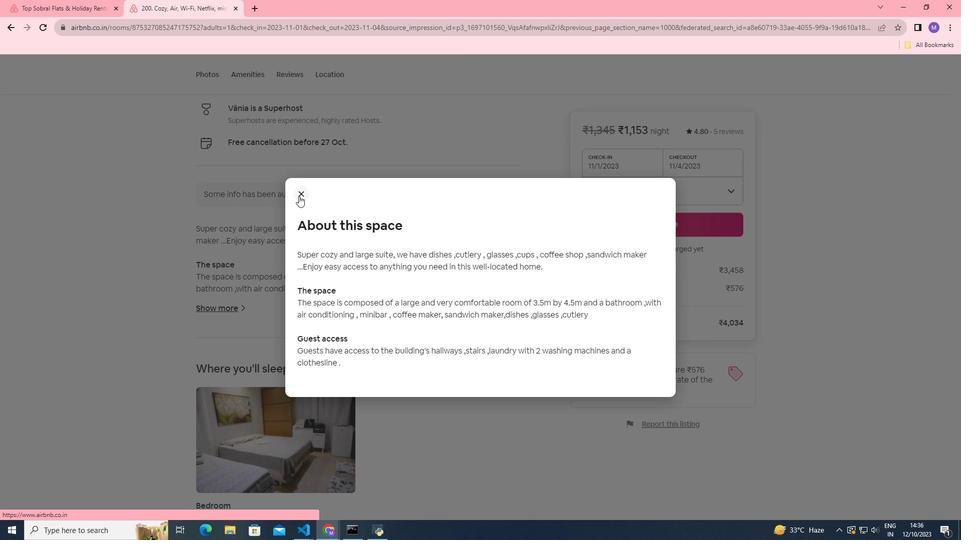 
Action: Mouse moved to (271, 310)
Screenshot: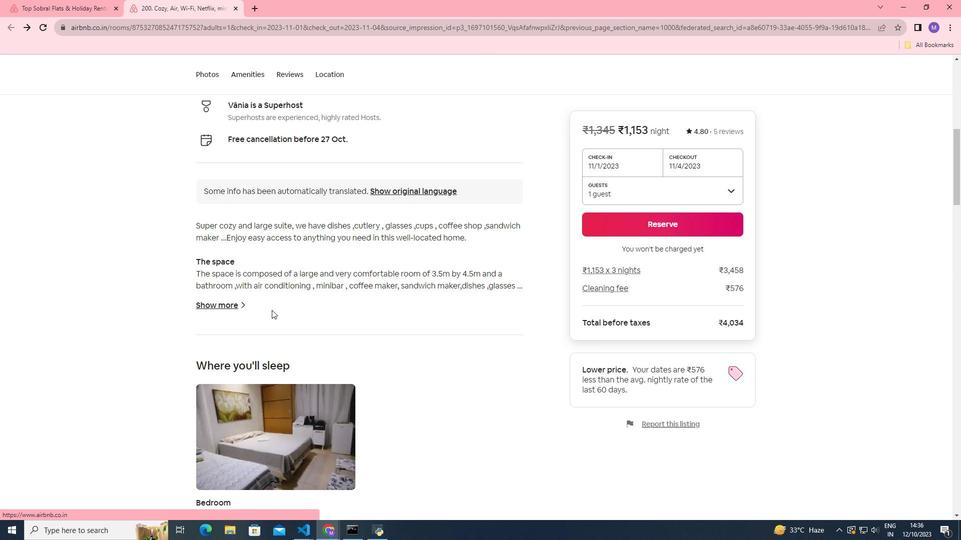 
Action: Mouse scrolled (271, 310) with delta (0, 0)
Screenshot: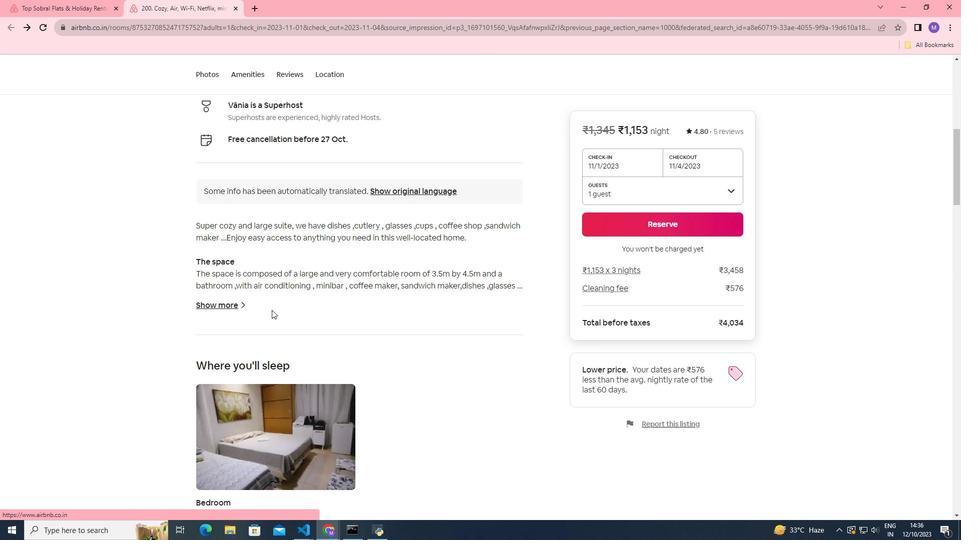 
Action: Mouse scrolled (271, 310) with delta (0, 0)
Screenshot: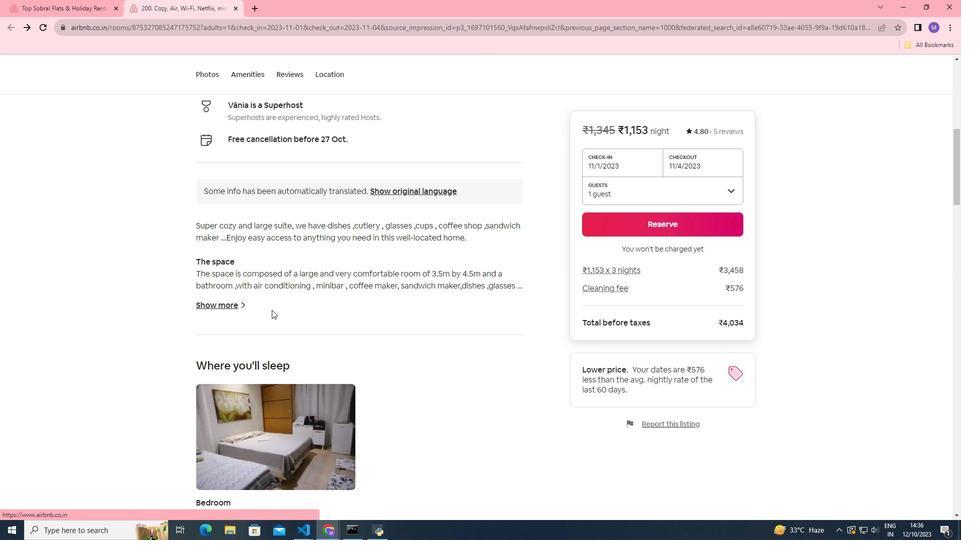 
Action: Mouse scrolled (271, 310) with delta (0, 0)
Screenshot: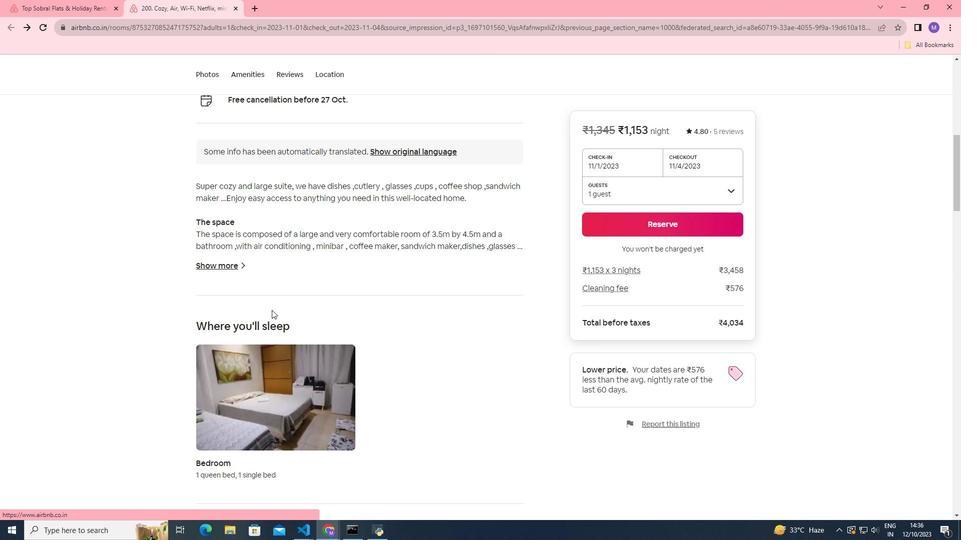 
Action: Mouse scrolled (271, 310) with delta (0, 0)
Screenshot: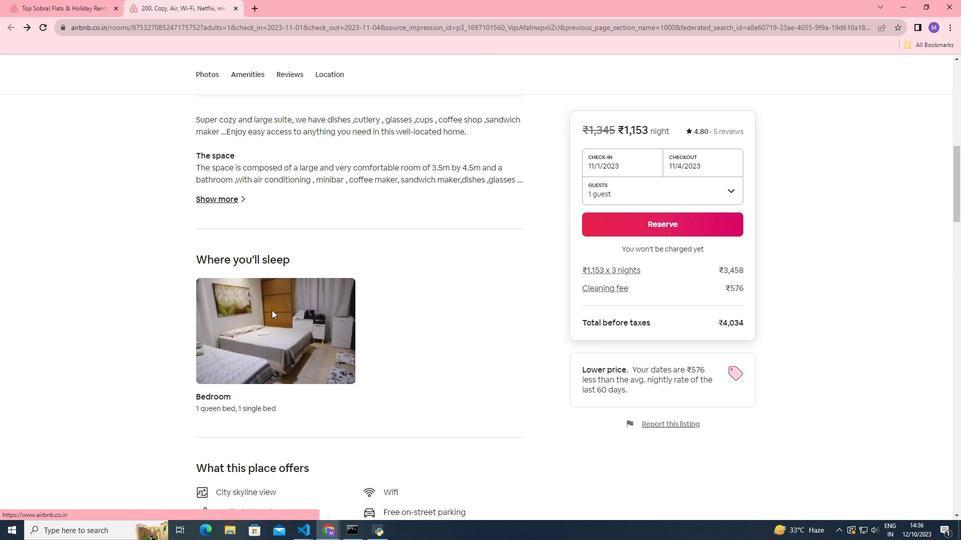 
Action: Mouse scrolled (271, 310) with delta (0, 0)
Screenshot: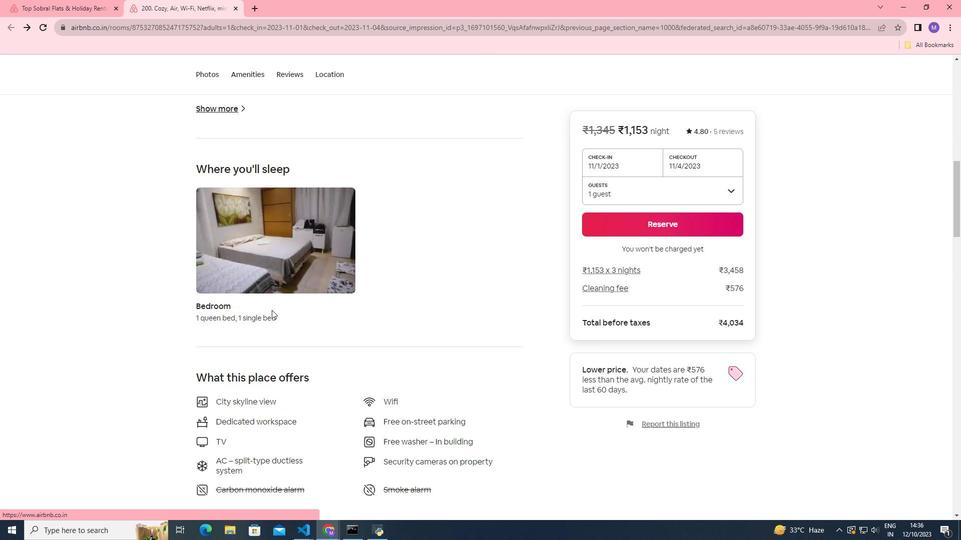 
Action: Mouse moved to (237, 479)
Screenshot: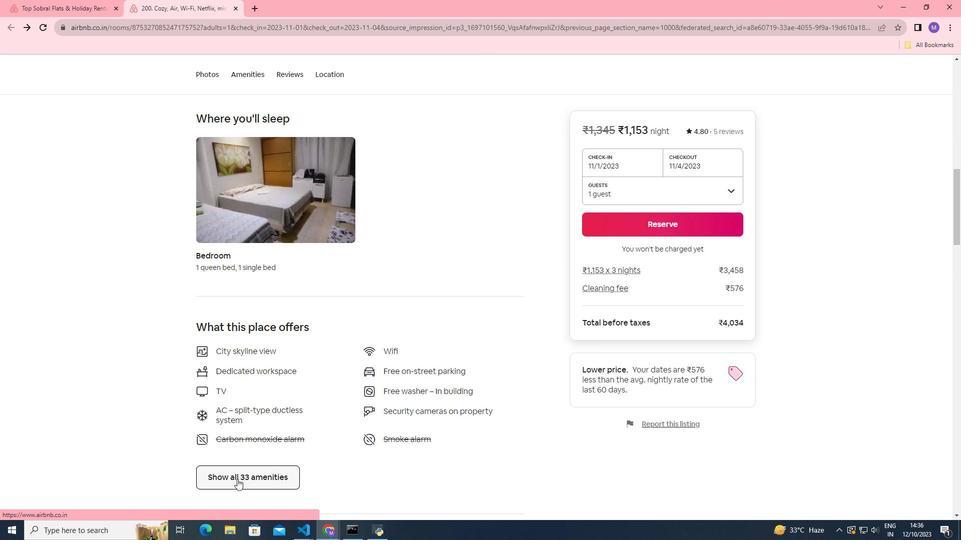 
Action: Mouse pressed left at (237, 479)
Screenshot: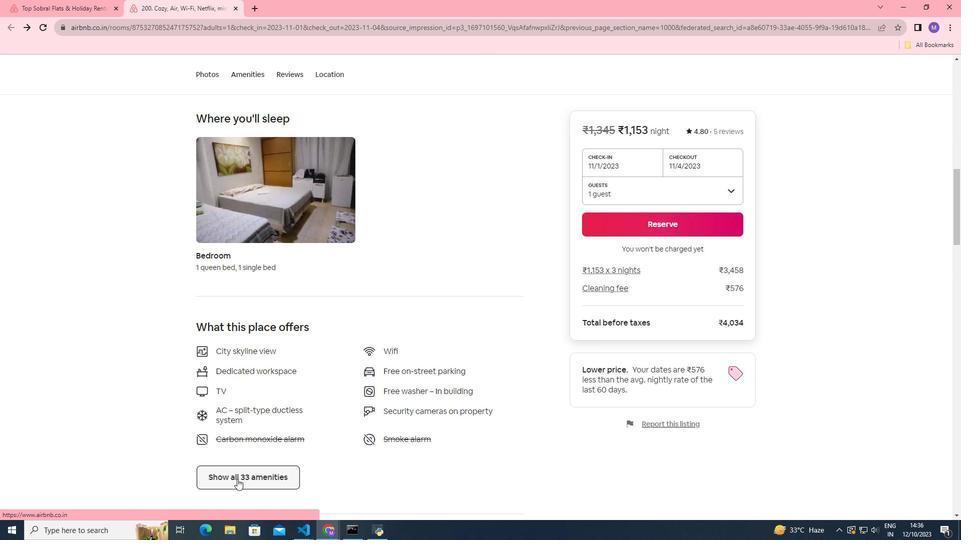 
Action: Mouse moved to (412, 307)
Screenshot: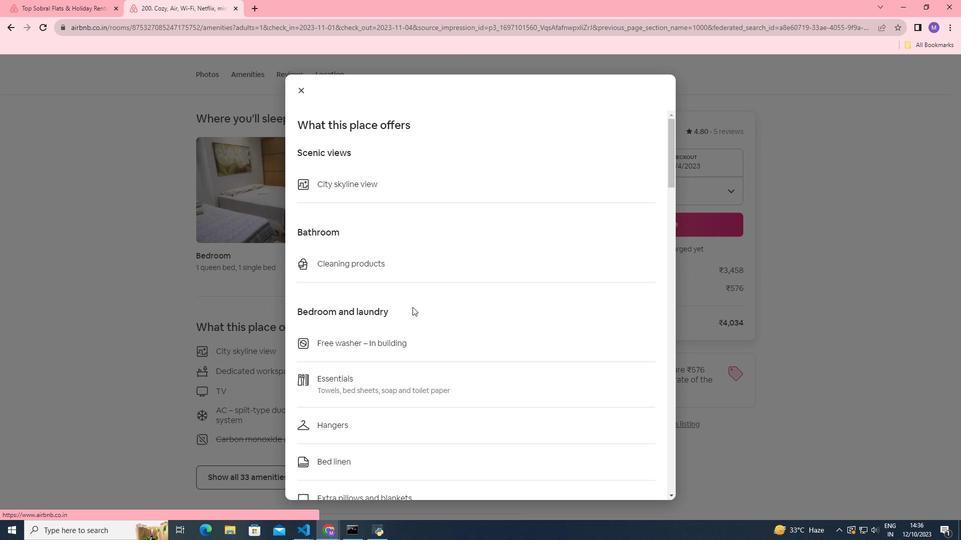
Action: Mouse scrolled (412, 307) with delta (0, 0)
Screenshot: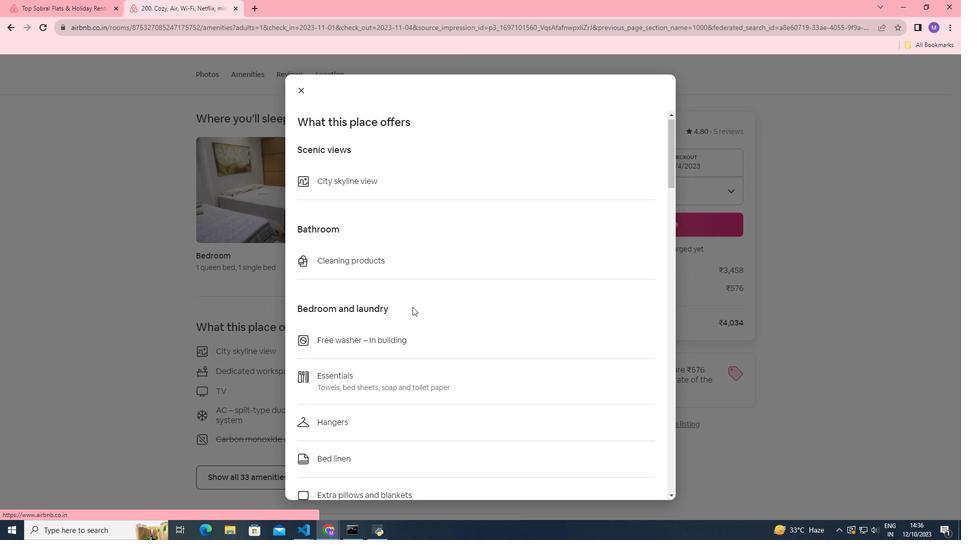 
Action: Mouse scrolled (412, 307) with delta (0, 0)
Screenshot: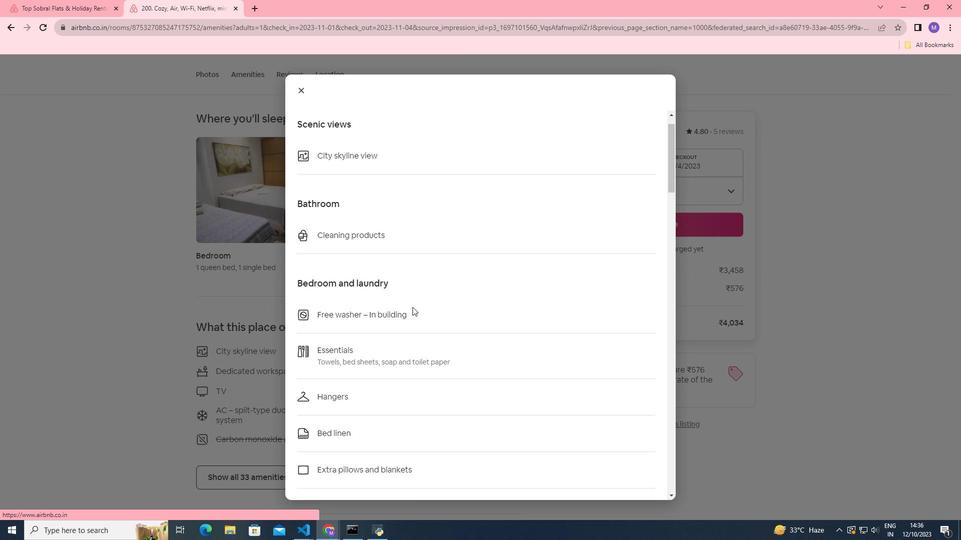 
Action: Mouse scrolled (412, 307) with delta (0, 0)
Screenshot: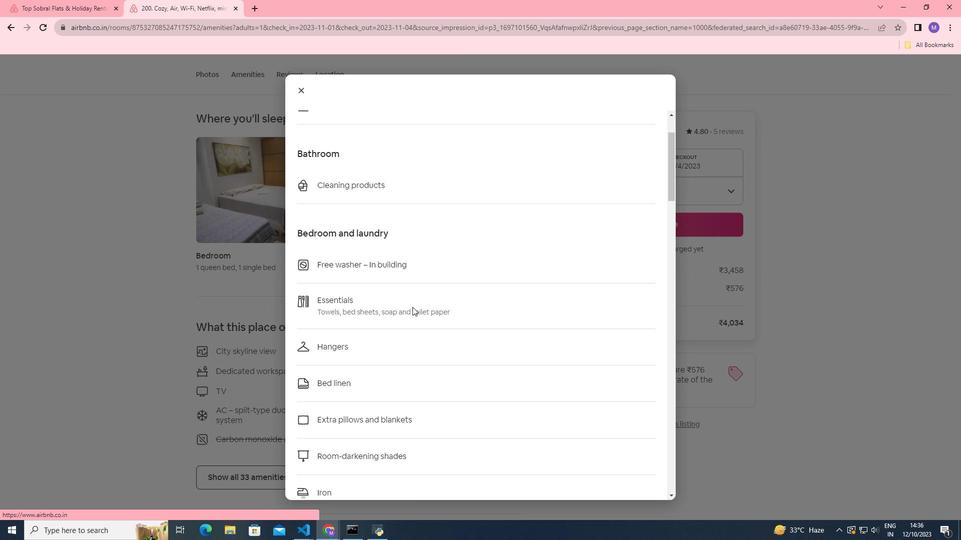 
Action: Mouse scrolled (412, 307) with delta (0, 0)
Screenshot: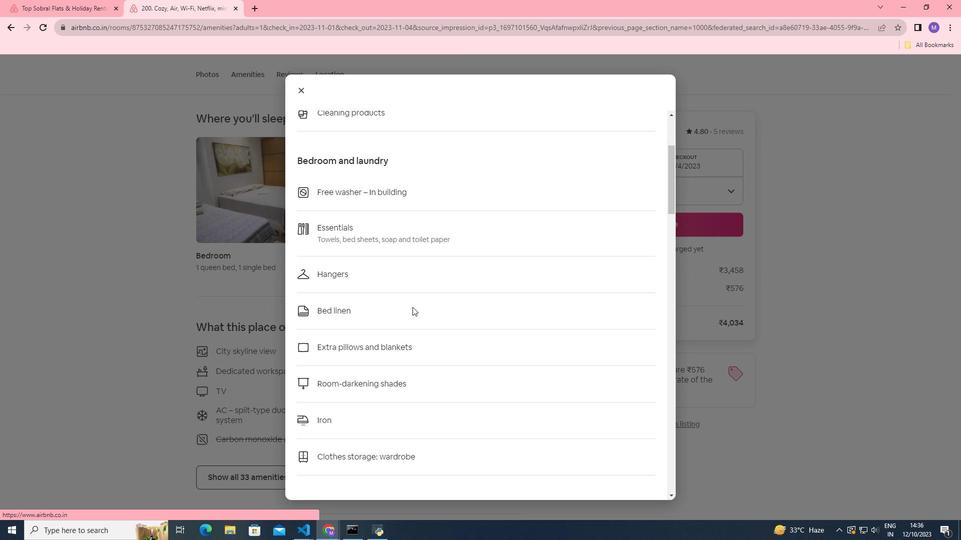 
Action: Mouse scrolled (412, 307) with delta (0, 0)
Screenshot: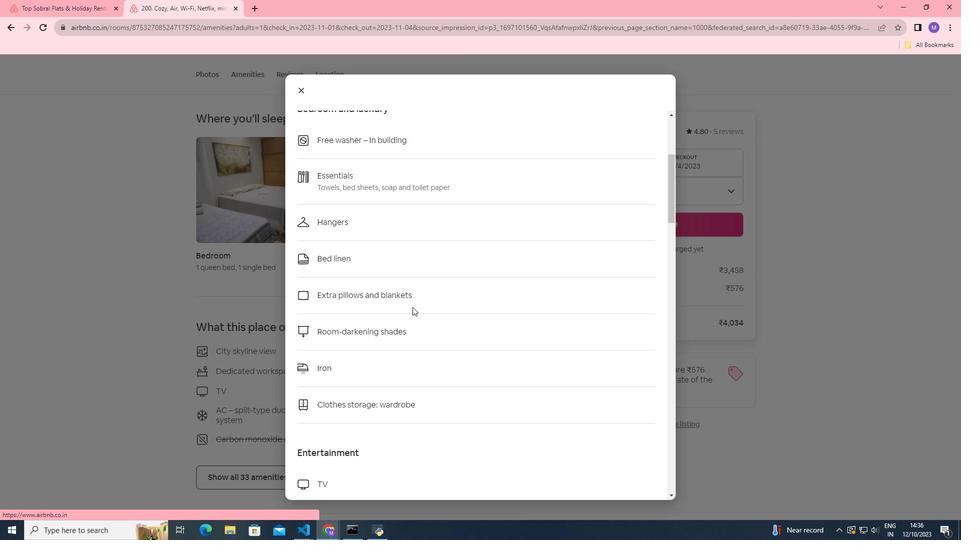 
Action: Mouse scrolled (412, 307) with delta (0, 0)
Screenshot: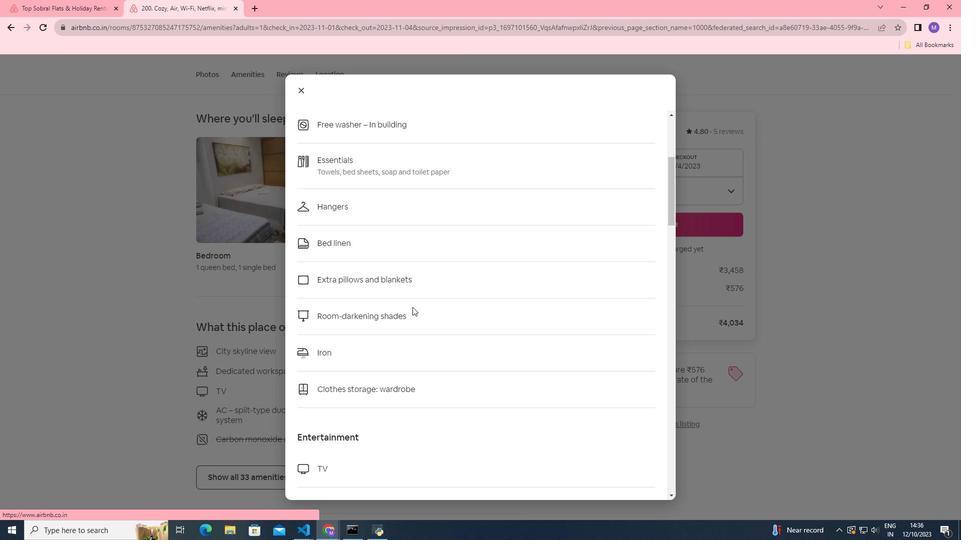 
Action: Mouse scrolled (412, 307) with delta (0, 0)
Screenshot: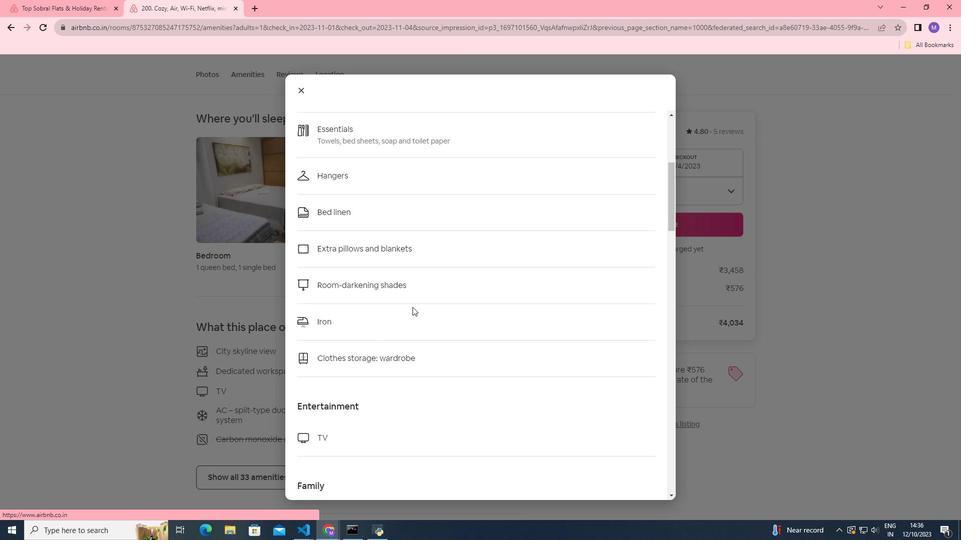 
Action: Mouse scrolled (412, 307) with delta (0, 0)
Screenshot: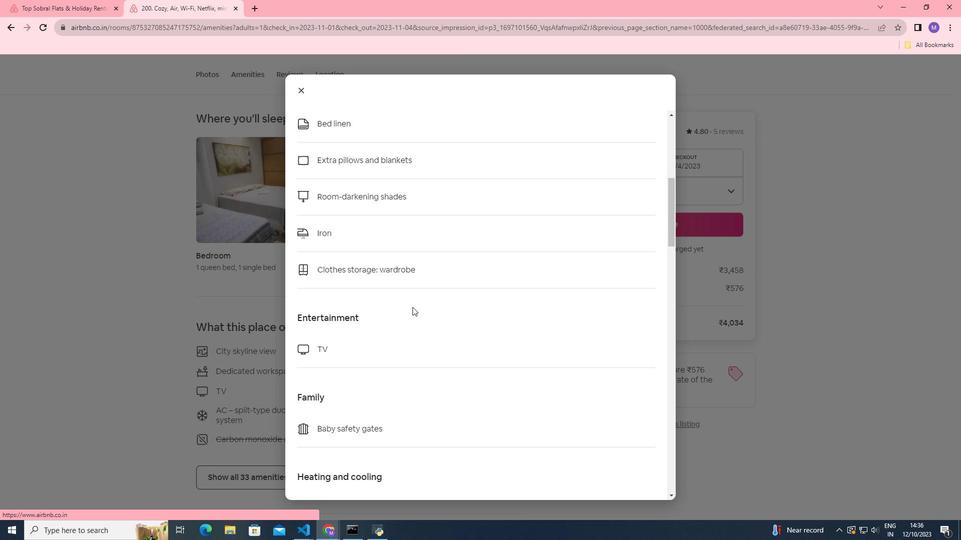 
Action: Mouse scrolled (412, 307) with delta (0, 0)
Screenshot: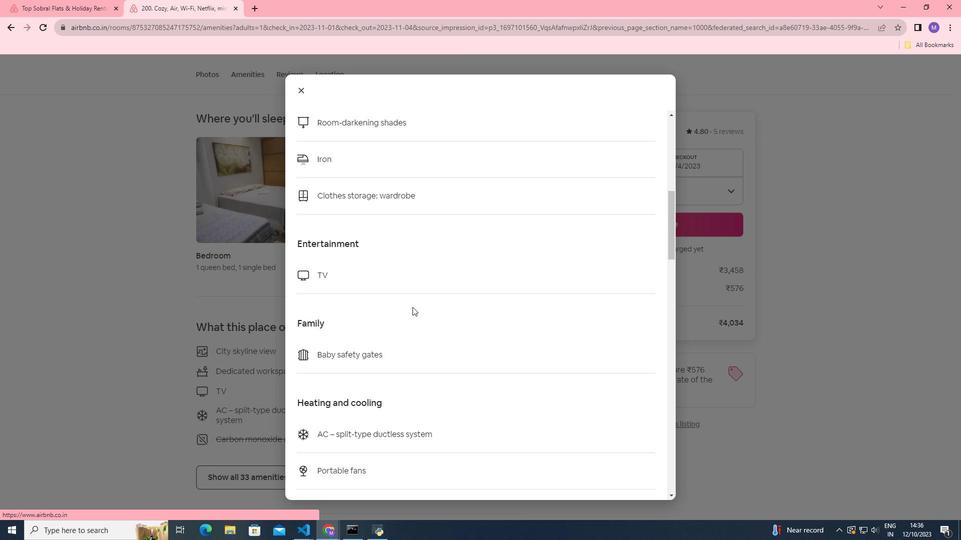 
Action: Mouse scrolled (412, 307) with delta (0, 0)
Screenshot: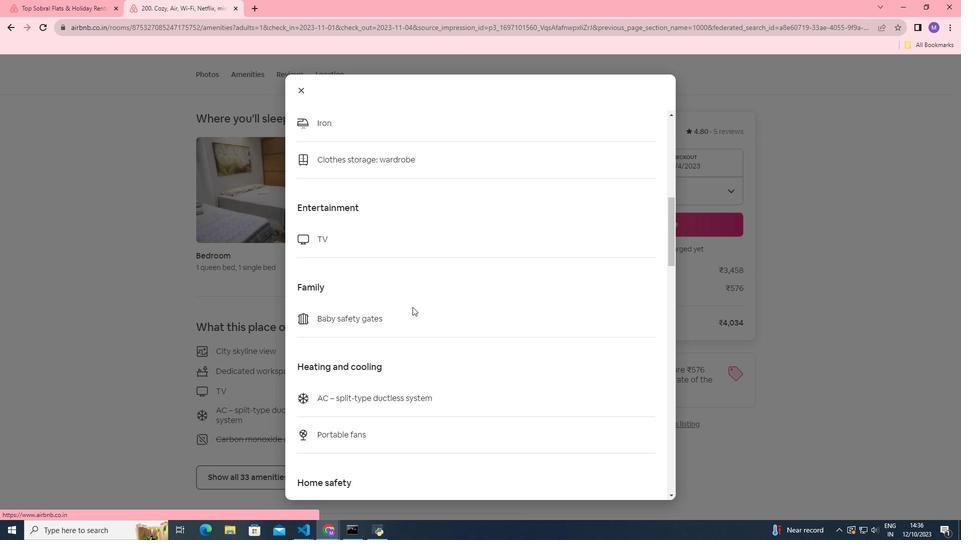 
Action: Mouse scrolled (412, 307) with delta (0, 0)
Screenshot: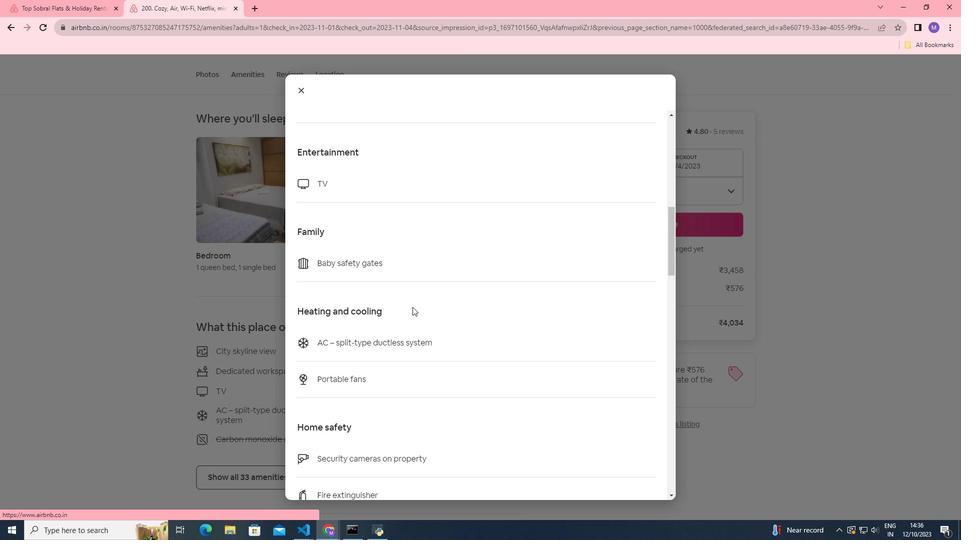 
Action: Mouse scrolled (412, 307) with delta (0, 0)
Screenshot: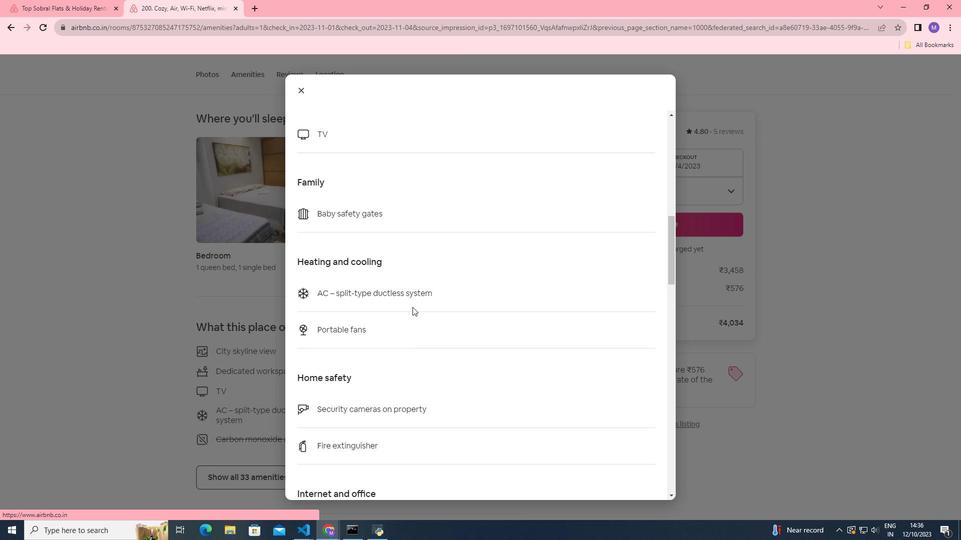 
Action: Mouse scrolled (412, 307) with delta (0, 0)
Screenshot: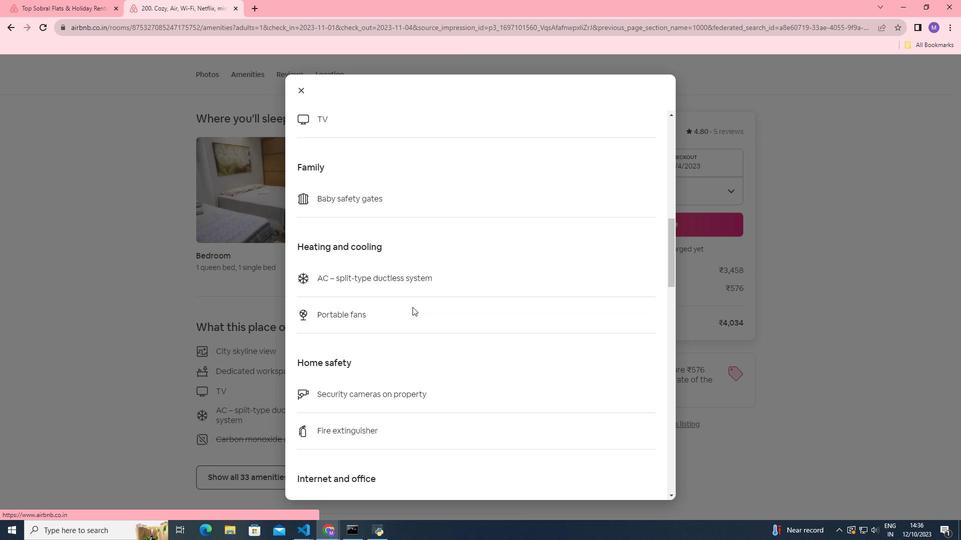 
Action: Mouse scrolled (412, 307) with delta (0, 0)
Screenshot: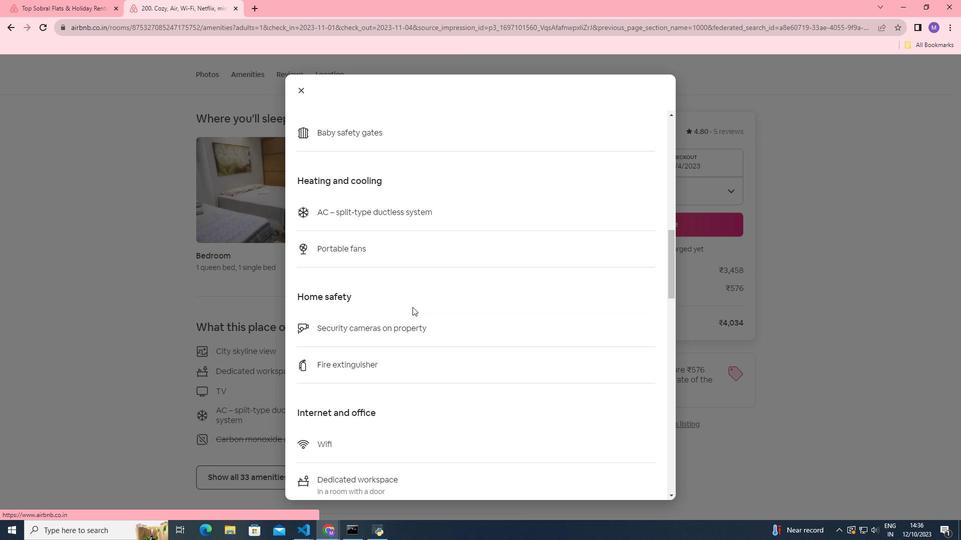 
Action: Mouse scrolled (412, 307) with delta (0, 0)
Screenshot: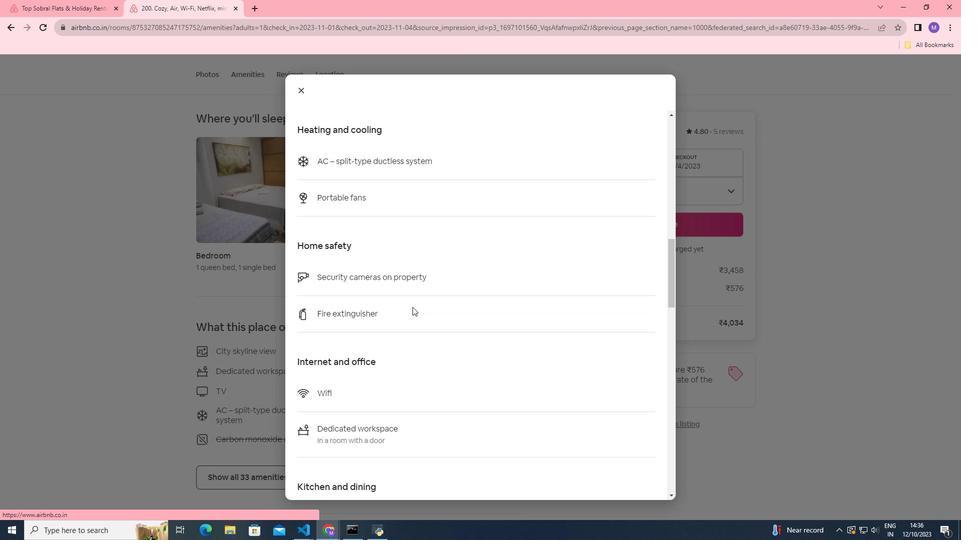 
Action: Mouse scrolled (412, 307) with delta (0, 0)
Screenshot: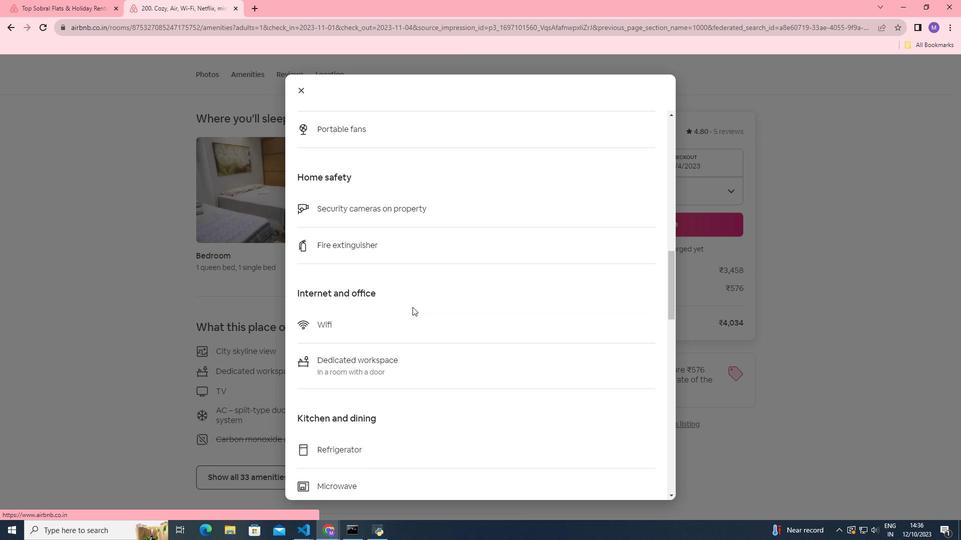 
Action: Mouse scrolled (412, 307) with delta (0, 0)
Screenshot: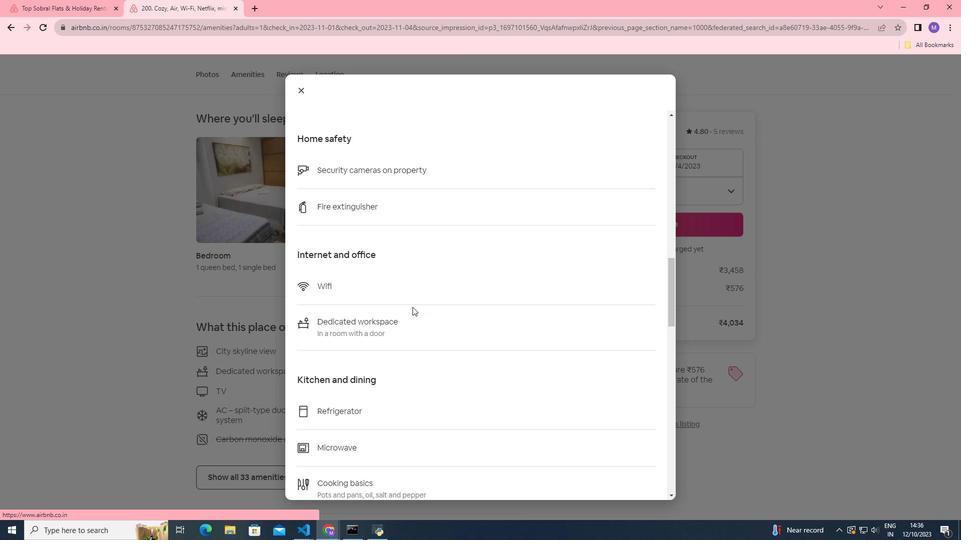 
Action: Mouse scrolled (412, 307) with delta (0, 0)
Screenshot: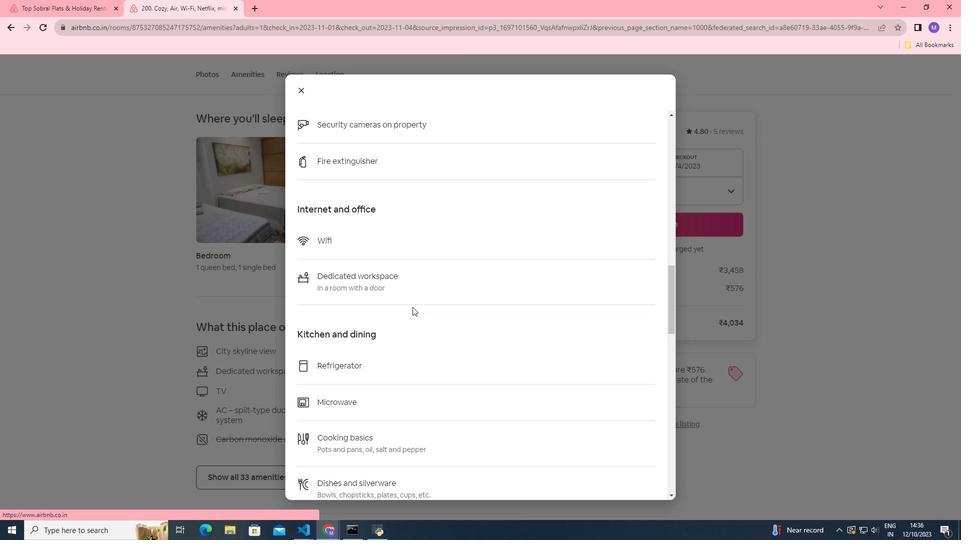 
Action: Mouse scrolled (412, 307) with delta (0, 0)
Screenshot: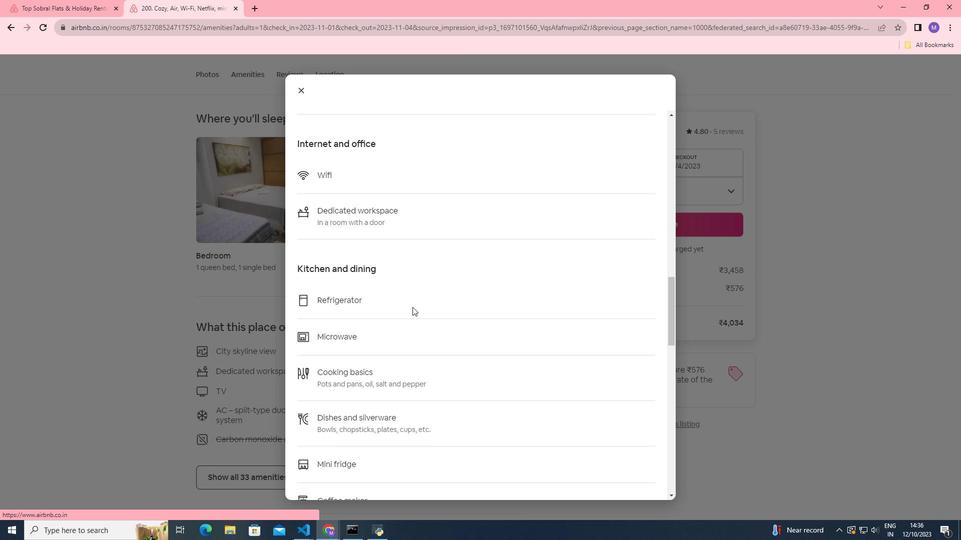 
Action: Mouse scrolled (412, 307) with delta (0, 0)
Screenshot: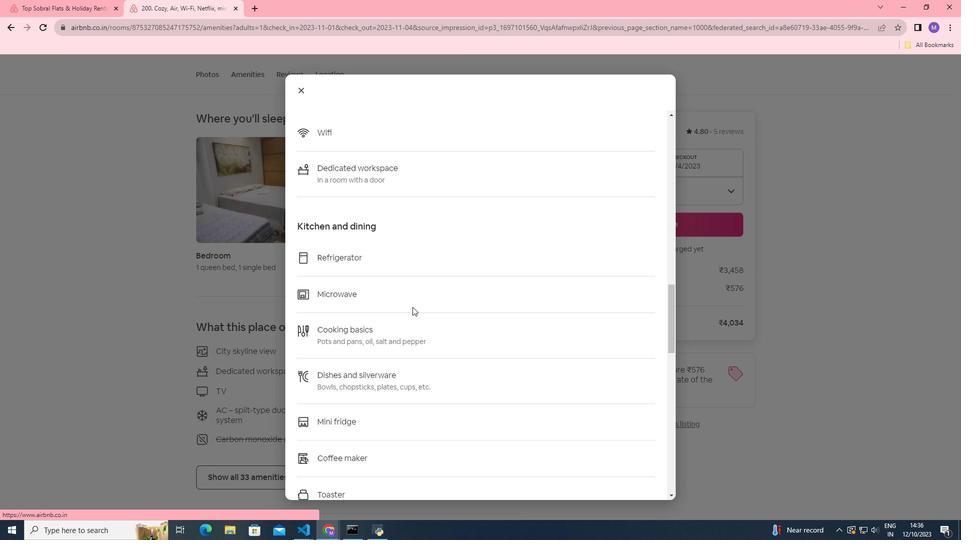 
Action: Mouse scrolled (412, 307) with delta (0, 0)
Screenshot: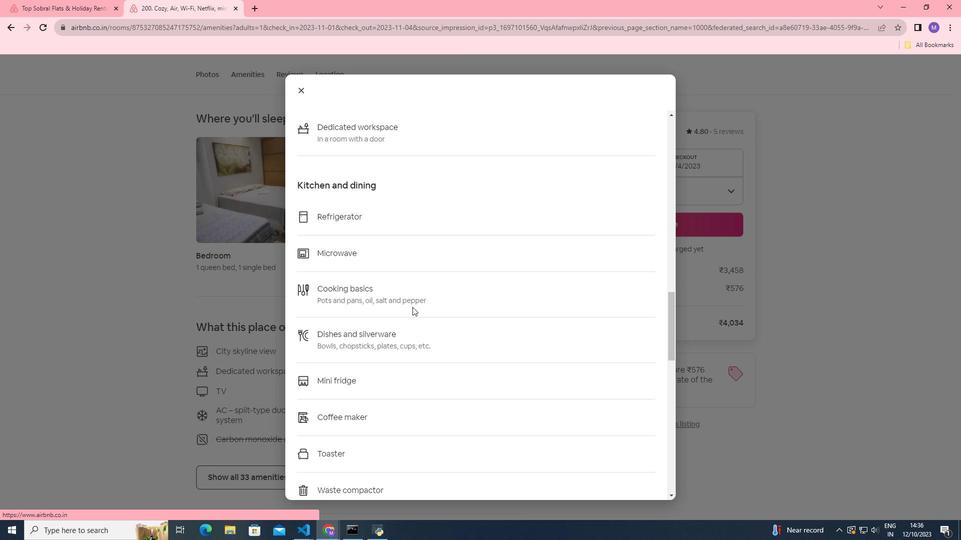 
Action: Mouse scrolled (412, 307) with delta (0, 0)
Screenshot: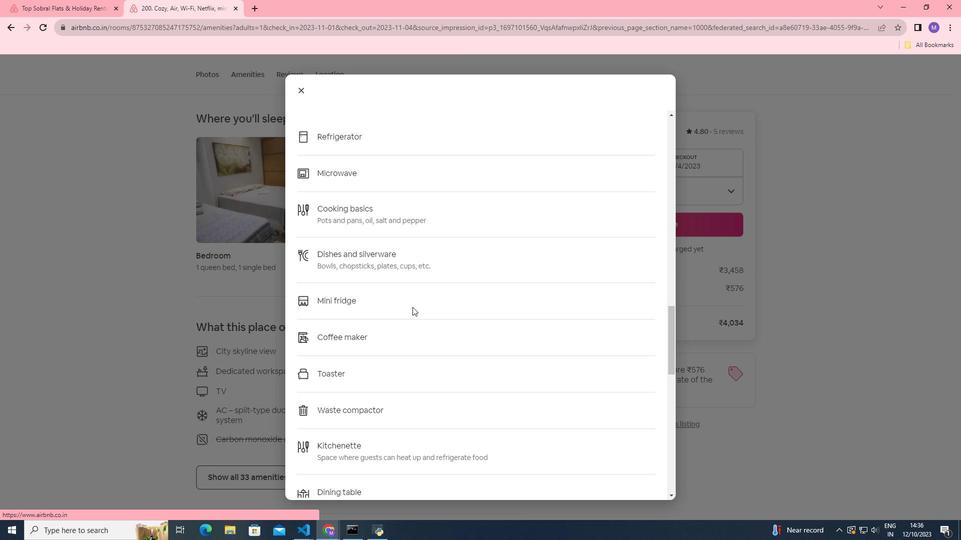 
Action: Mouse scrolled (412, 307) with delta (0, 0)
Screenshot: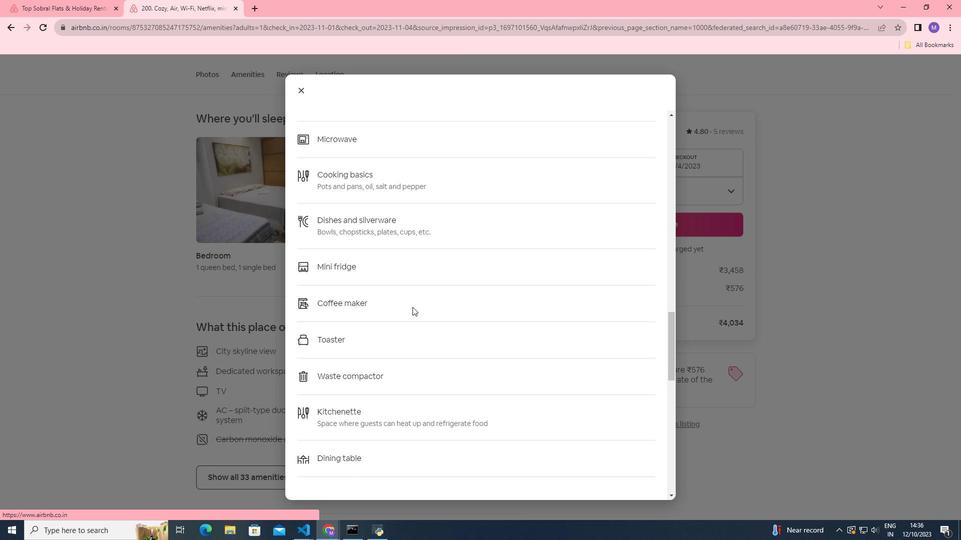 
Action: Mouse scrolled (412, 307) with delta (0, 0)
Screenshot: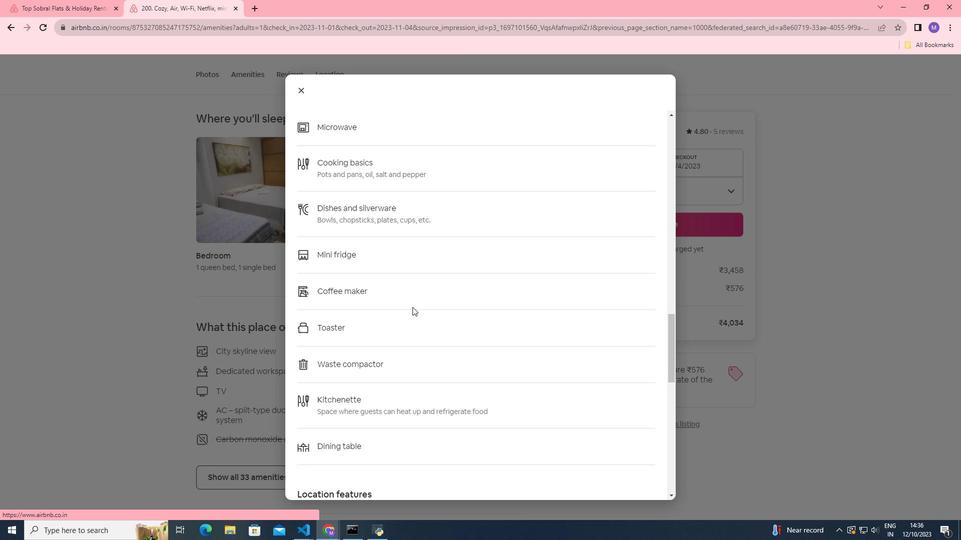 
Action: Mouse scrolled (412, 307) with delta (0, 0)
Screenshot: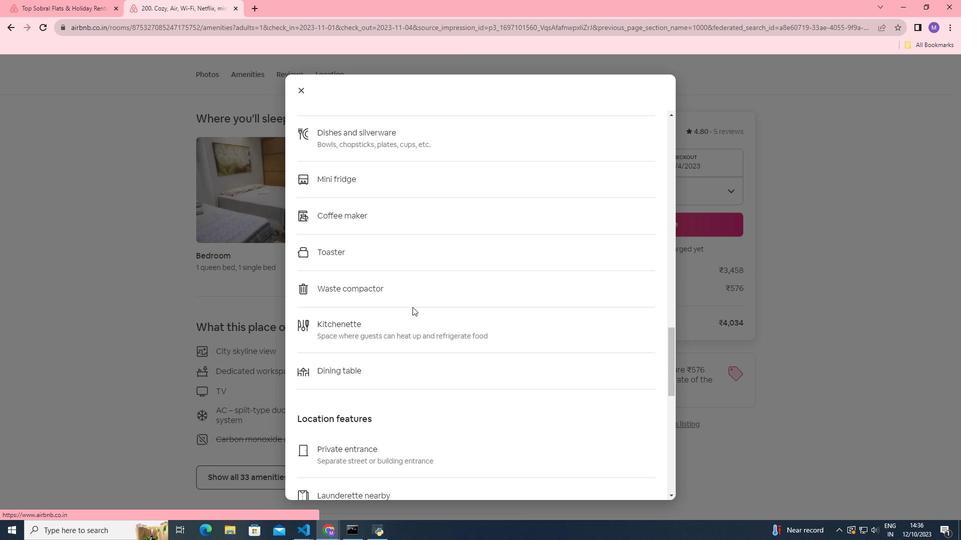 
Action: Mouse moved to (412, 307)
Screenshot: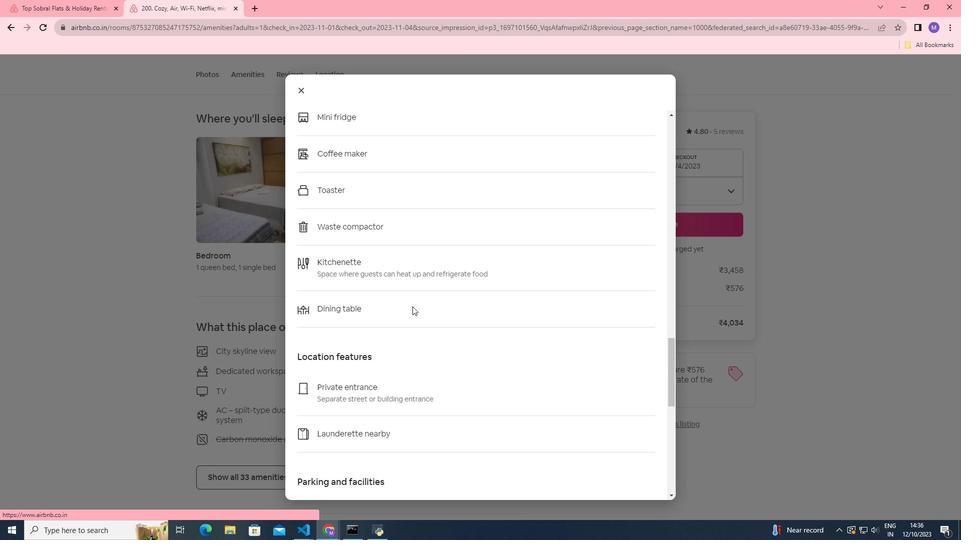 
Action: Mouse scrolled (412, 306) with delta (0, 0)
Screenshot: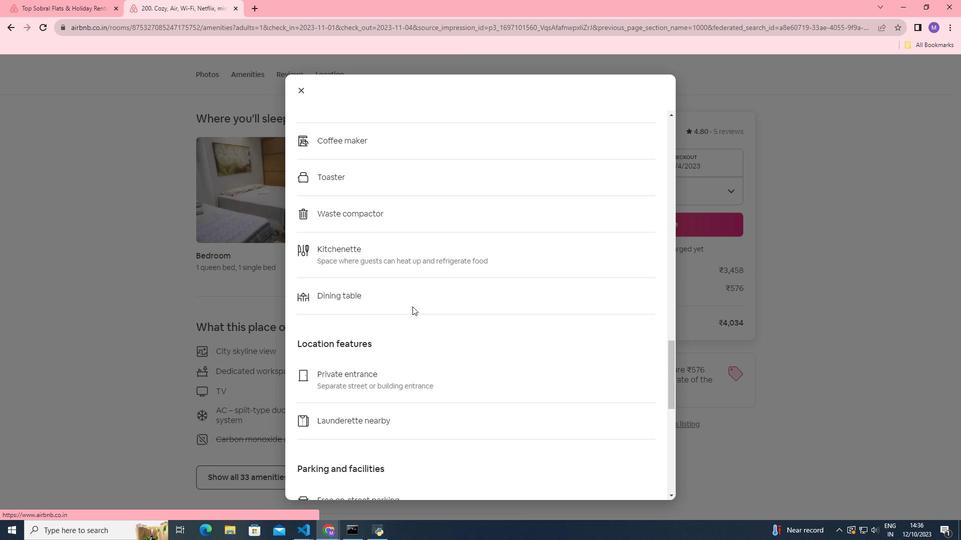 
Action: Mouse scrolled (412, 306) with delta (0, 0)
Screenshot: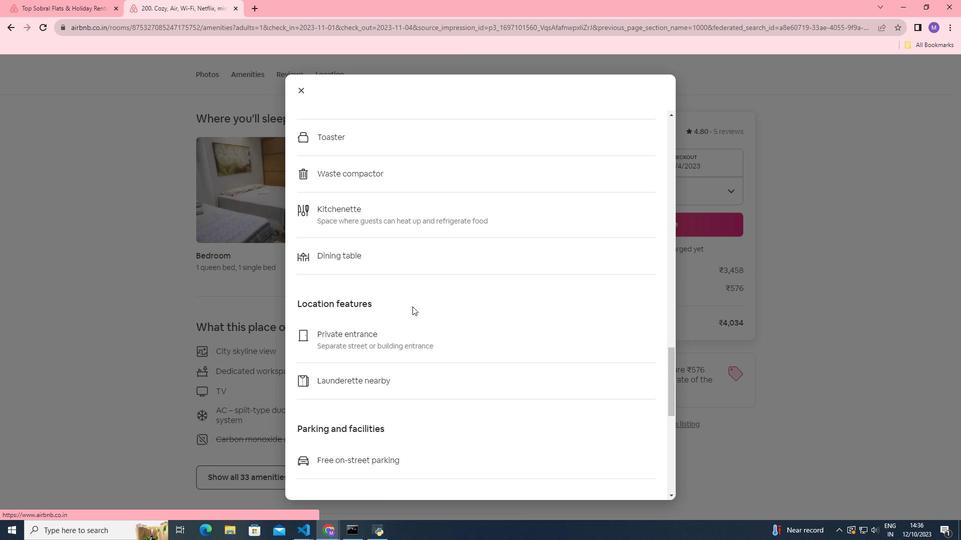 
Action: Mouse scrolled (412, 306) with delta (0, 0)
Screenshot: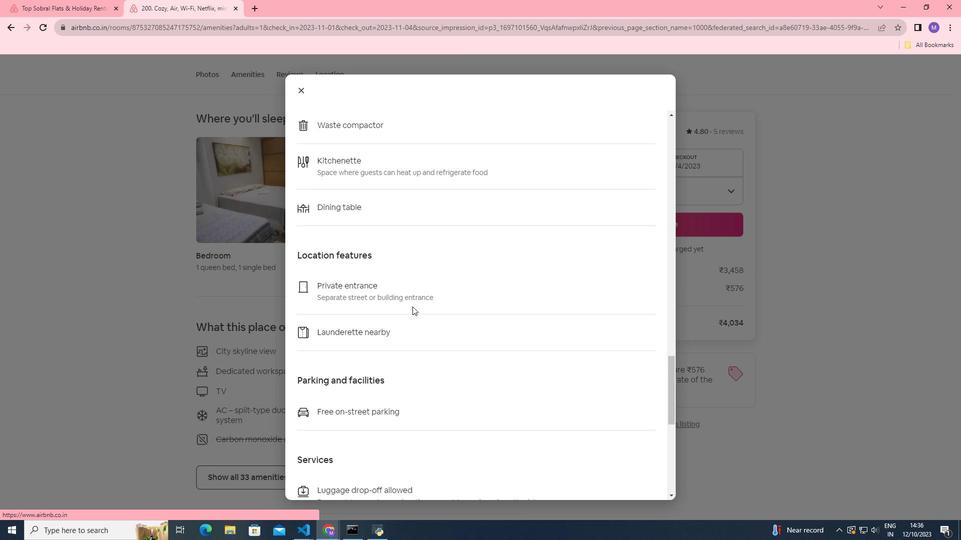 
Action: Mouse scrolled (412, 306) with delta (0, 0)
Screenshot: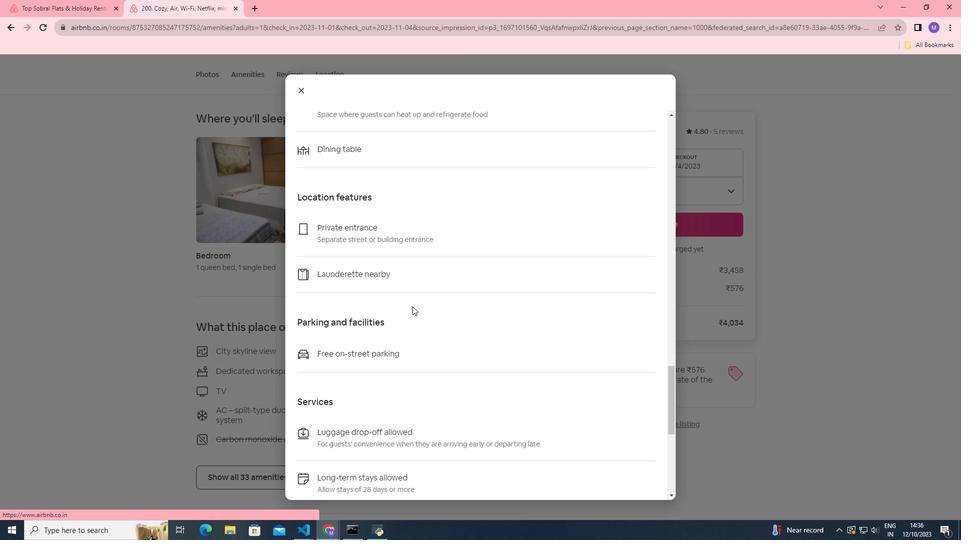 
Action: Mouse moved to (398, 280)
Screenshot: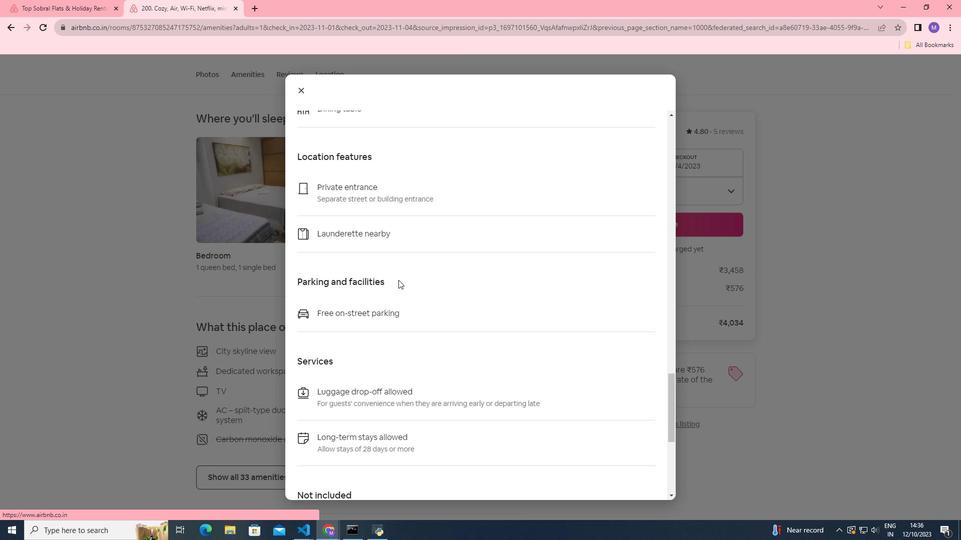 
Action: Mouse scrolled (398, 279) with delta (0, 0)
Screenshot: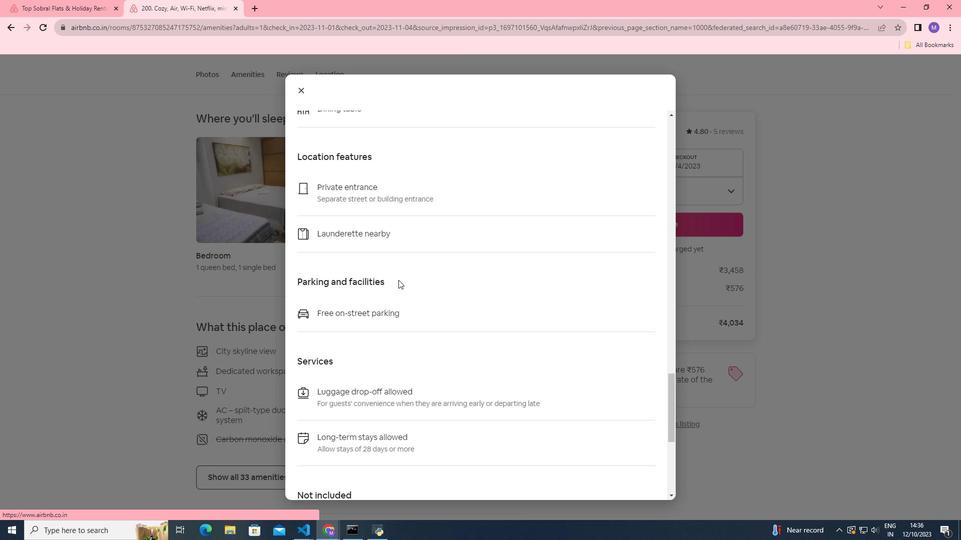 
Action: Mouse scrolled (398, 279) with delta (0, 0)
Screenshot: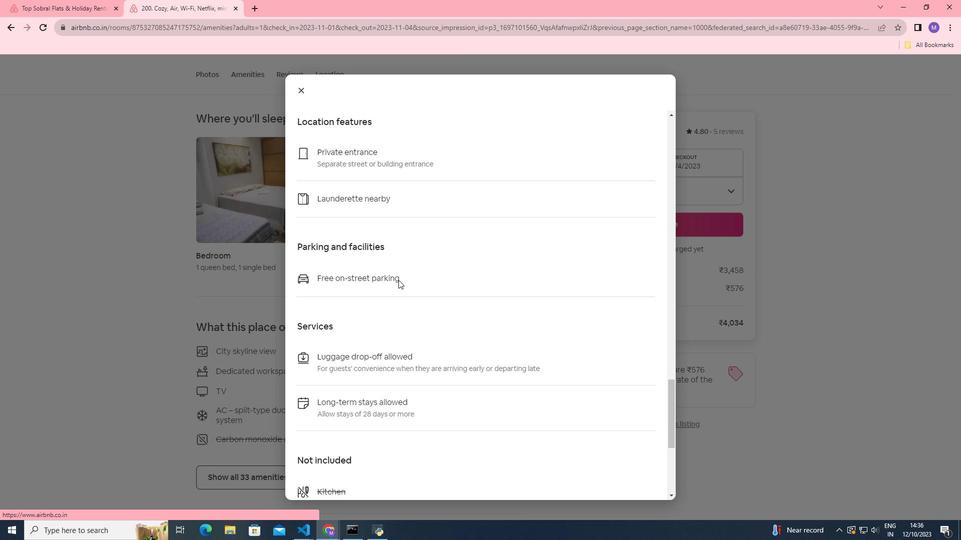 
Action: Mouse scrolled (398, 279) with delta (0, 0)
Screenshot: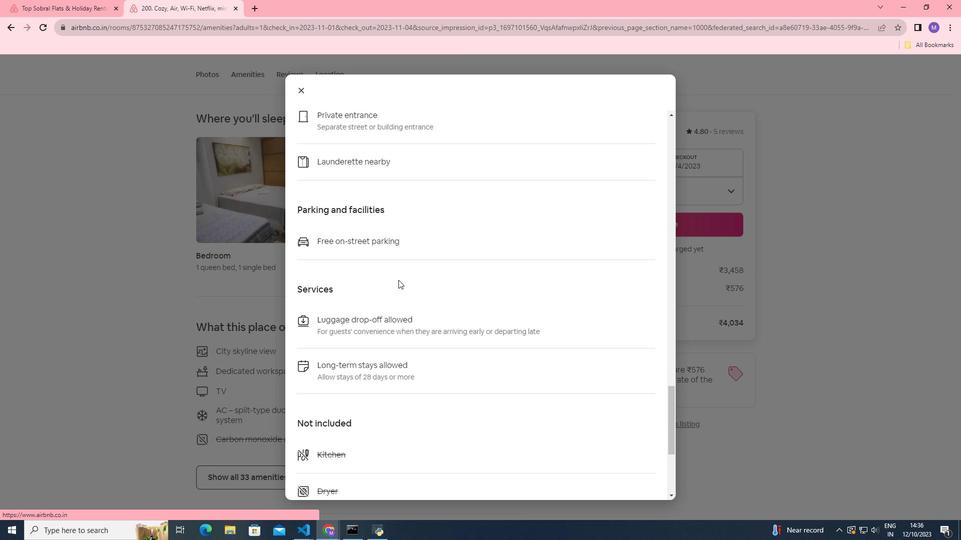 
Action: Mouse scrolled (398, 279) with delta (0, 0)
Screenshot: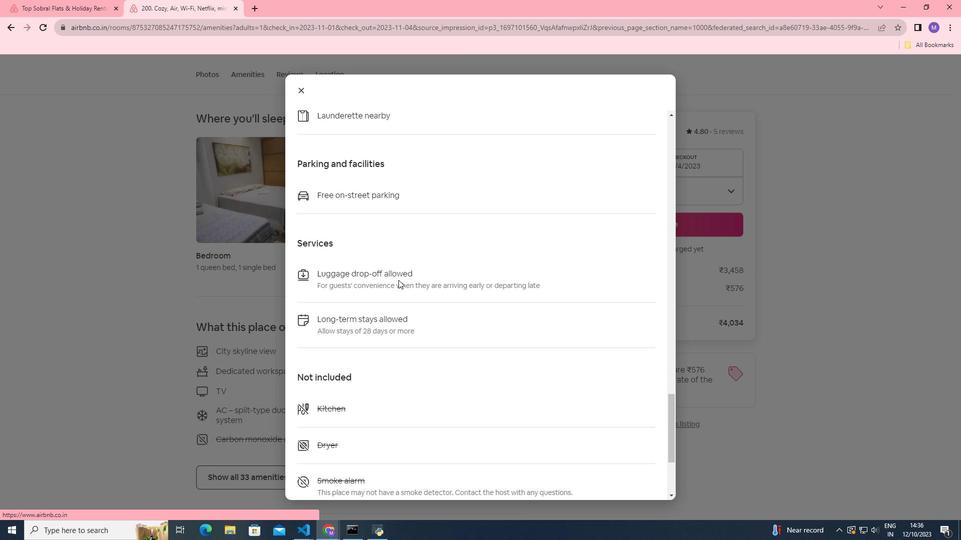 
Action: Mouse scrolled (398, 279) with delta (0, 0)
Screenshot: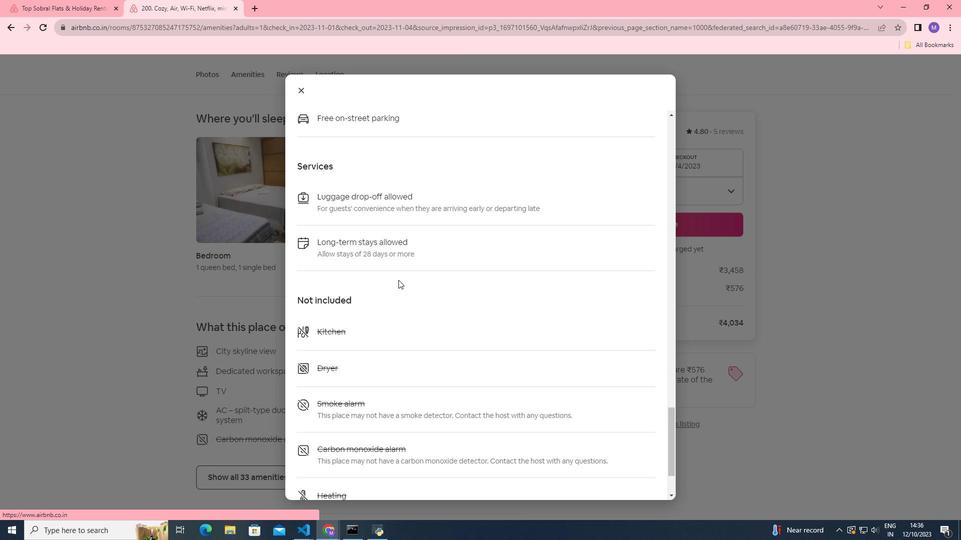 
Action: Mouse scrolled (398, 279) with delta (0, 0)
Screenshot: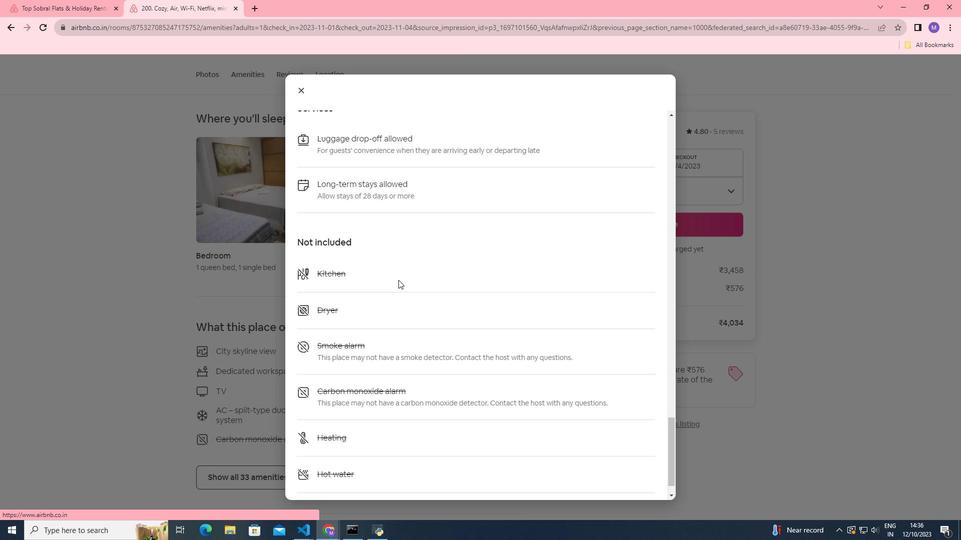 
Action: Mouse scrolled (398, 279) with delta (0, 0)
Screenshot: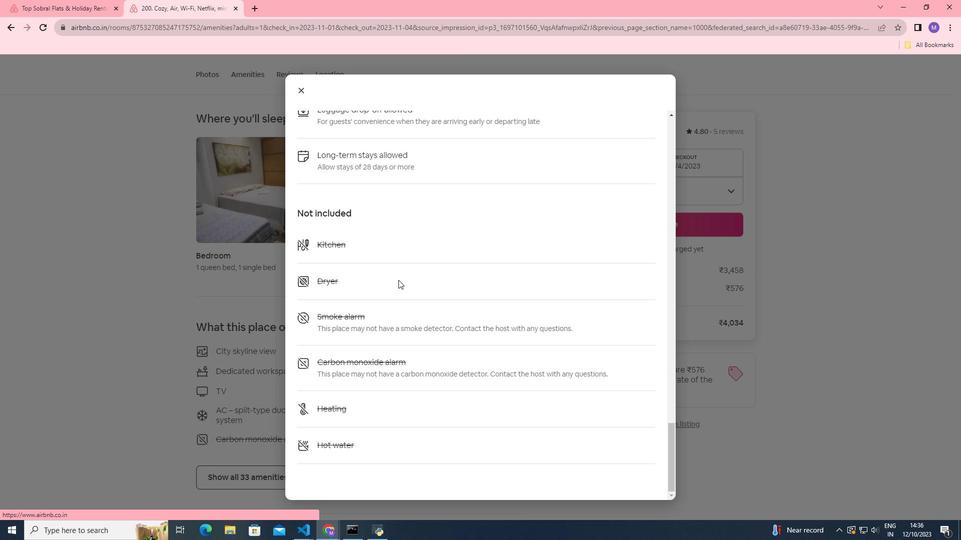 
Action: Mouse scrolled (398, 279) with delta (0, 0)
Screenshot: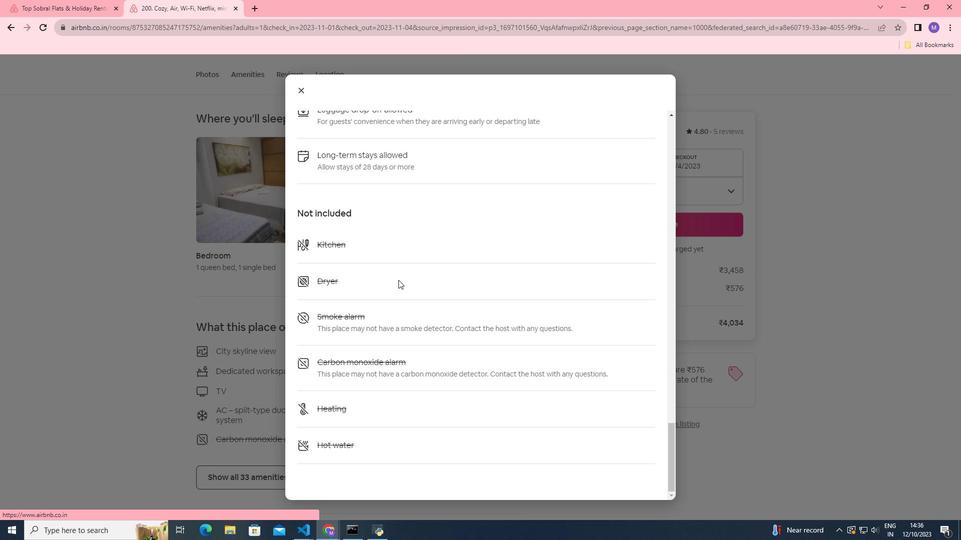 
Action: Mouse scrolled (398, 279) with delta (0, 0)
Screenshot: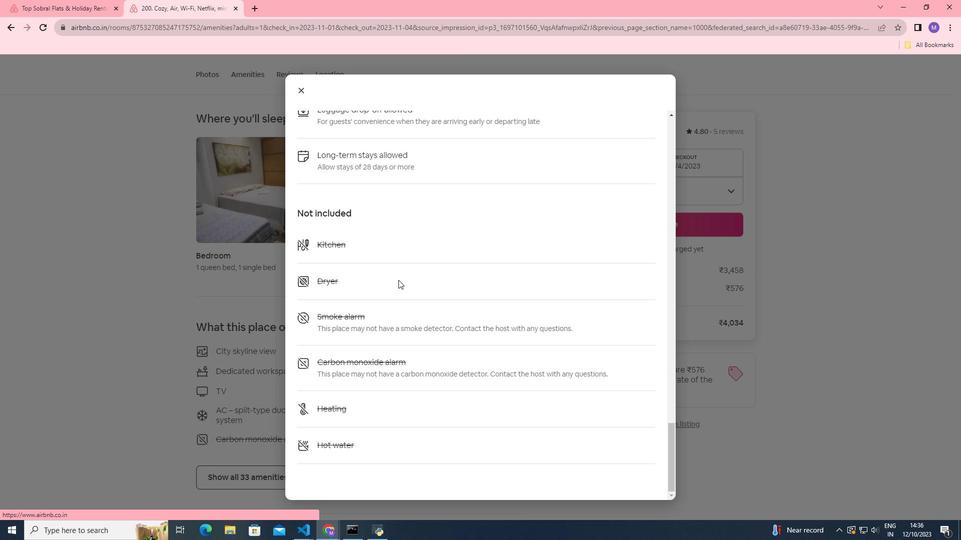 
Action: Mouse scrolled (398, 279) with delta (0, 0)
Screenshot: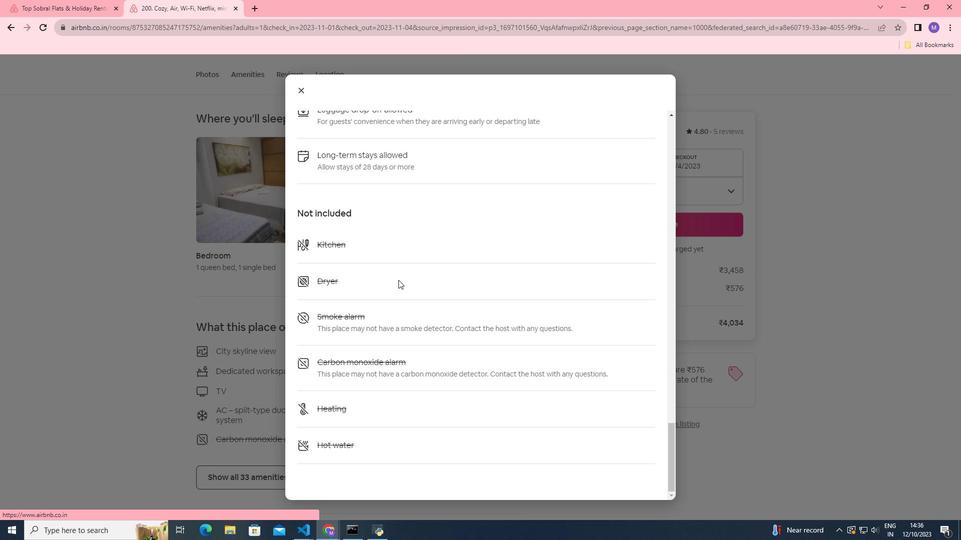 
Action: Mouse scrolled (398, 279) with delta (0, 0)
Screenshot: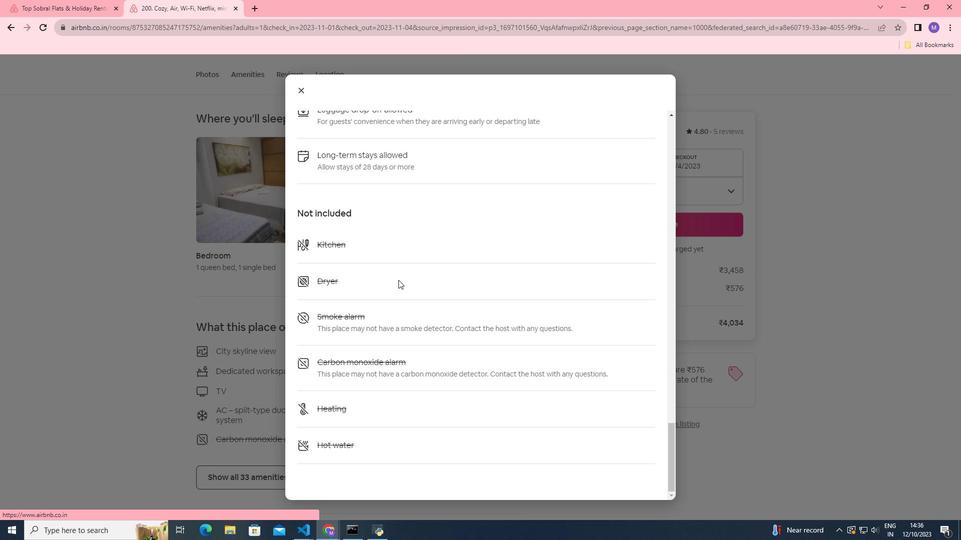 
Action: Mouse moved to (302, 90)
Screenshot: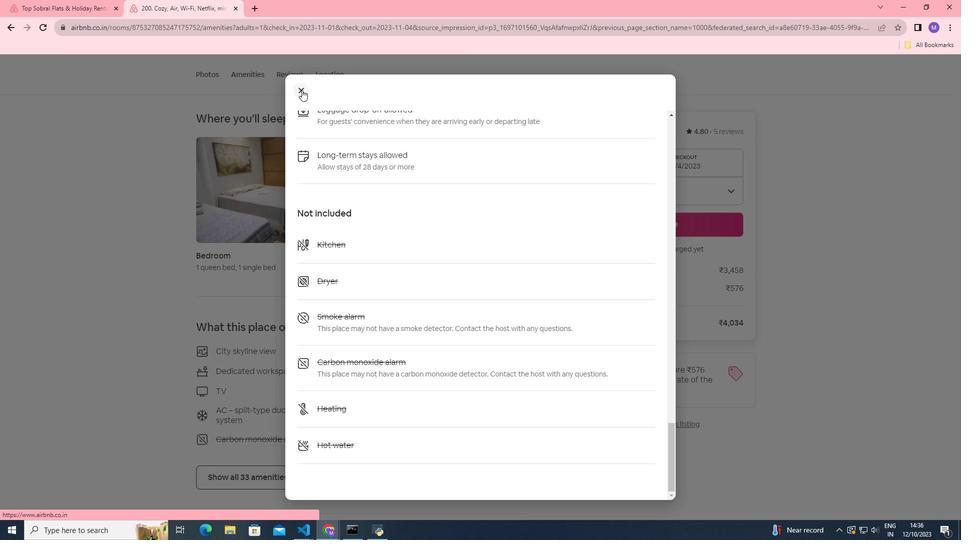 
Action: Mouse pressed left at (302, 90)
Screenshot: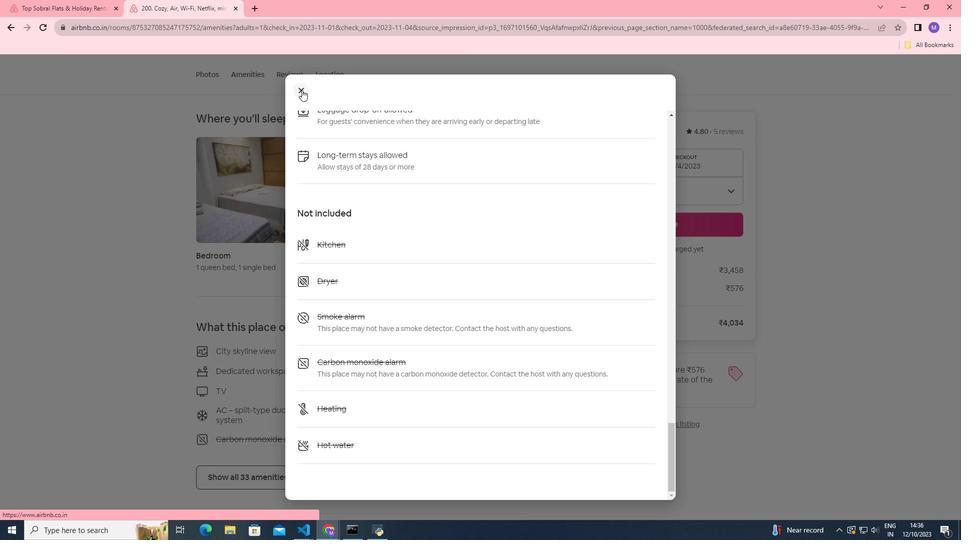 
Action: Mouse moved to (351, 351)
Screenshot: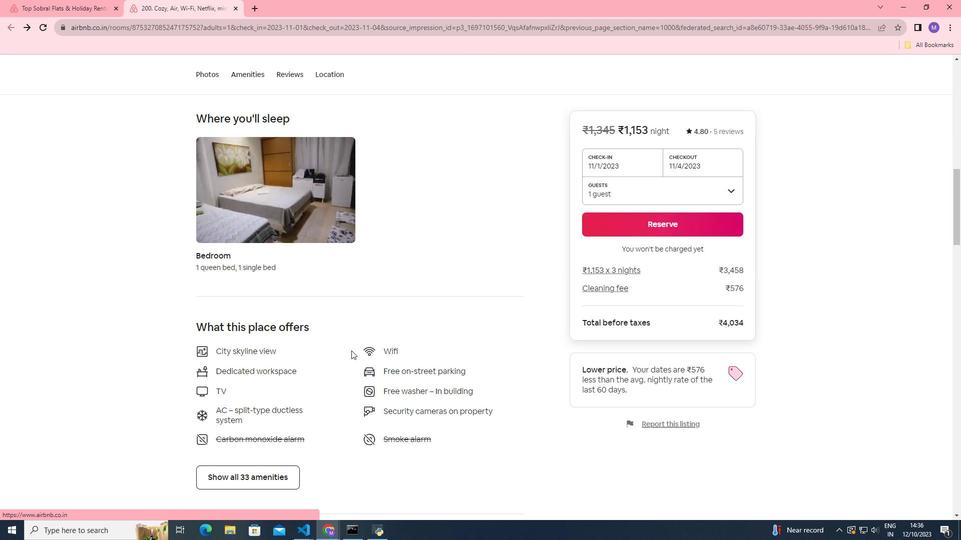 
Action: Mouse scrolled (351, 350) with delta (0, 0)
Screenshot: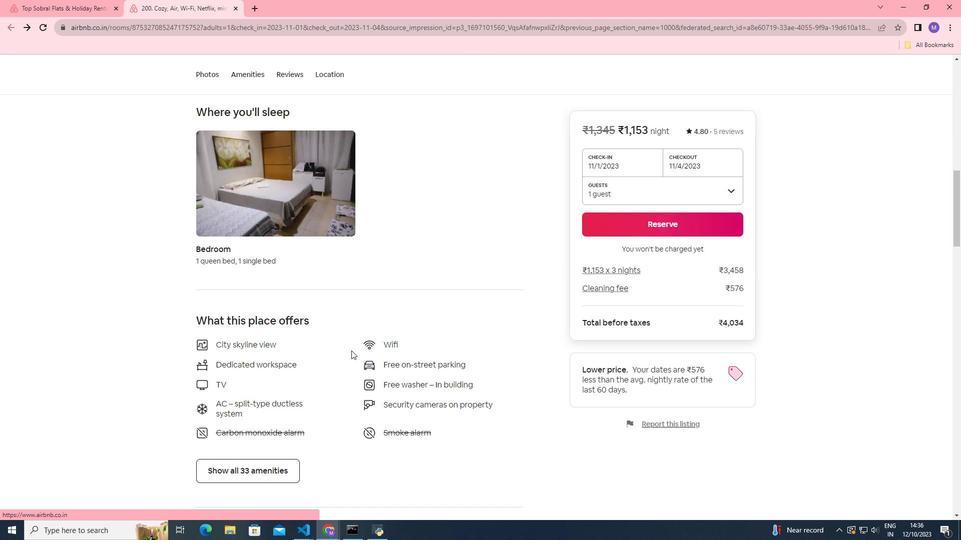 
Action: Mouse scrolled (351, 350) with delta (0, 0)
Screenshot: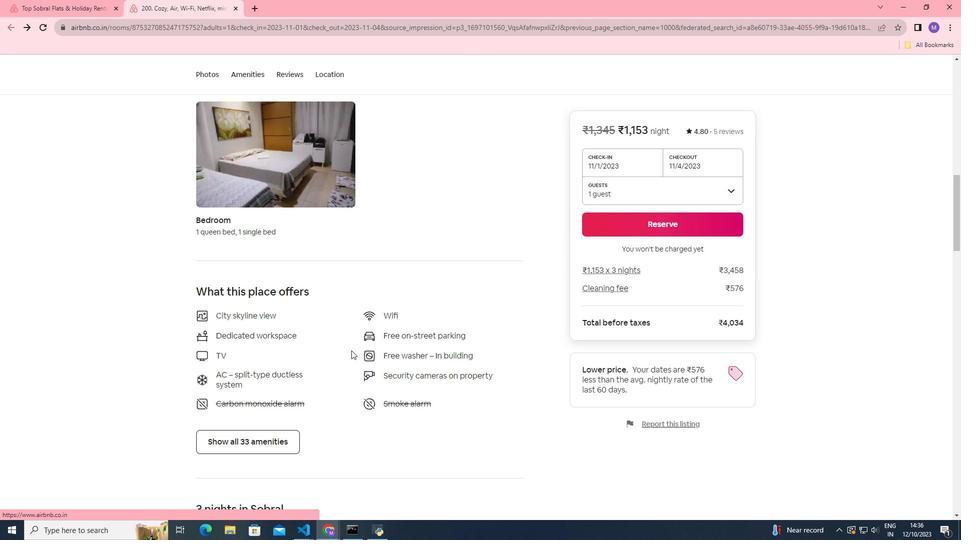 
Action: Mouse scrolled (351, 350) with delta (0, 0)
Screenshot: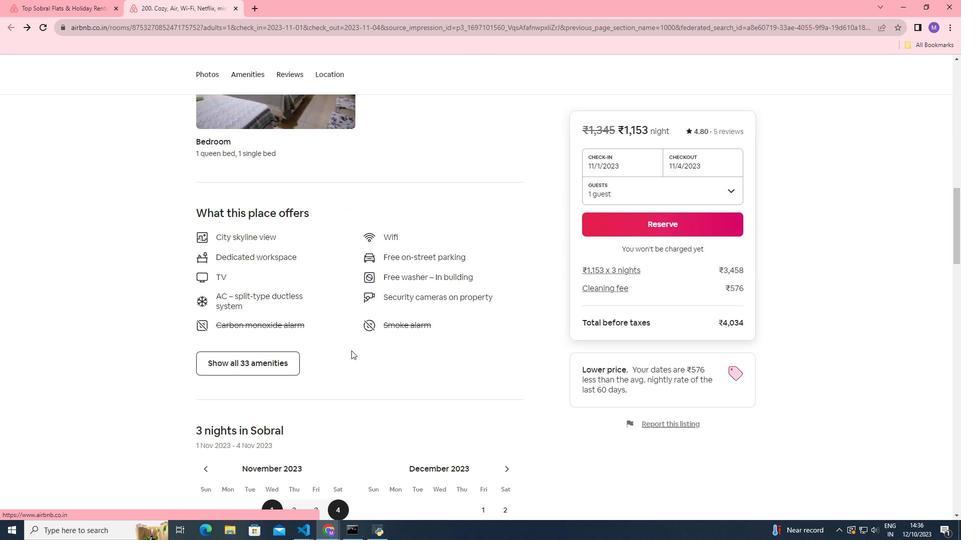 
Action: Mouse scrolled (351, 350) with delta (0, 0)
Screenshot: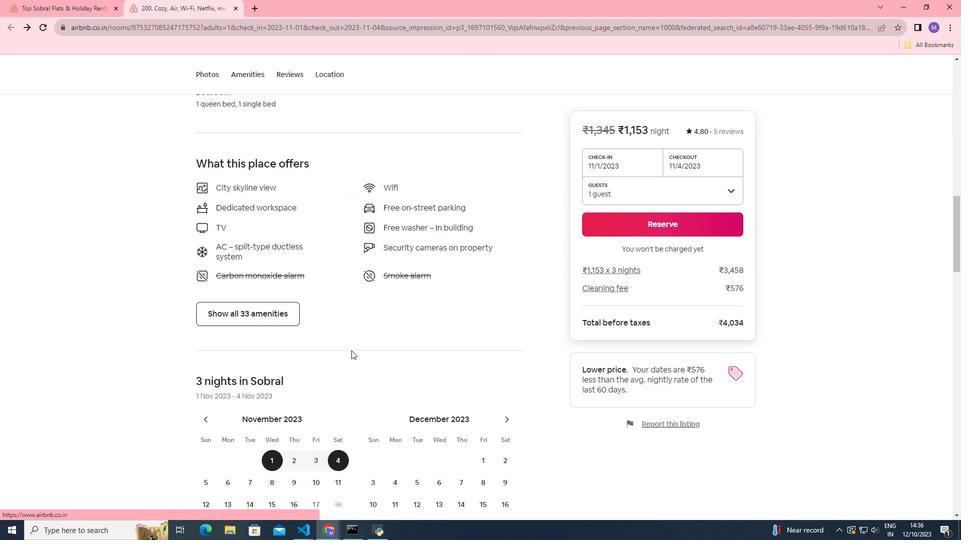 
Action: Mouse scrolled (351, 350) with delta (0, 0)
Screenshot: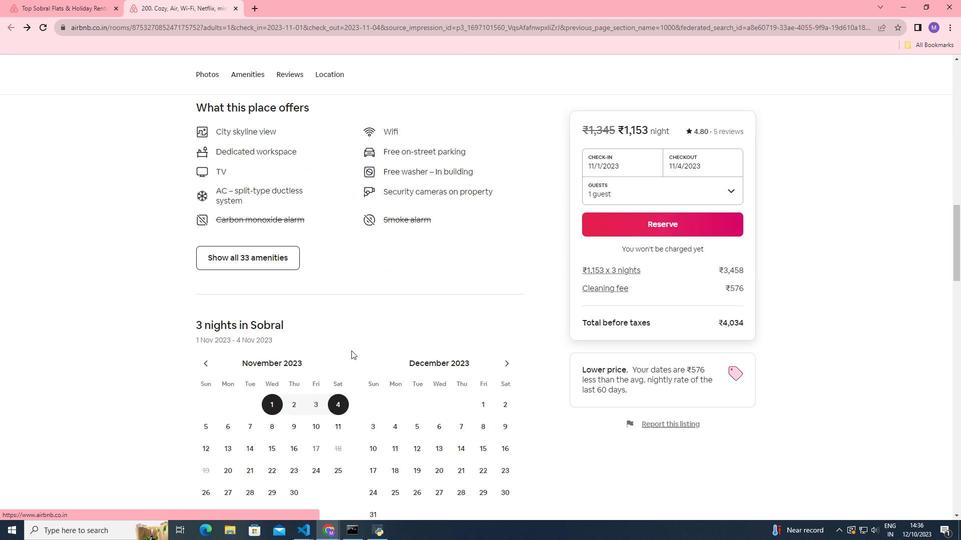 
Action: Mouse scrolled (351, 350) with delta (0, 0)
Screenshot: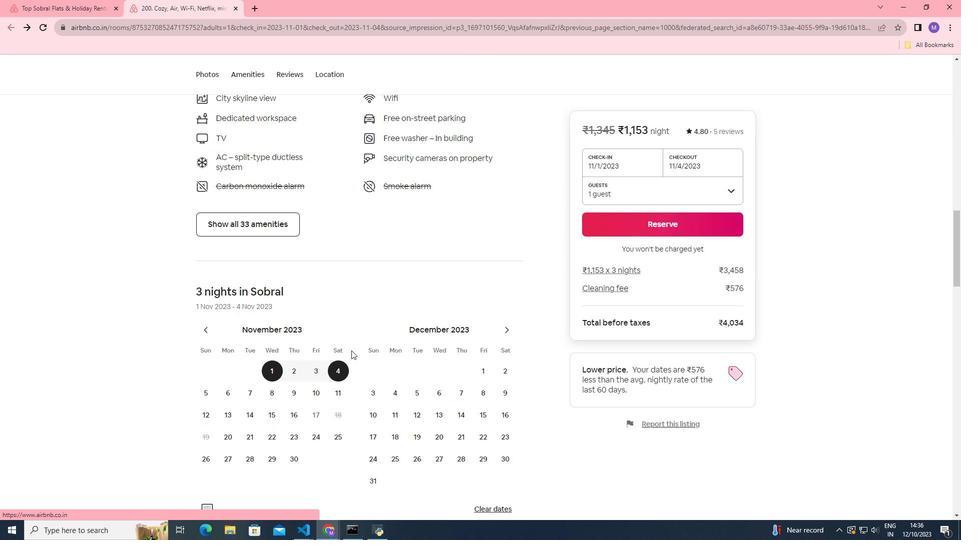 
Action: Mouse scrolled (351, 350) with delta (0, 0)
Screenshot: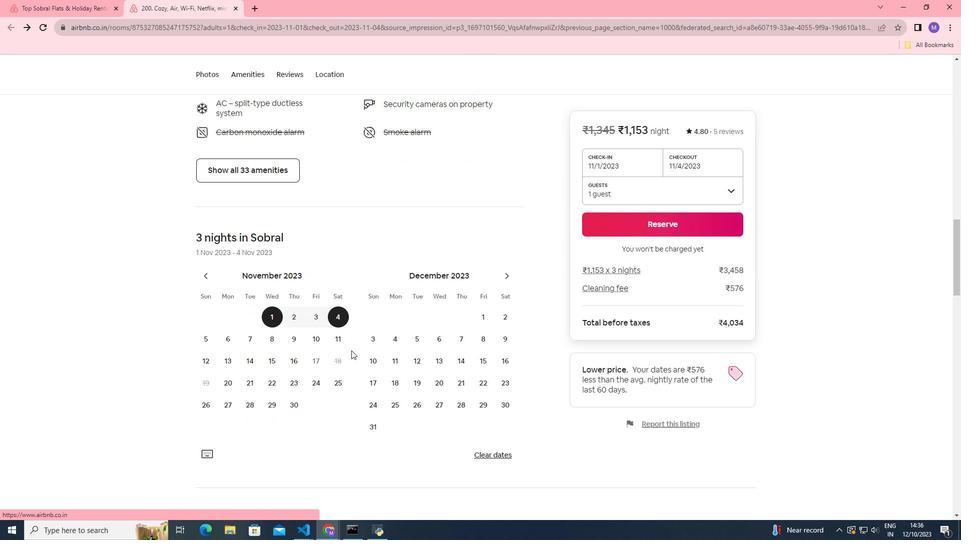 
Action: Mouse scrolled (351, 350) with delta (0, 0)
Screenshot: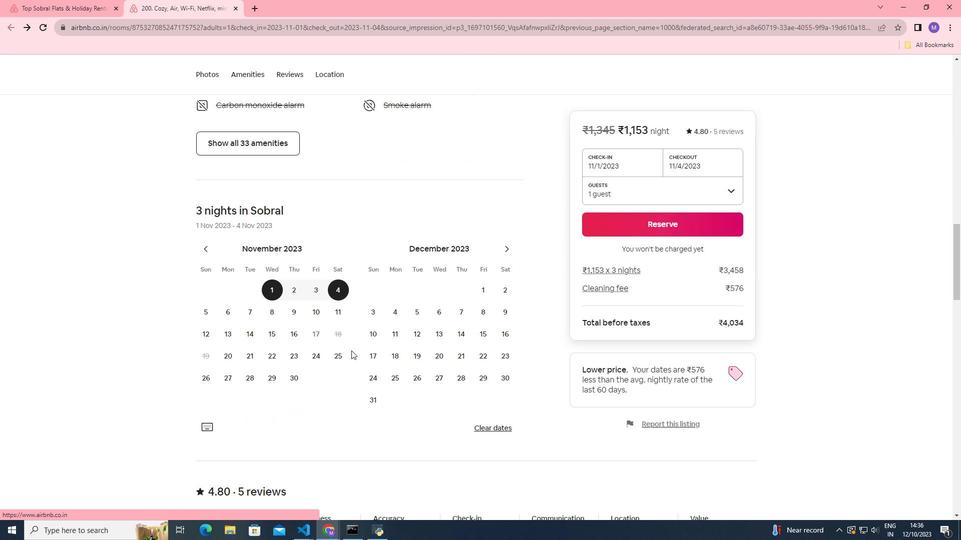 
Action: Mouse scrolled (351, 350) with delta (0, 0)
Screenshot: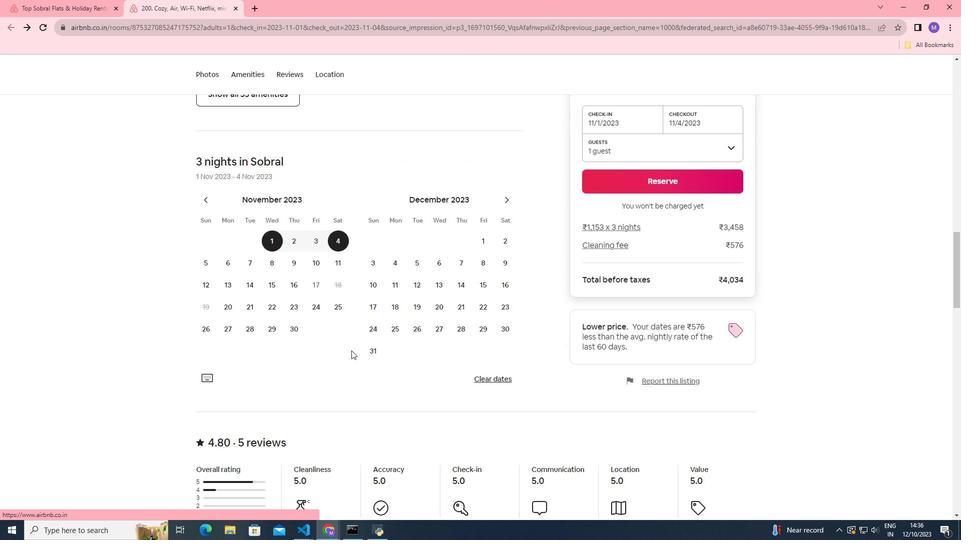 
Action: Mouse scrolled (351, 350) with delta (0, 0)
Screenshot: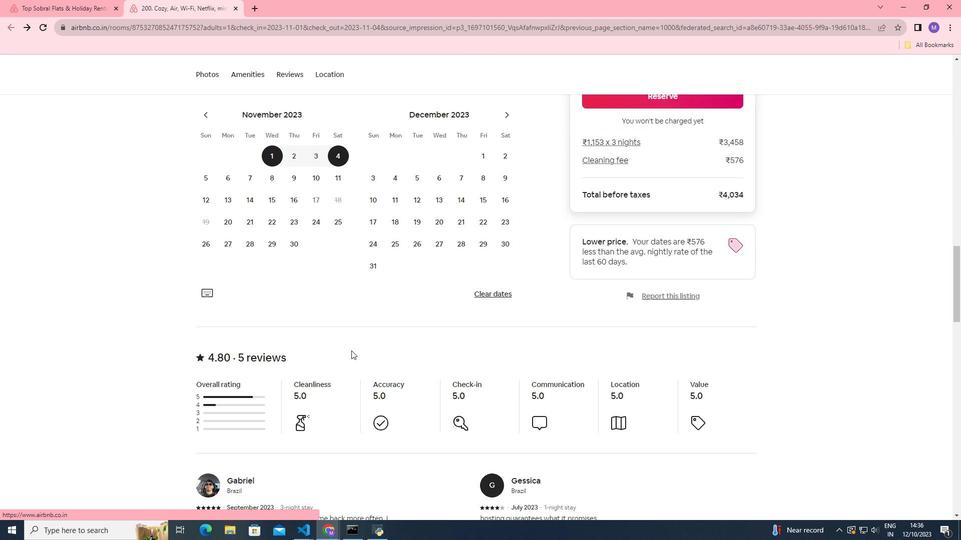 
Action: Mouse scrolled (351, 350) with delta (0, 0)
Screenshot: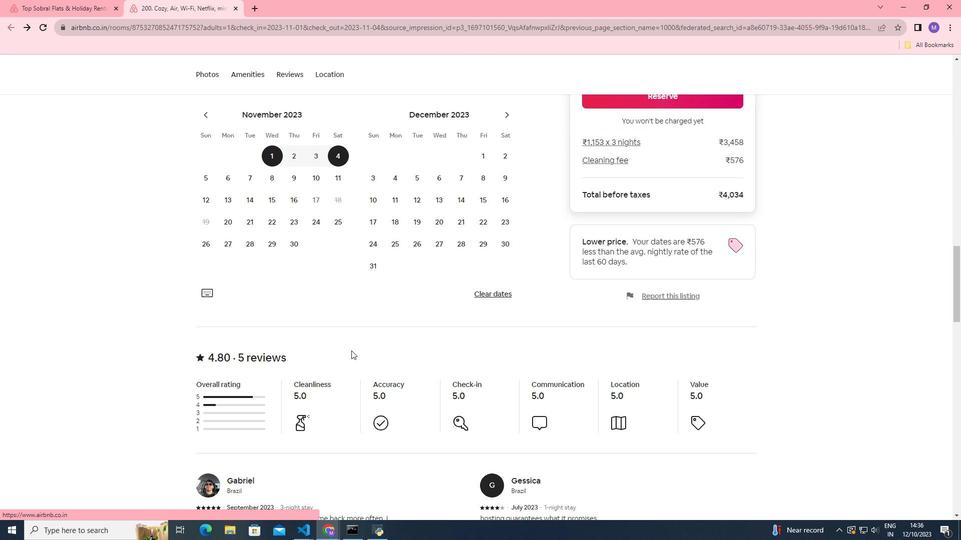 
Action: Mouse scrolled (351, 350) with delta (0, 0)
Screenshot: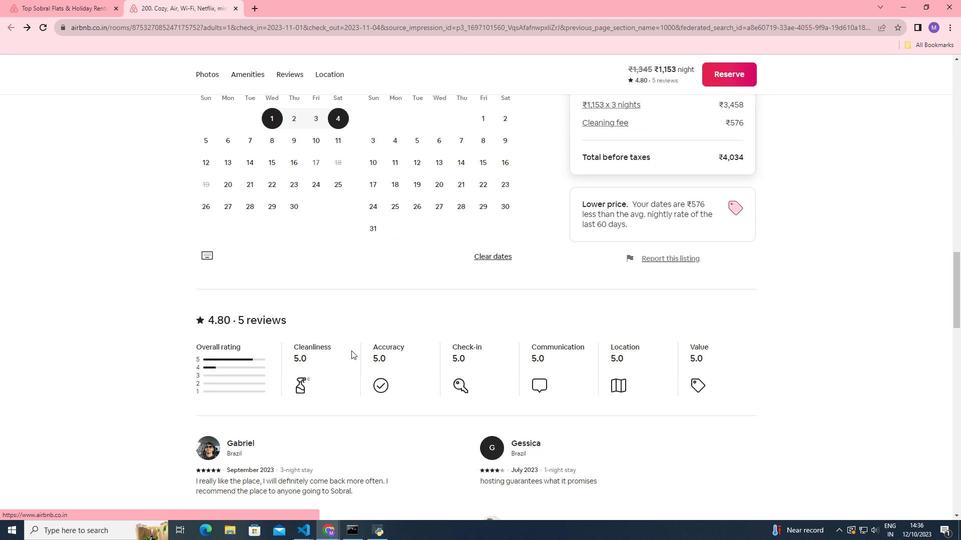
Action: Mouse scrolled (351, 350) with delta (0, 0)
Screenshot: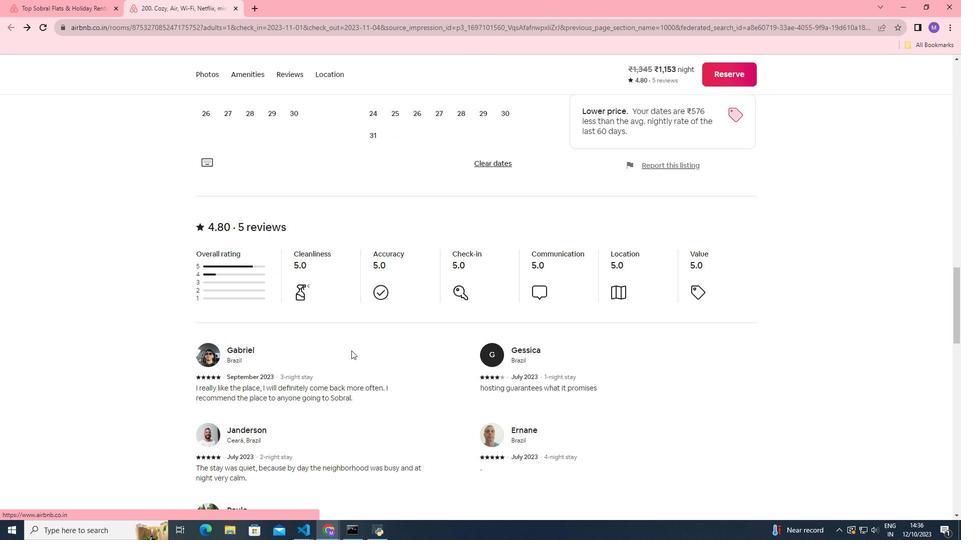 
Action: Mouse scrolled (351, 350) with delta (0, 0)
Screenshot: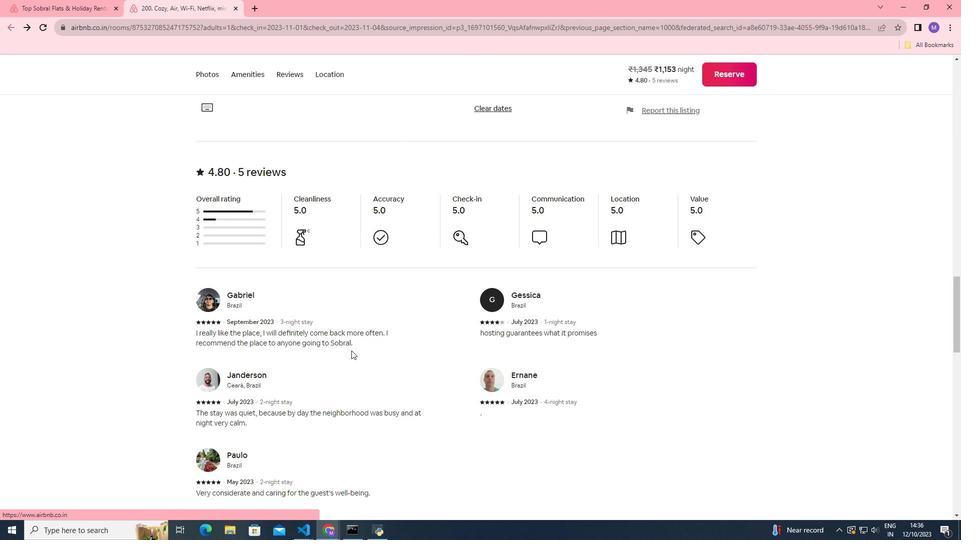 
Action: Mouse scrolled (351, 350) with delta (0, 0)
Screenshot: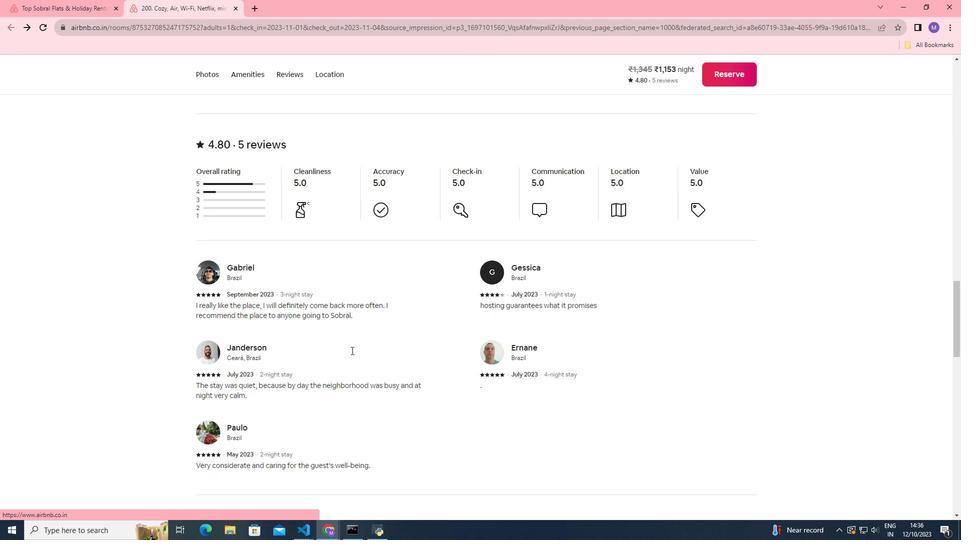 
Action: Mouse scrolled (351, 350) with delta (0, 0)
Screenshot: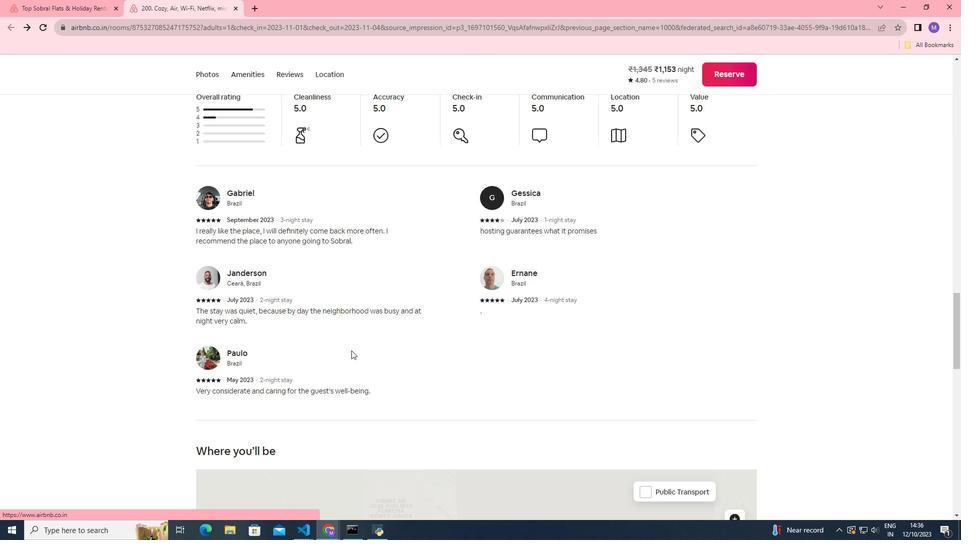 
Action: Mouse scrolled (351, 350) with delta (0, 0)
Screenshot: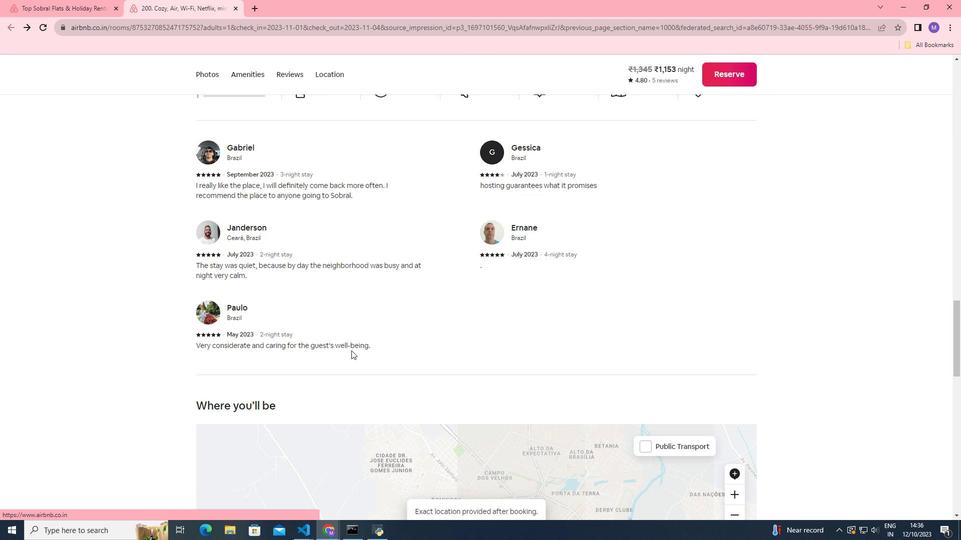 
Action: Mouse scrolled (351, 350) with delta (0, 0)
Screenshot: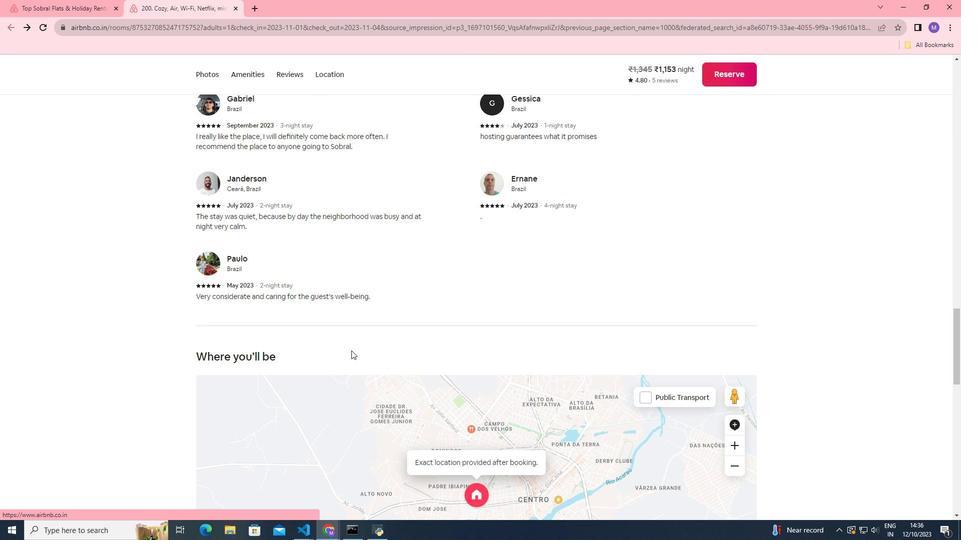 
Action: Mouse scrolled (351, 350) with delta (0, 0)
Screenshot: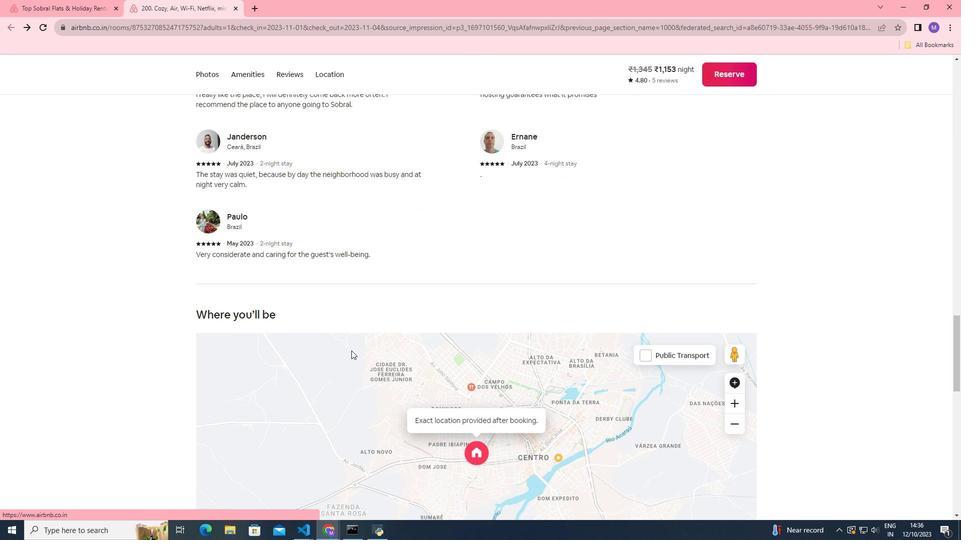 
Action: Mouse scrolled (351, 350) with delta (0, 0)
Screenshot: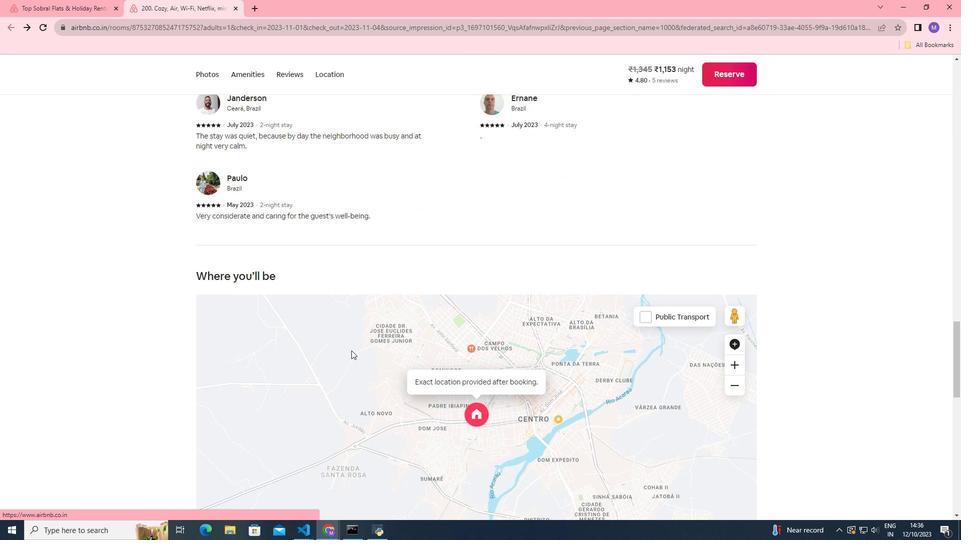 
Action: Mouse scrolled (351, 350) with delta (0, 0)
Screenshot: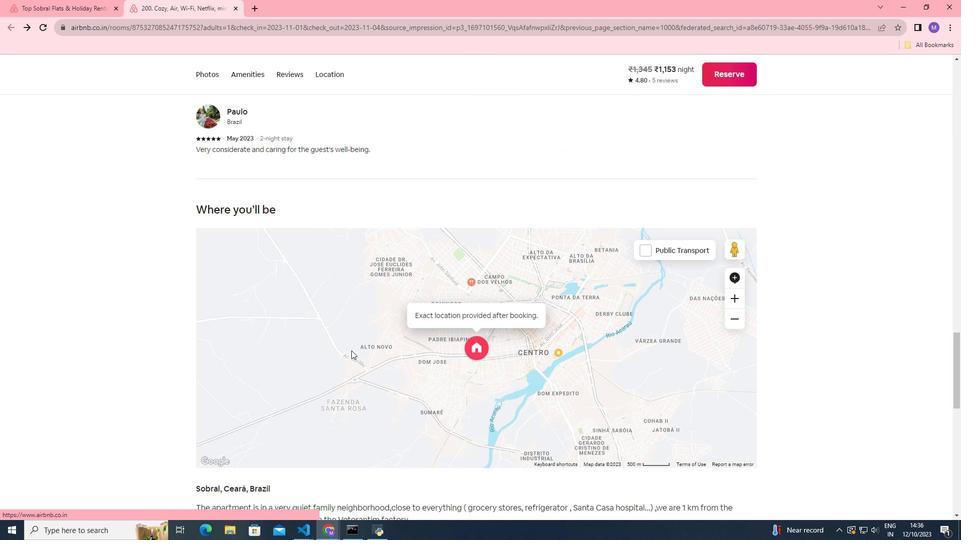 
Action: Mouse scrolled (351, 350) with delta (0, 0)
Screenshot: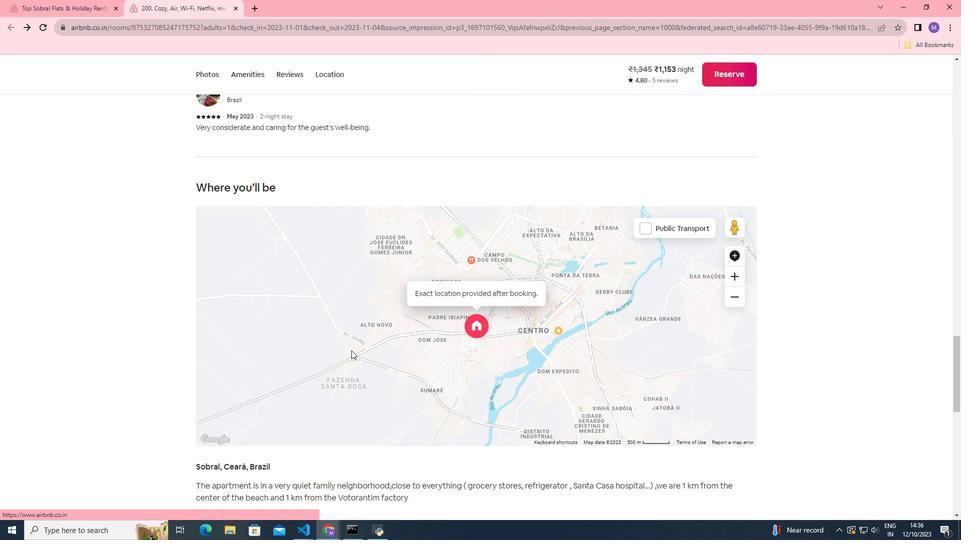 
Action: Mouse moved to (351, 351)
Screenshot: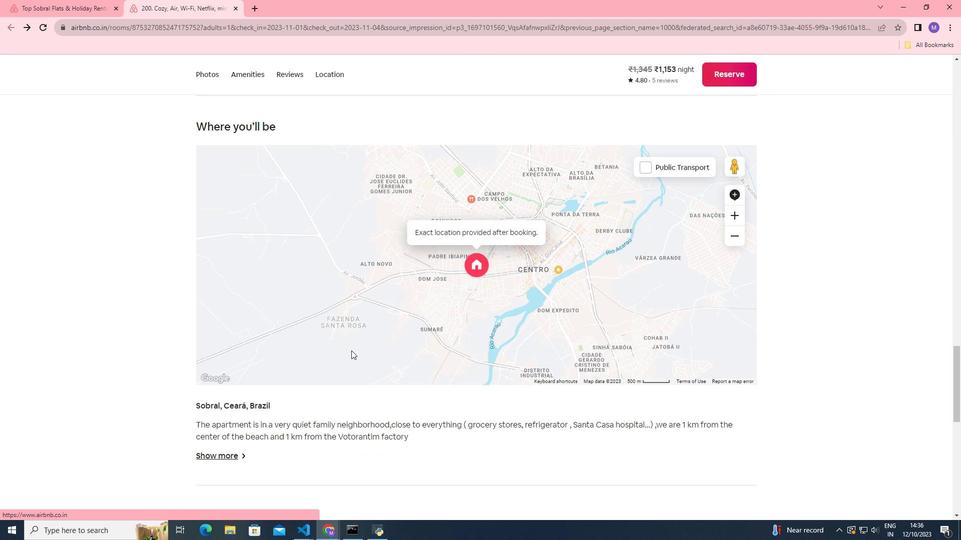 
Action: Mouse scrolled (351, 350) with delta (0, 0)
Screenshot: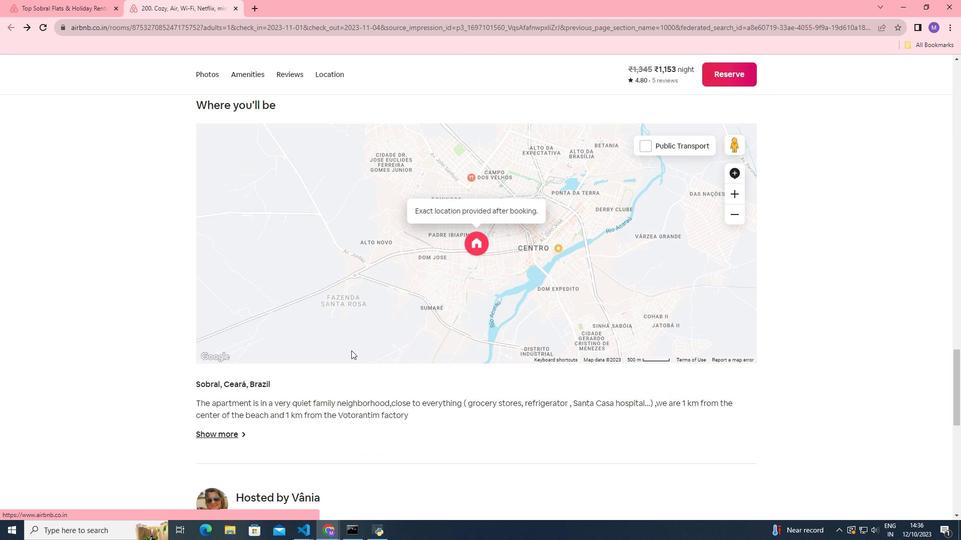 
Action: Mouse scrolled (351, 350) with delta (0, 0)
Screenshot: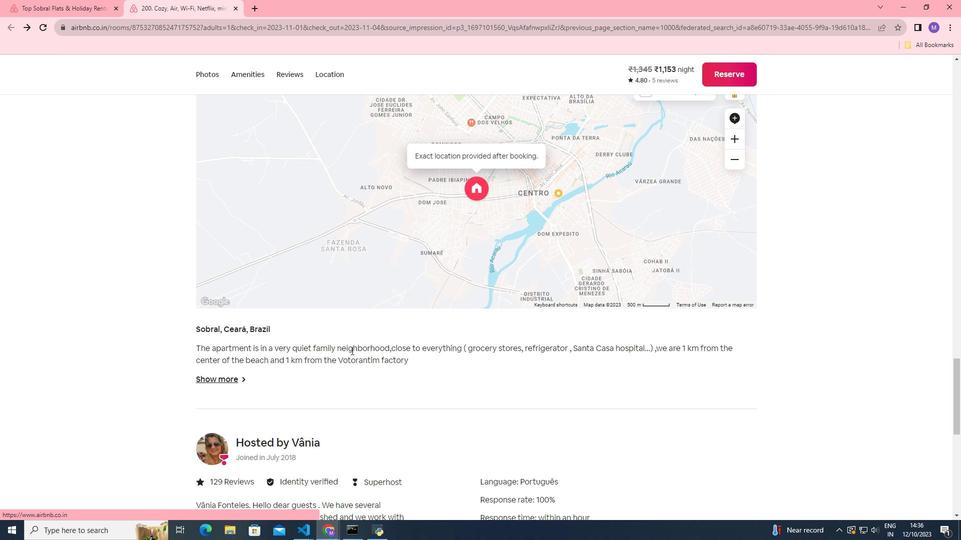 
Action: Mouse scrolled (351, 350) with delta (0, 0)
Screenshot: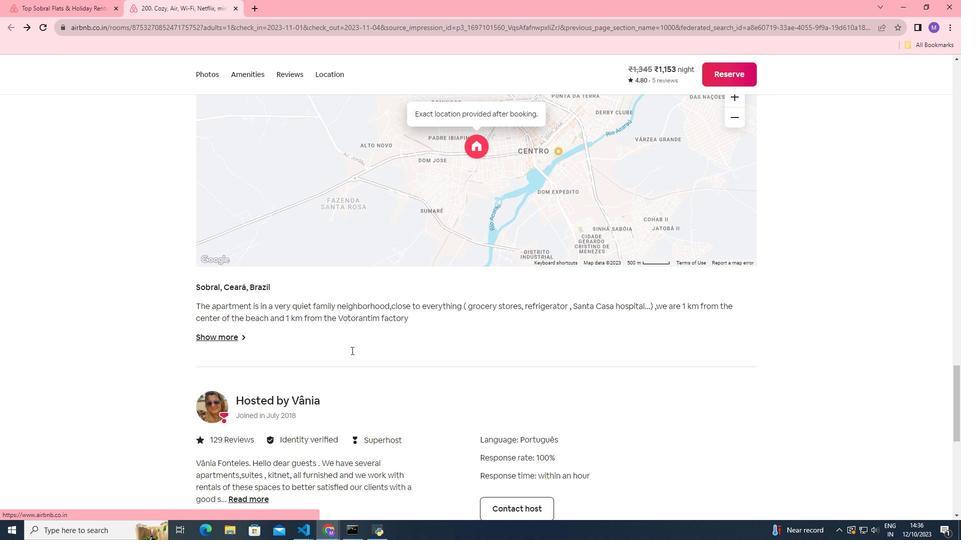 
Action: Mouse scrolled (351, 350) with delta (0, 0)
Screenshot: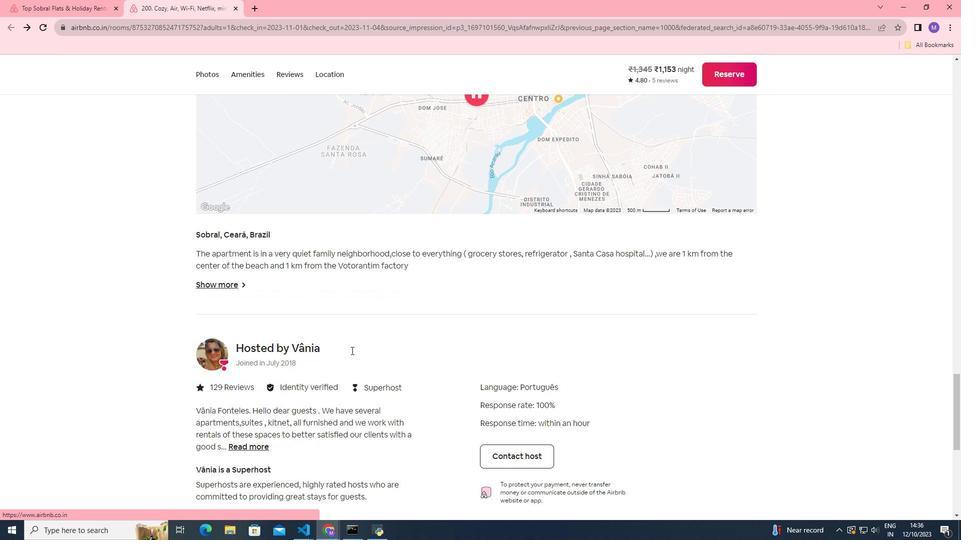 
Action: Mouse scrolled (351, 350) with delta (0, 0)
Screenshot: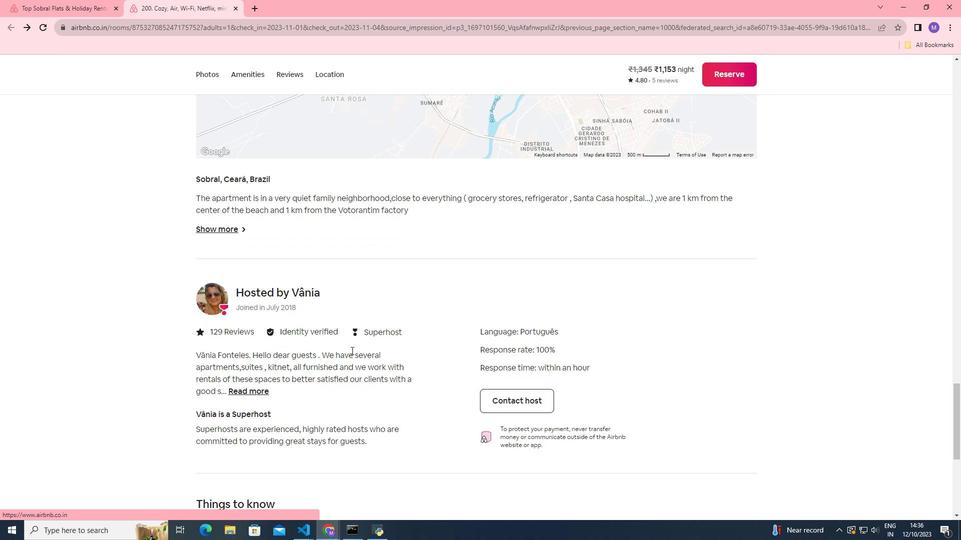 
Action: Mouse scrolled (351, 350) with delta (0, 0)
Screenshot: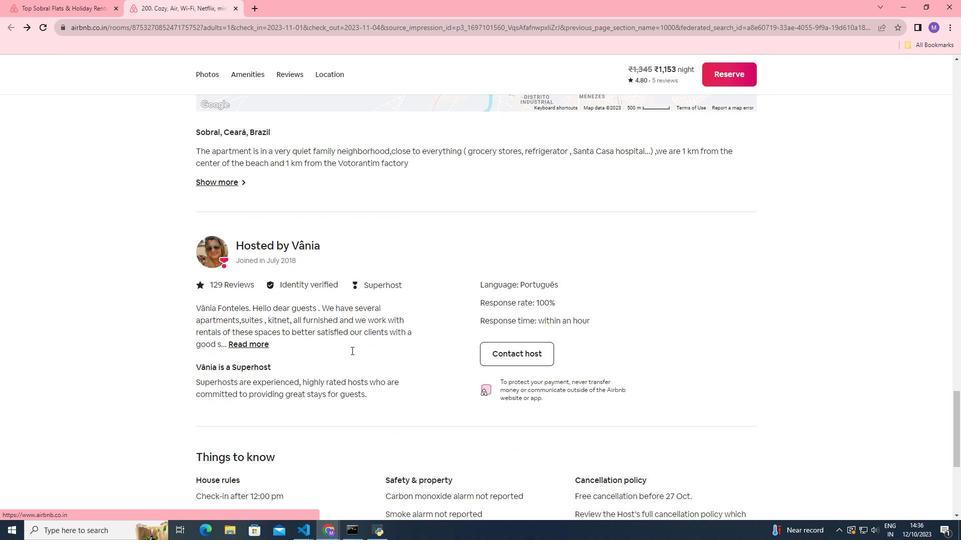 
Action: Mouse scrolled (351, 350) with delta (0, 0)
Screenshot: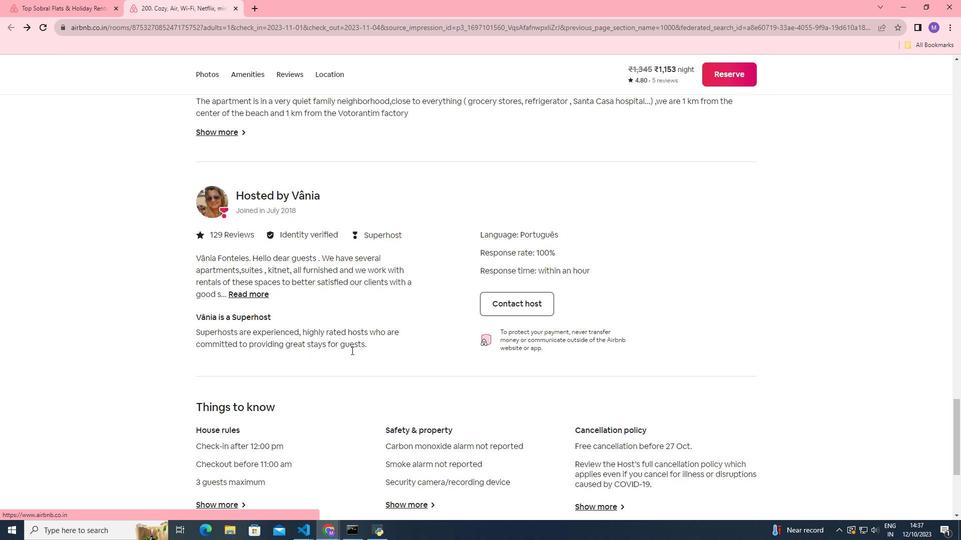 
Action: Mouse scrolled (351, 350) with delta (0, 0)
Screenshot: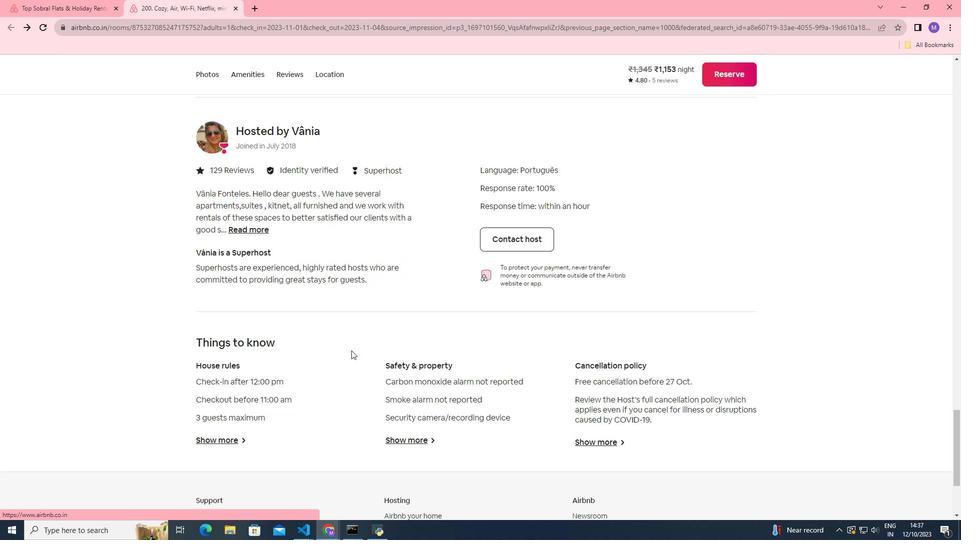
Action: Mouse scrolled (351, 350) with delta (0, 0)
Screenshot: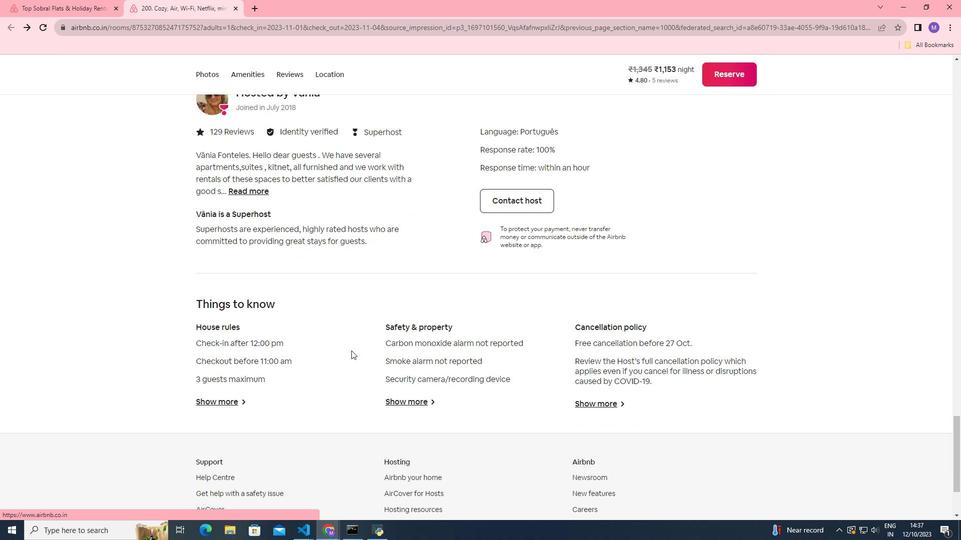 
Action: Mouse scrolled (351, 350) with delta (0, 0)
Screenshot: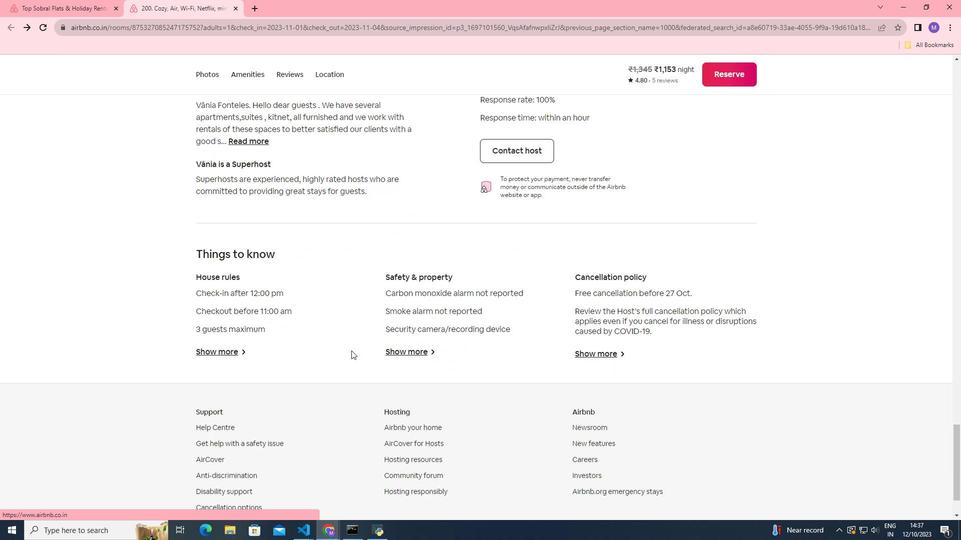 
Action: Mouse moved to (320, 282)
Screenshot: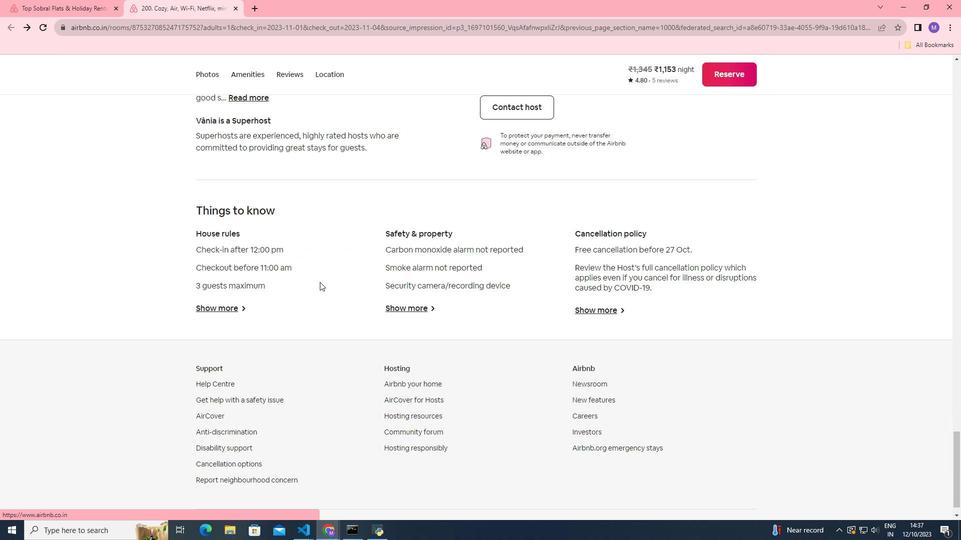 
Action: Mouse scrolled (320, 282) with delta (0, 0)
Screenshot: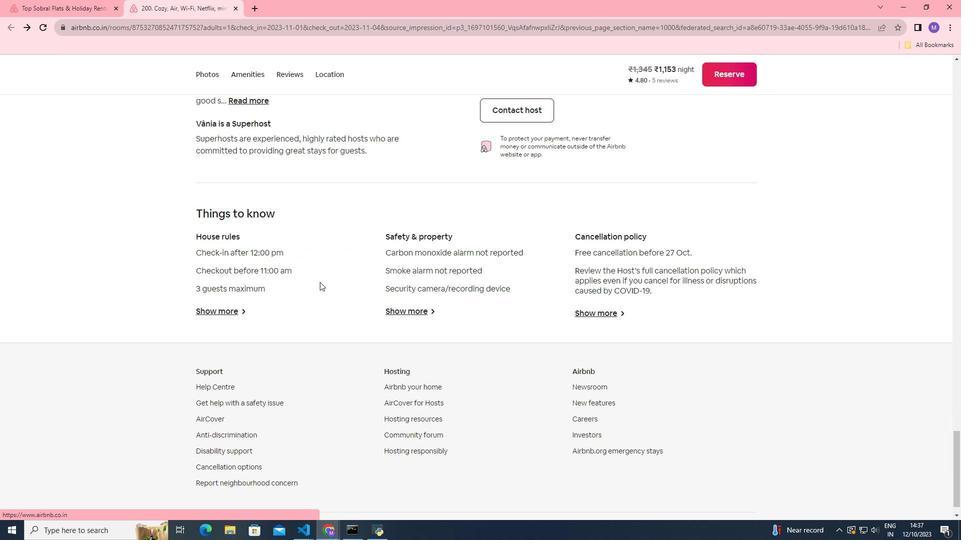 
Action: Mouse scrolled (320, 282) with delta (0, 0)
Screenshot: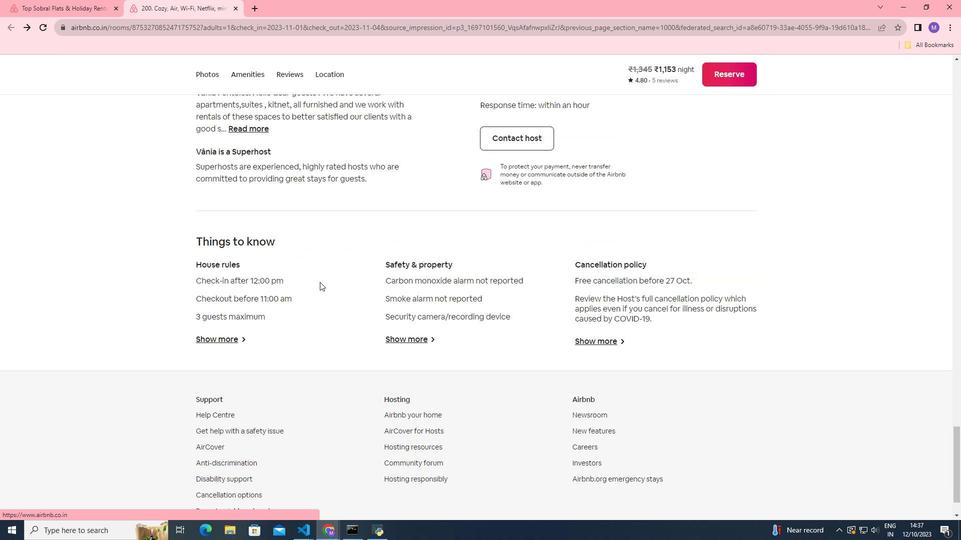 
Action: Mouse moved to (304, 261)
Screenshot: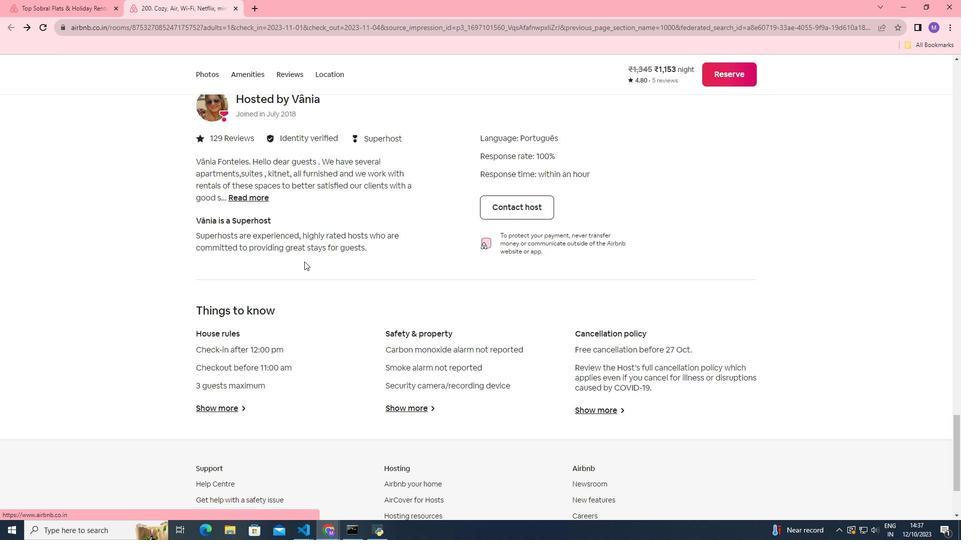 
Action: Mouse scrolled (304, 262) with delta (0, 0)
Screenshot: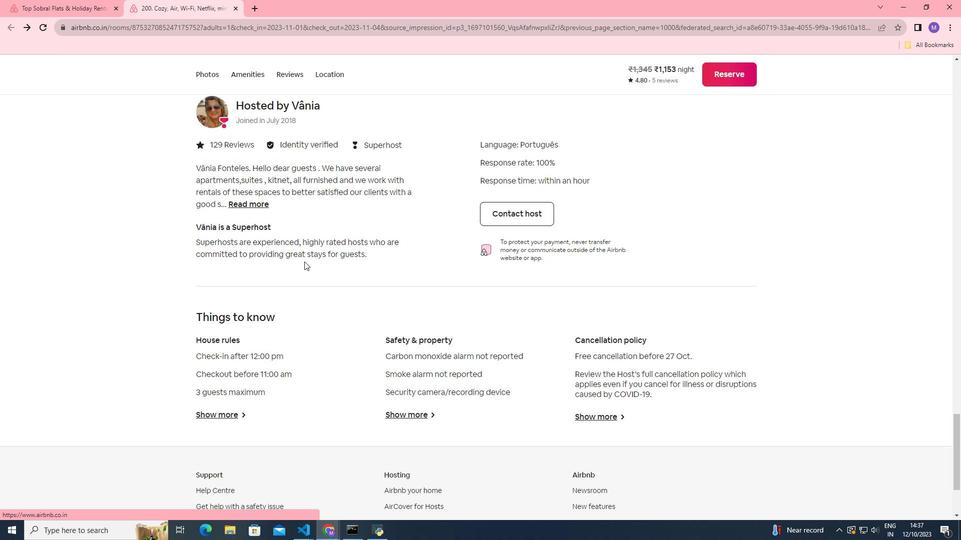 
Action: Mouse scrolled (304, 262) with delta (0, 0)
Screenshot: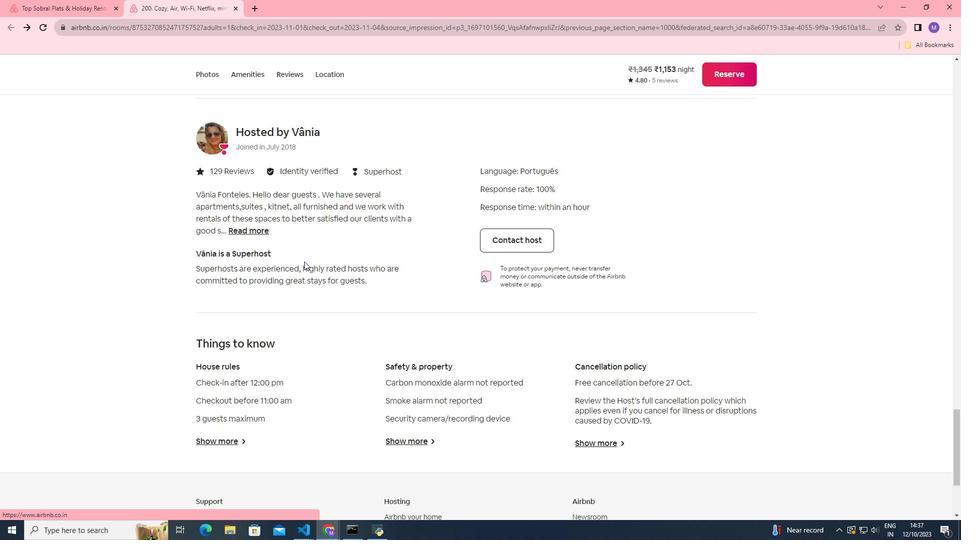 
Action: Mouse scrolled (304, 262) with delta (0, 0)
Screenshot: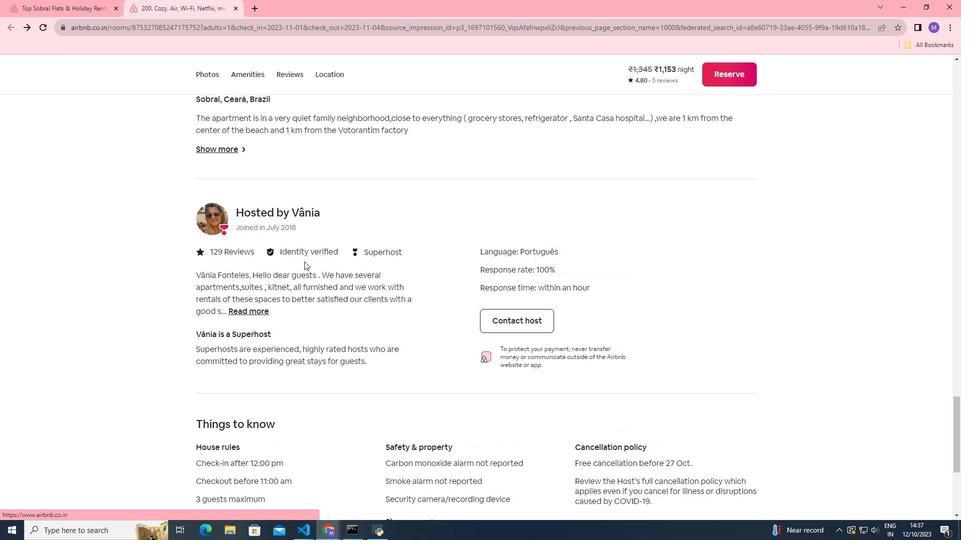 
Action: Mouse scrolled (304, 261) with delta (0, 0)
Screenshot: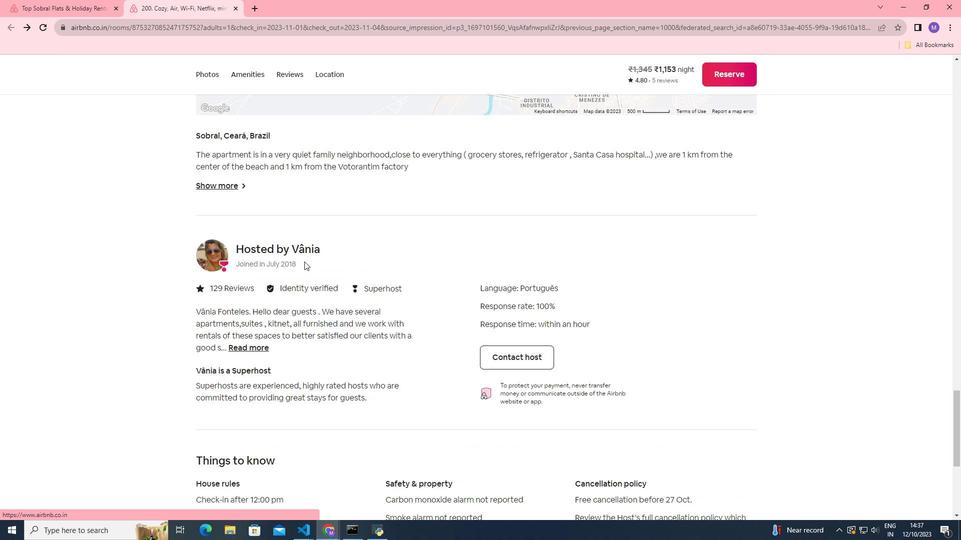 
Action: Mouse moved to (300, 256)
Screenshot: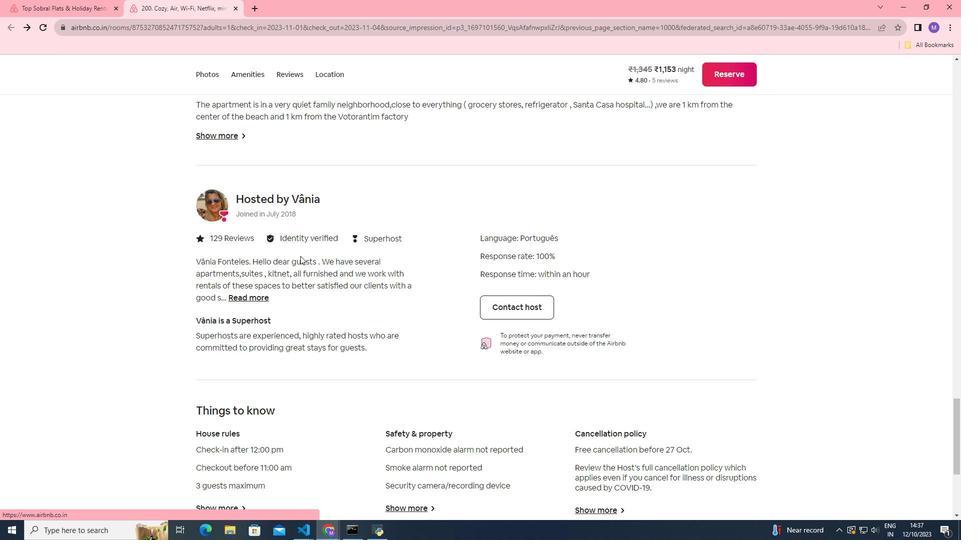 
Action: Mouse scrolled (300, 256) with delta (0, 0)
Screenshot: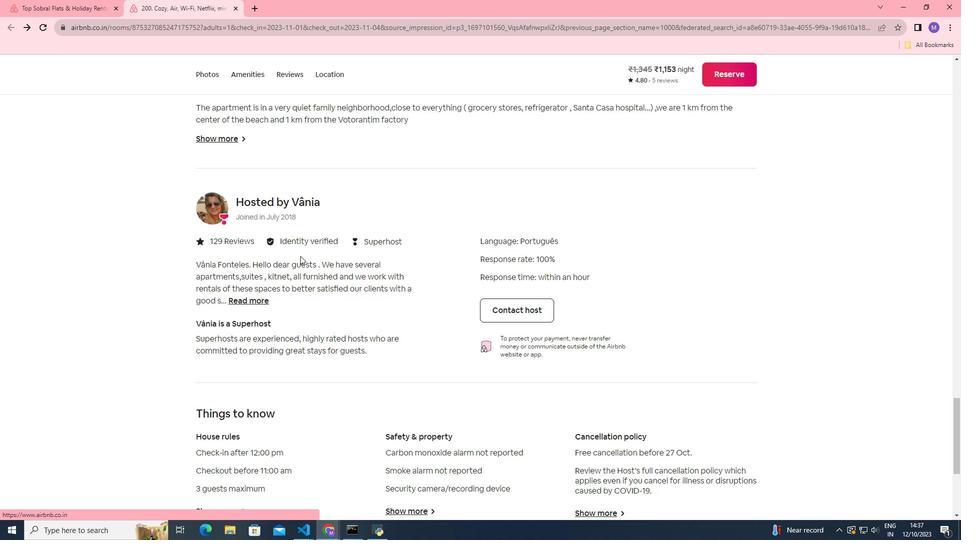 
Action: Mouse scrolled (300, 256) with delta (0, 0)
Screenshot: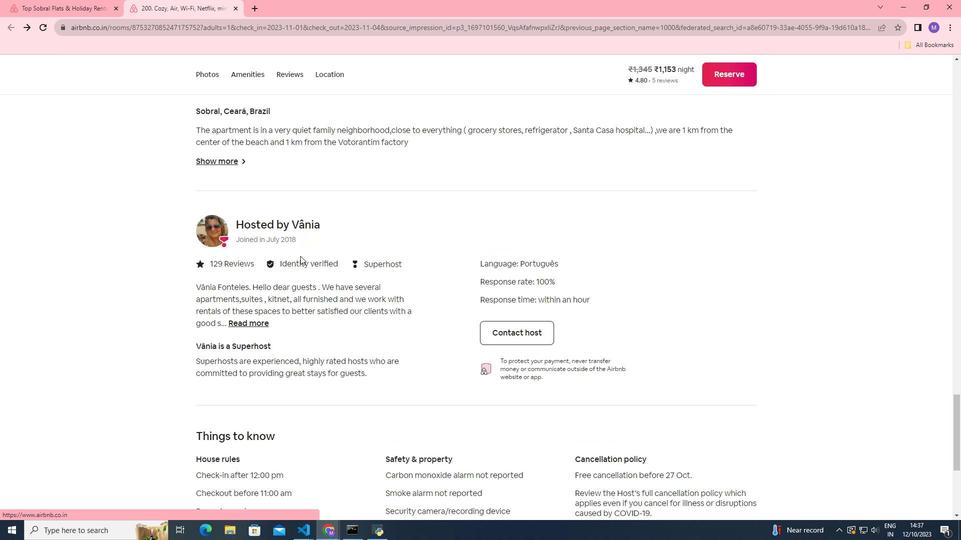 
Action: Mouse moved to (230, 233)
Screenshot: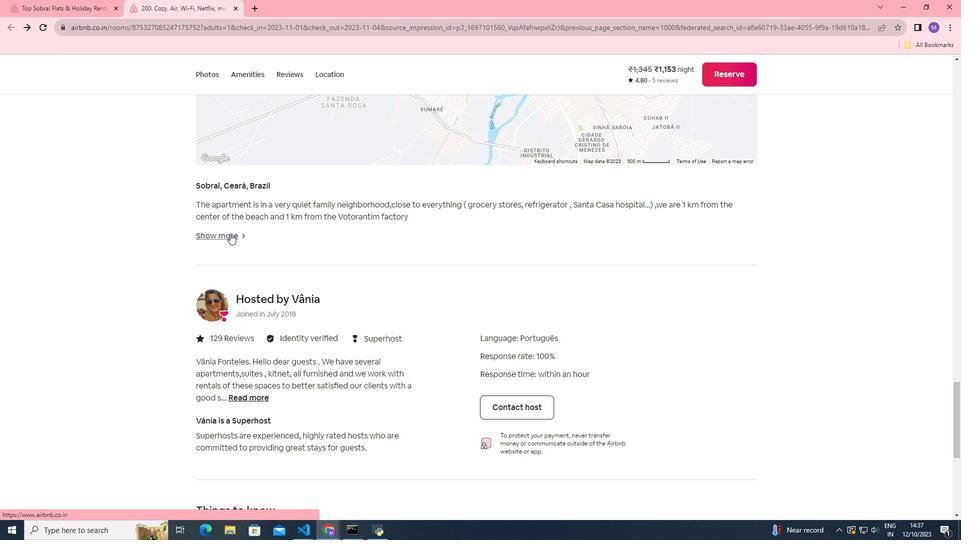 
Action: Mouse pressed left at (230, 233)
Screenshot: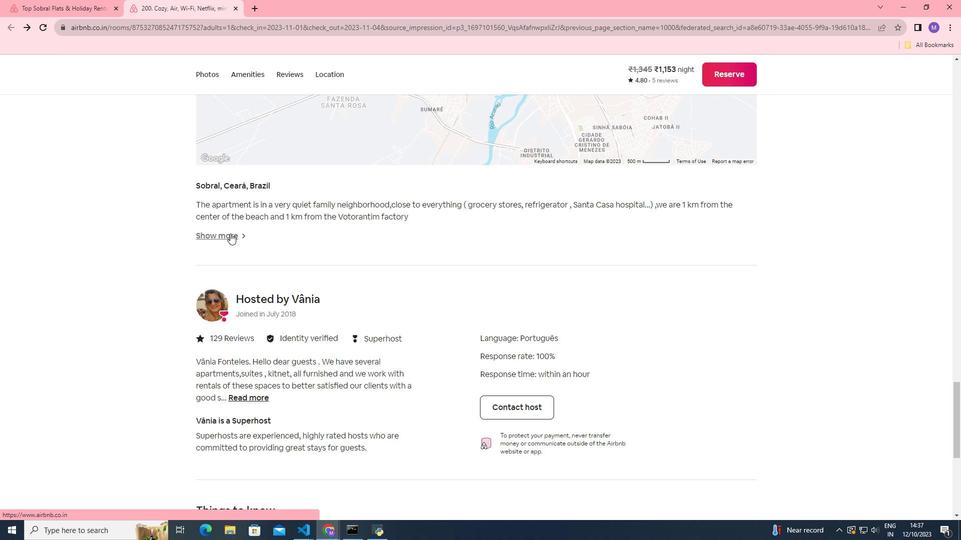 
Action: Mouse moved to (516, 273)
Screenshot: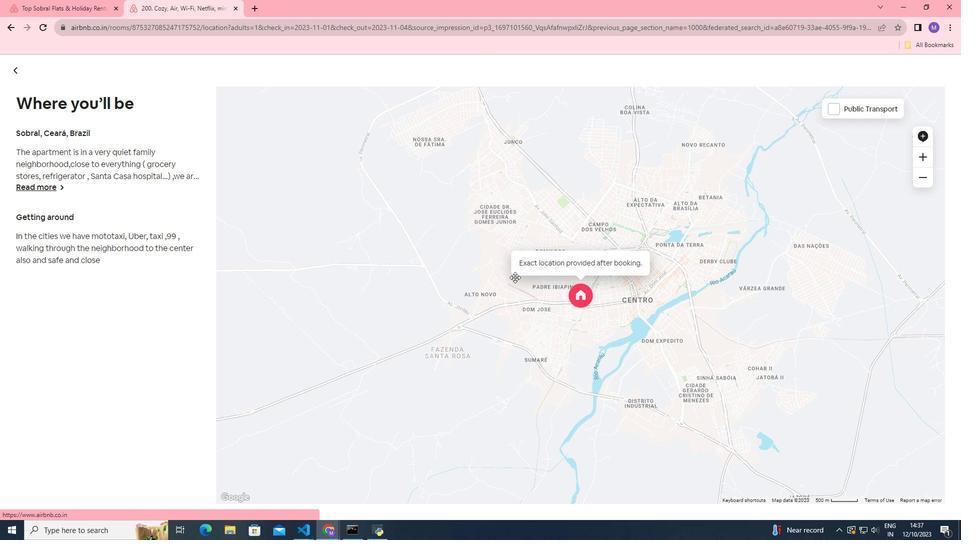 
Action: Mouse pressed left at (516, 273)
Screenshot: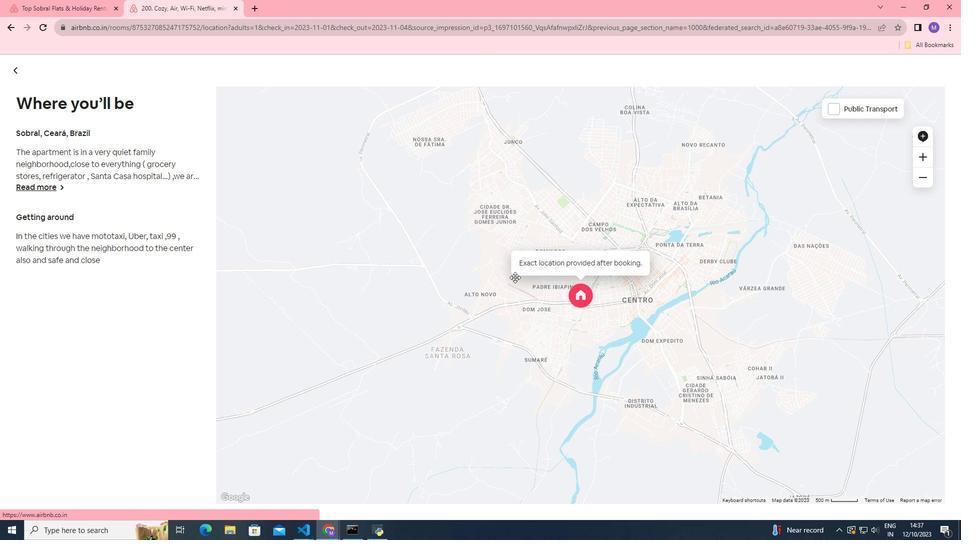 
Action: Mouse moved to (541, 352)
Screenshot: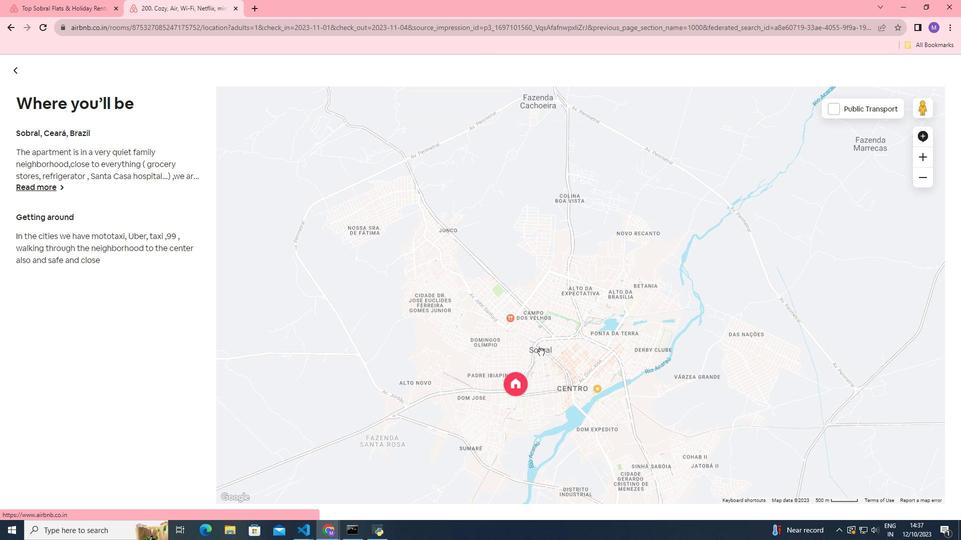 
Action: Mouse scrolled (541, 353) with delta (0, 0)
Screenshot: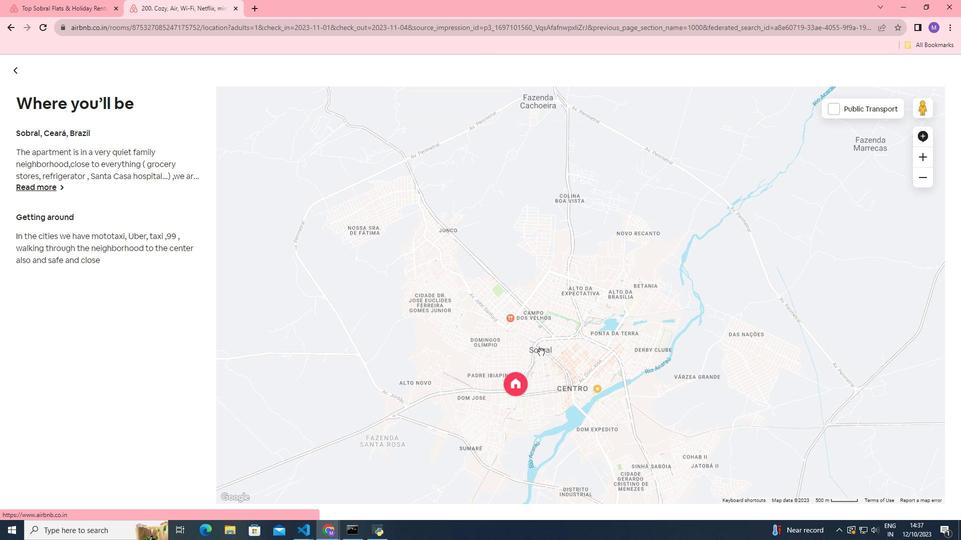 
Action: Mouse scrolled (541, 353) with delta (0, 0)
Screenshot: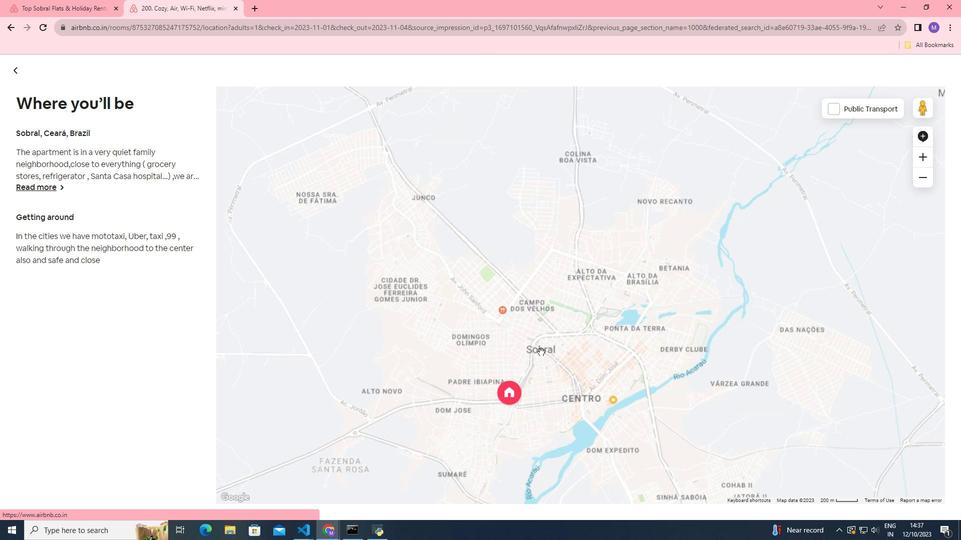 
Action: Mouse scrolled (541, 352) with delta (0, 0)
Screenshot: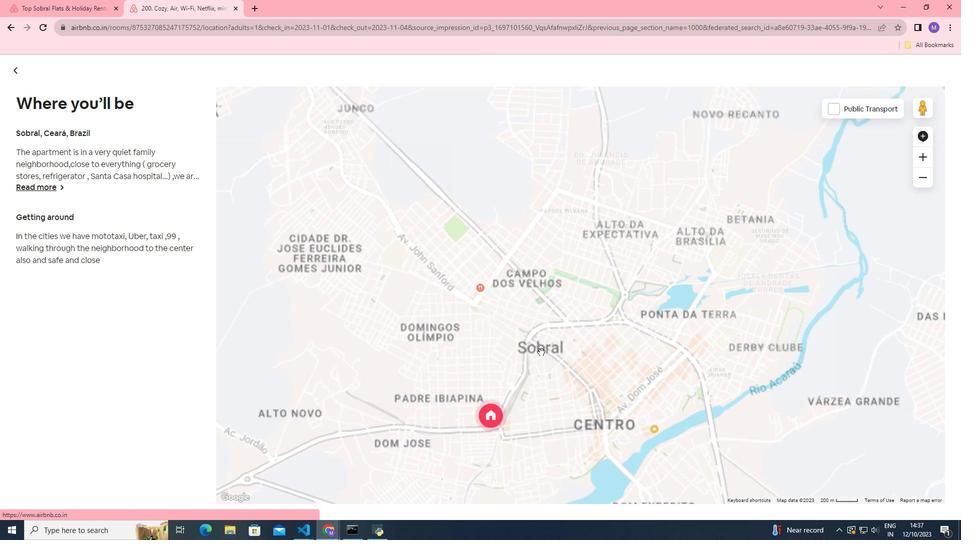 
Action: Mouse moved to (12, 67)
Screenshot: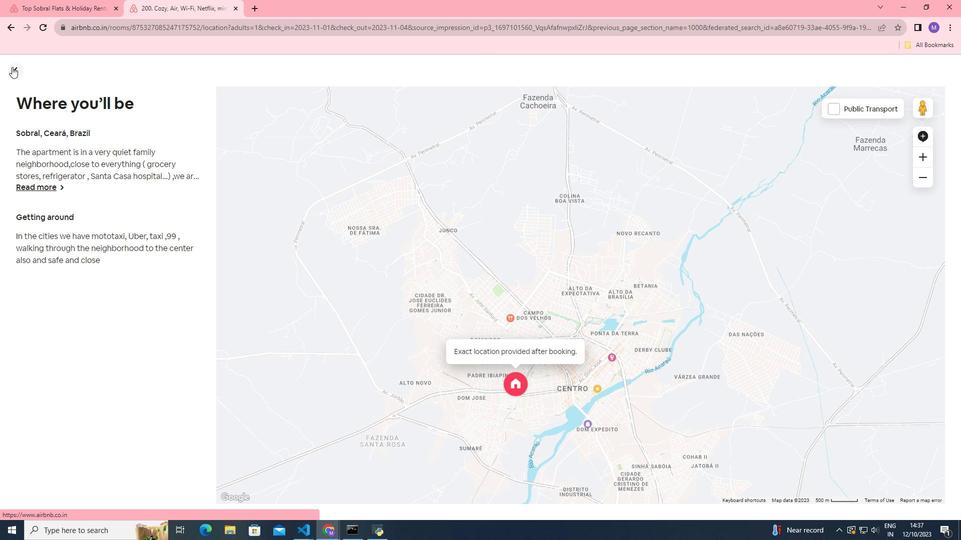 
Action: Mouse pressed left at (12, 67)
Screenshot: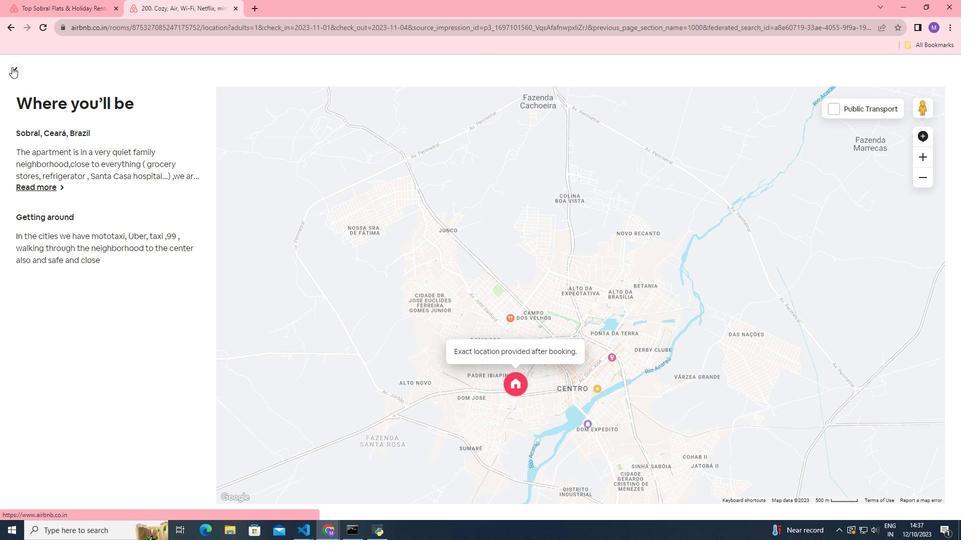 
Action: Mouse moved to (338, 302)
Screenshot: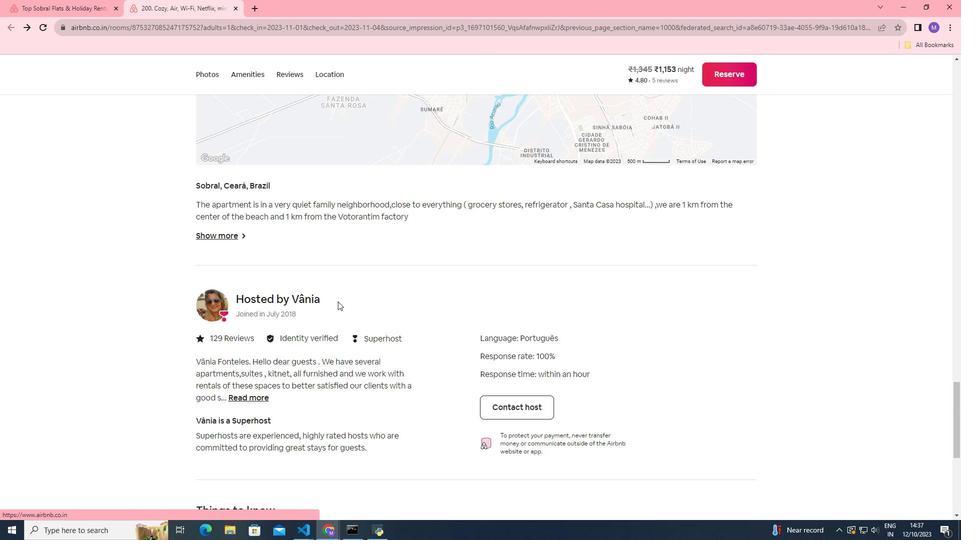 
Action: Mouse scrolled (338, 301) with delta (0, 0)
Screenshot: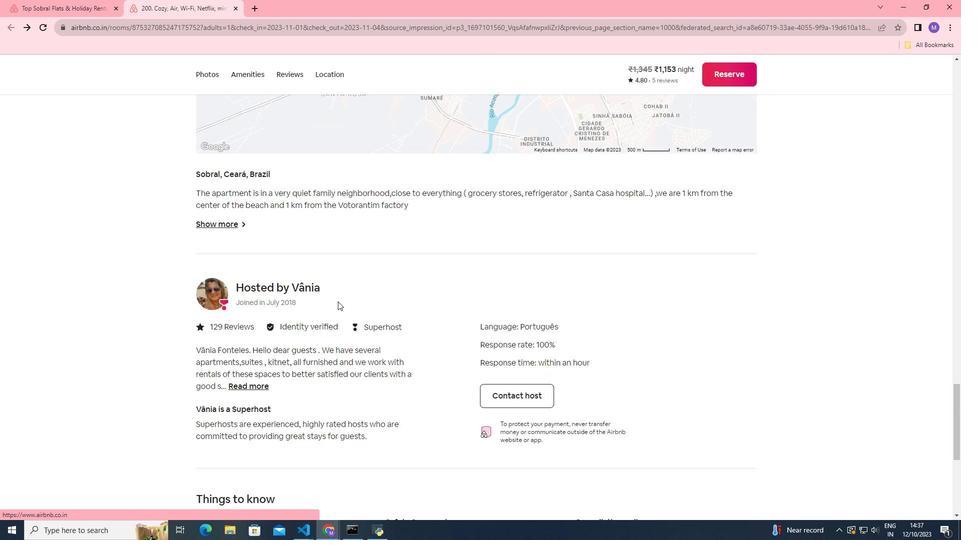 
Action: Mouse scrolled (338, 301) with delta (0, 0)
Screenshot: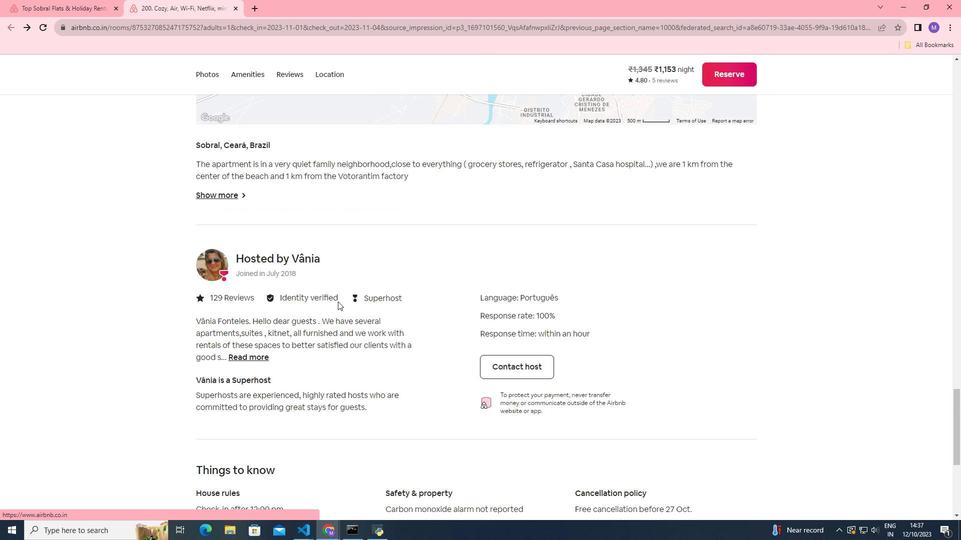 
Action: Mouse scrolled (338, 301) with delta (0, 0)
Screenshot: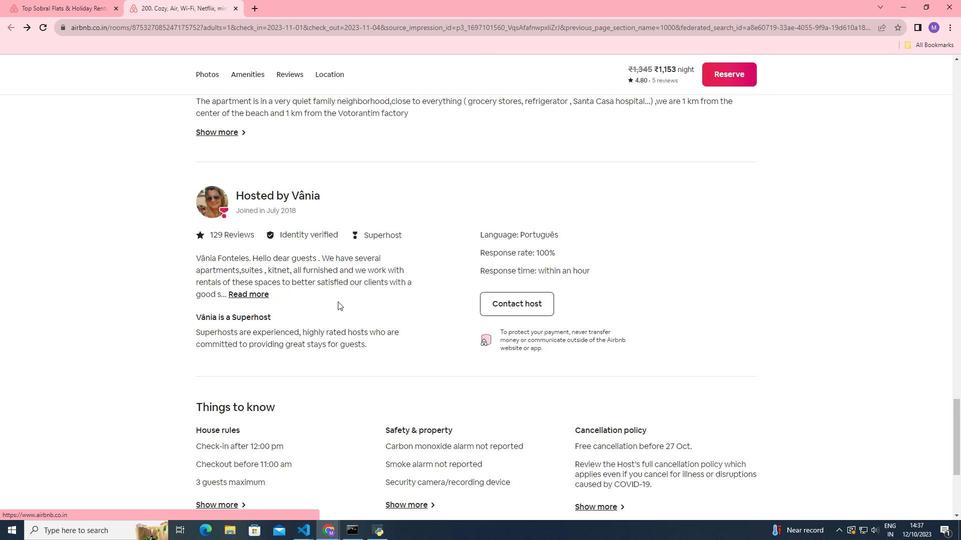 
Action: Mouse scrolled (338, 301) with delta (0, 0)
Screenshot: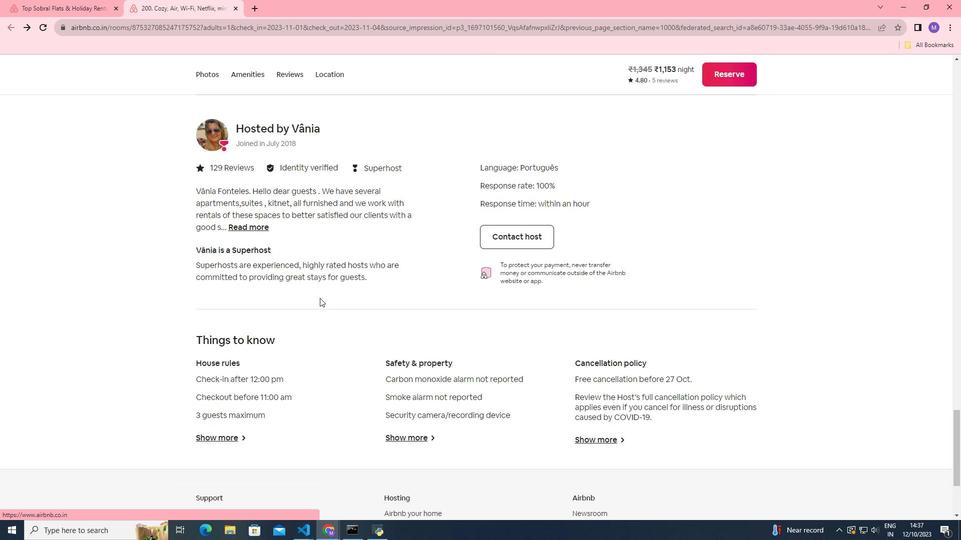 
Action: Mouse moved to (225, 401)
Screenshot: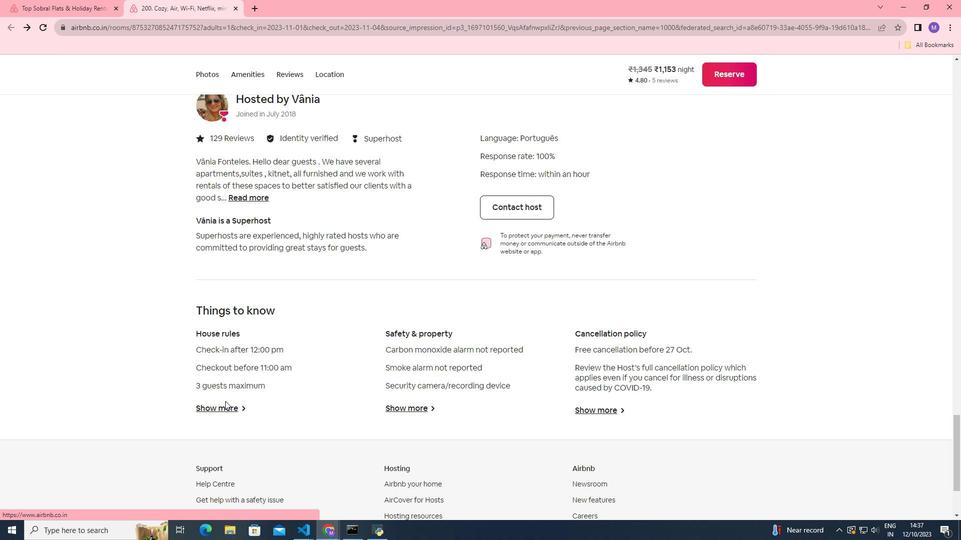 
Action: Mouse pressed left at (225, 401)
Screenshot: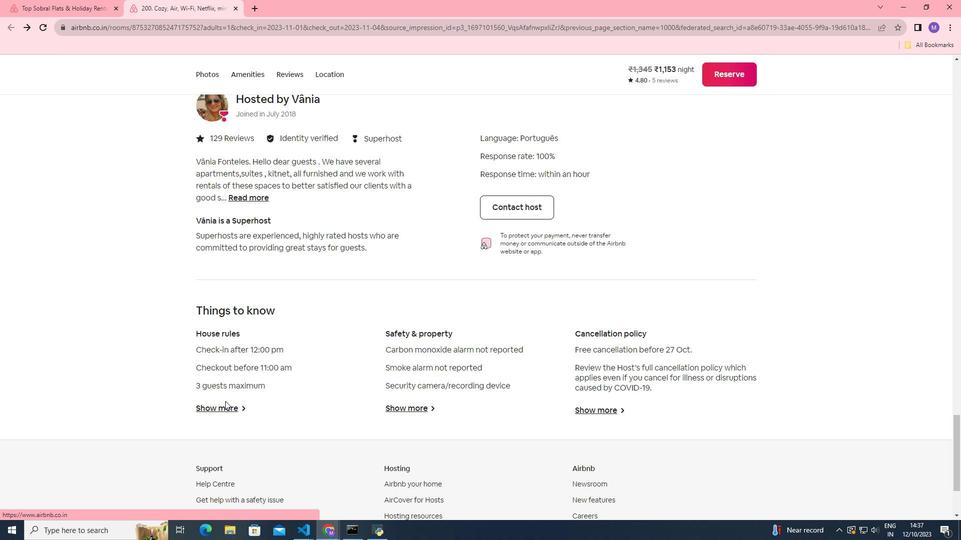 
Action: Mouse moved to (225, 405)
